 Task: Search one way flight ticket for 3 adults in first from Tupelo: Tupelo Regional Airport (c.d. Lemons Field) to Gillette: Gillette Campbell County Airport on 5-1-2023. Choice of flights is Frontier. Number of bags: 11 checked bags. Price is upto 72000. Outbound departure time preference is 23:45.
Action: Mouse moved to (320, 406)
Screenshot: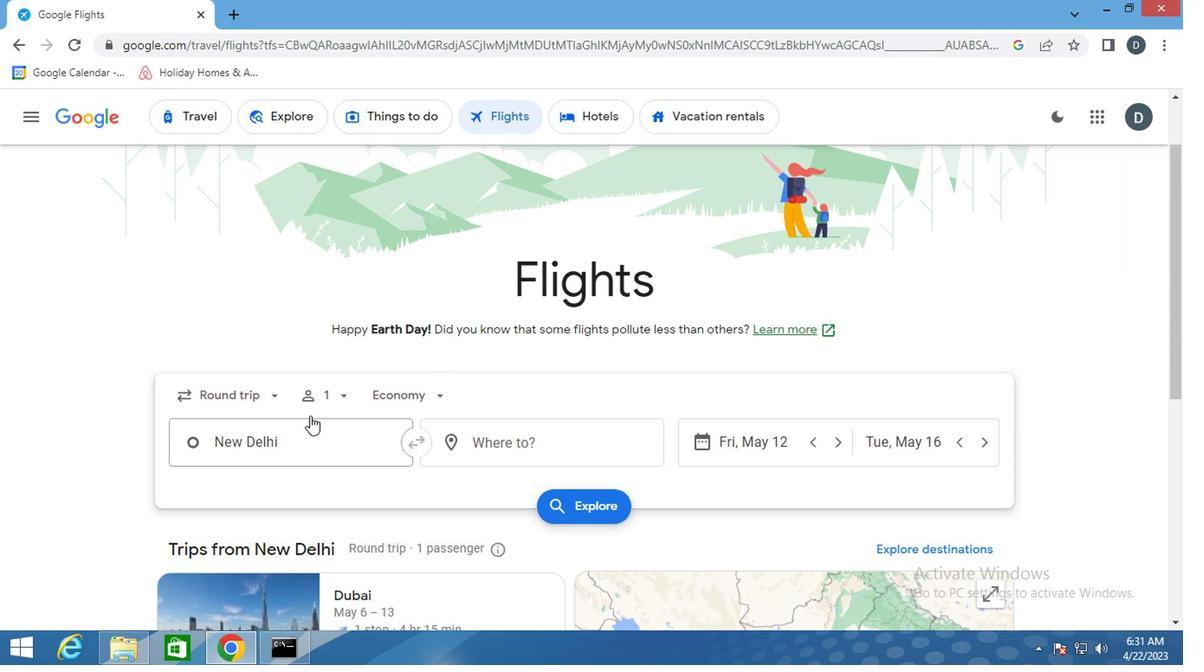 
Action: Mouse pressed left at (320, 406)
Screenshot: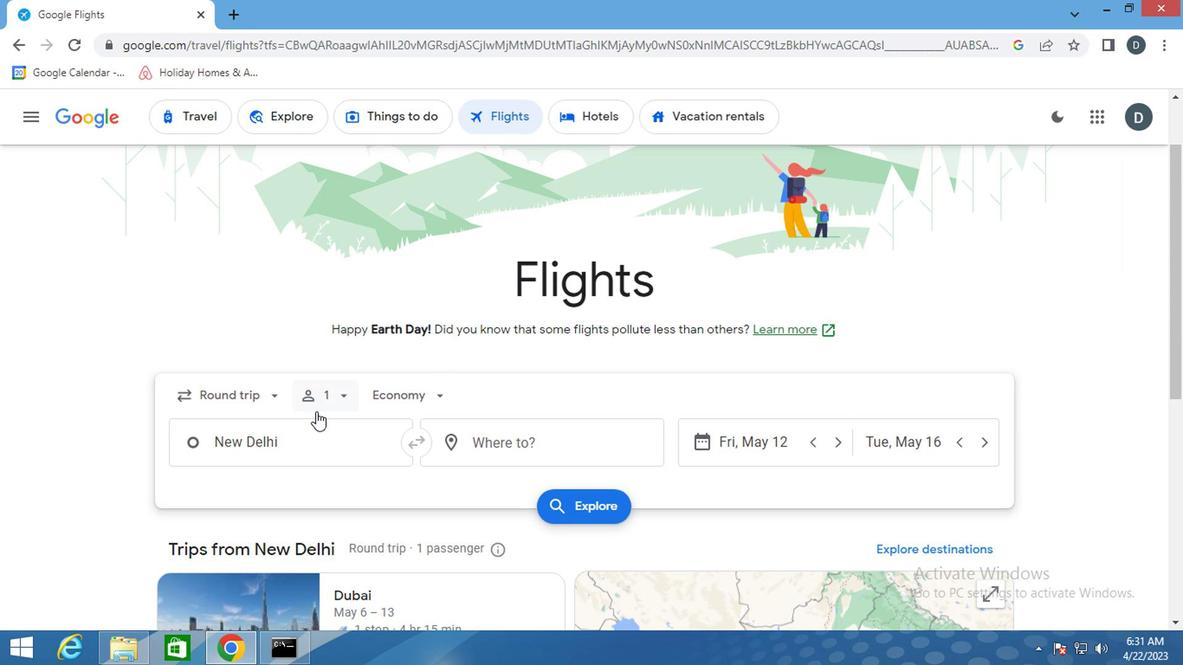 
Action: Mouse moved to (477, 438)
Screenshot: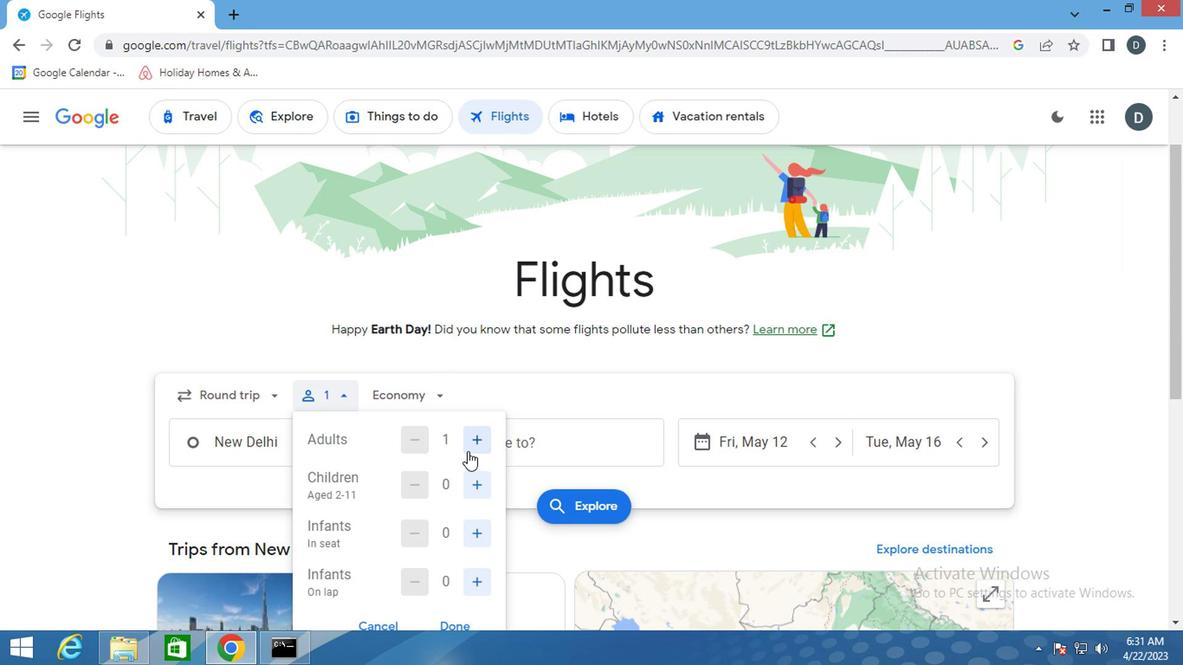
Action: Mouse pressed left at (477, 438)
Screenshot: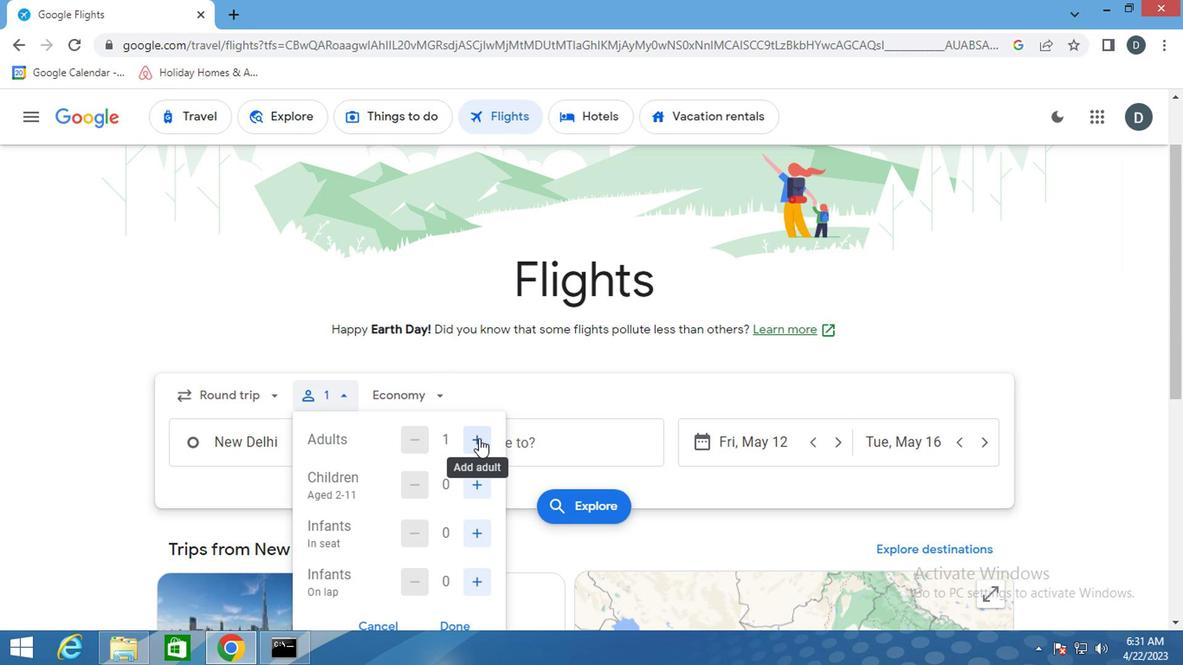 
Action: Mouse pressed left at (477, 438)
Screenshot: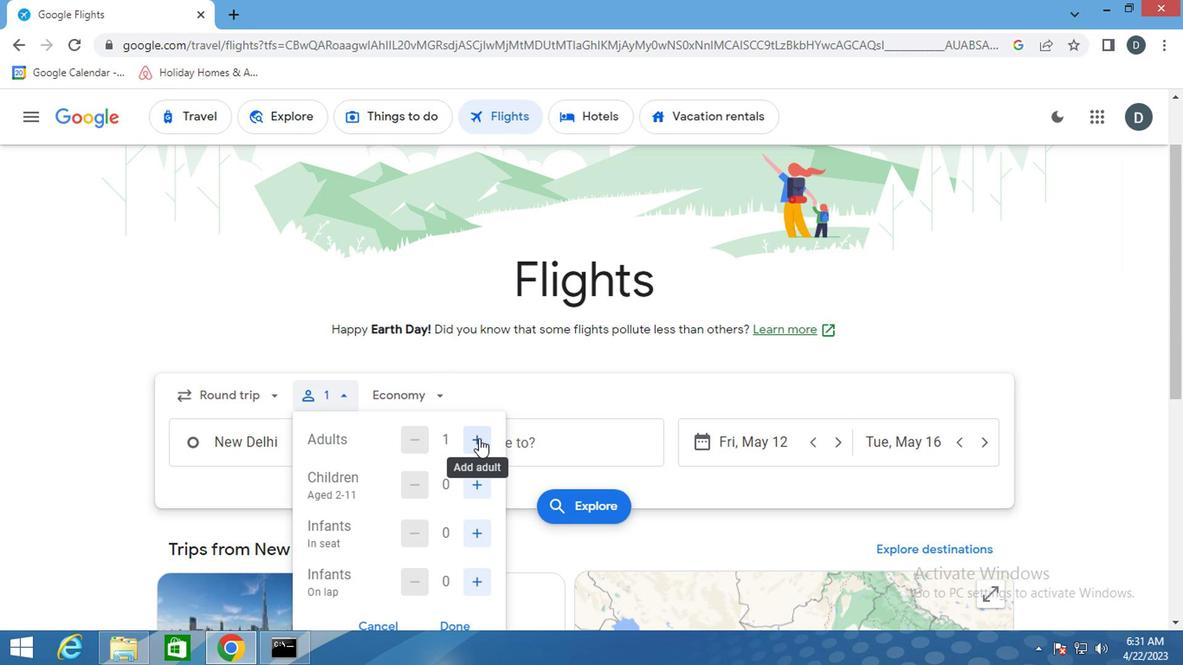 
Action: Mouse pressed left at (477, 438)
Screenshot: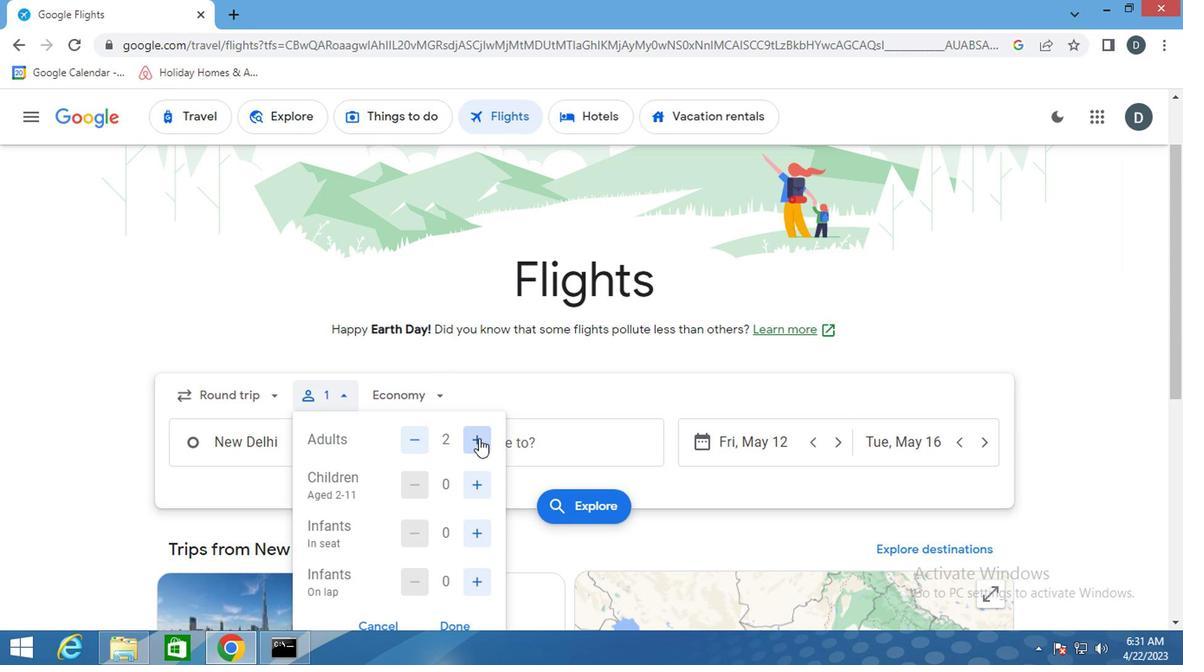
Action: Mouse moved to (408, 438)
Screenshot: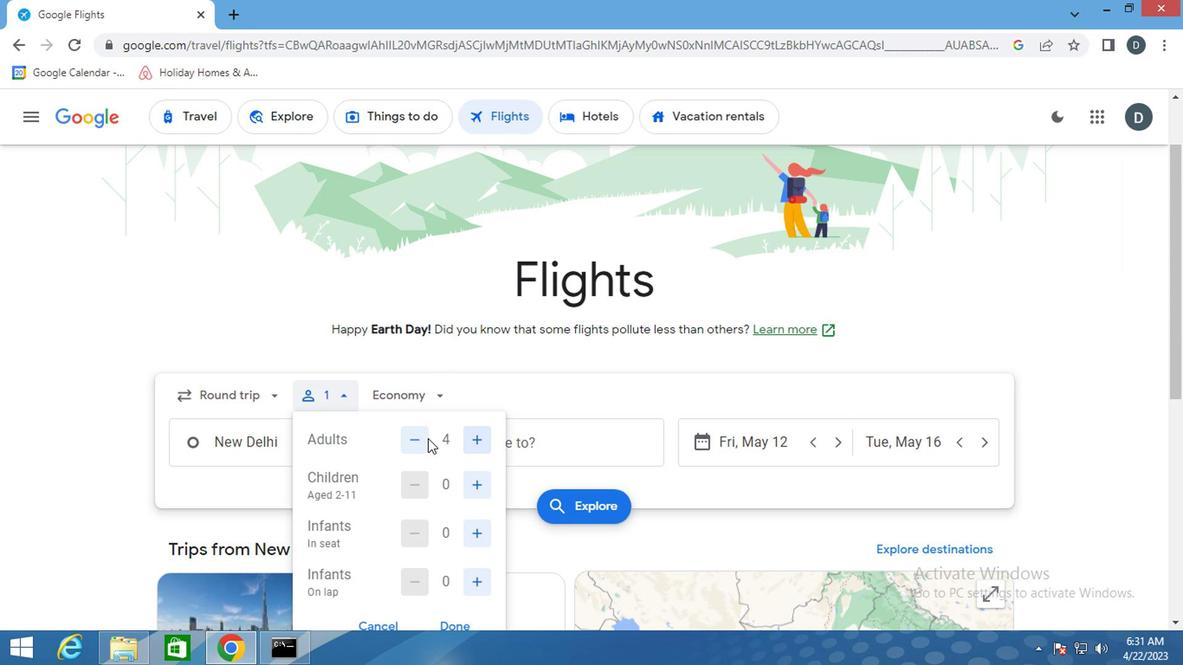 
Action: Mouse pressed left at (408, 438)
Screenshot: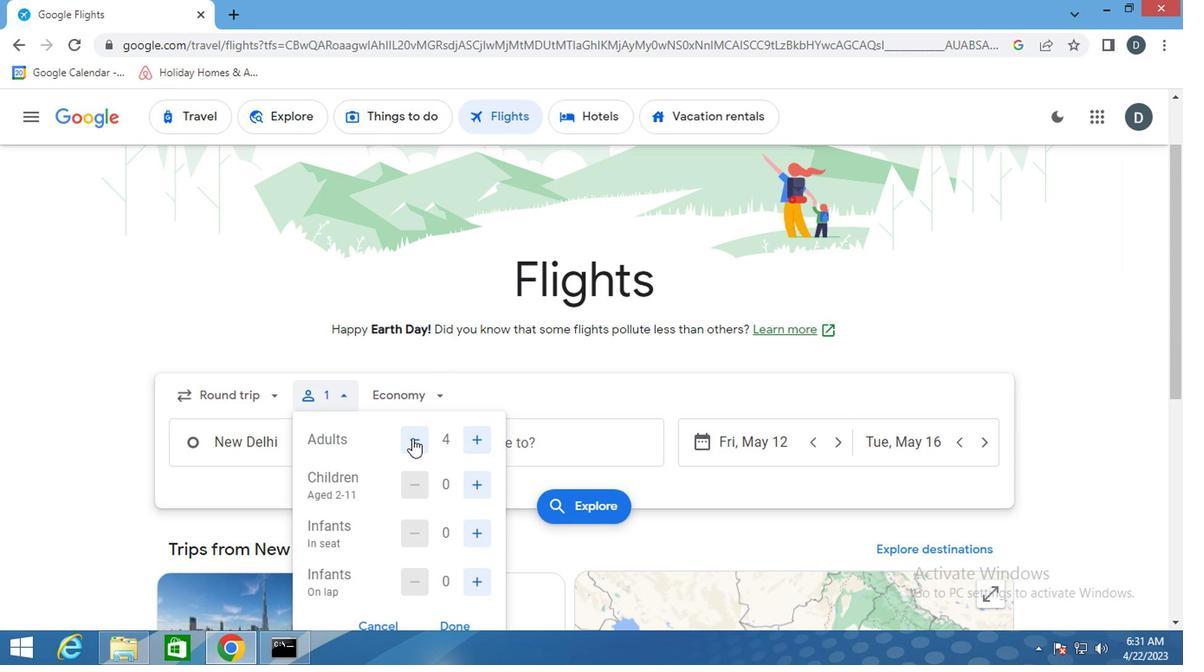 
Action: Mouse moved to (407, 401)
Screenshot: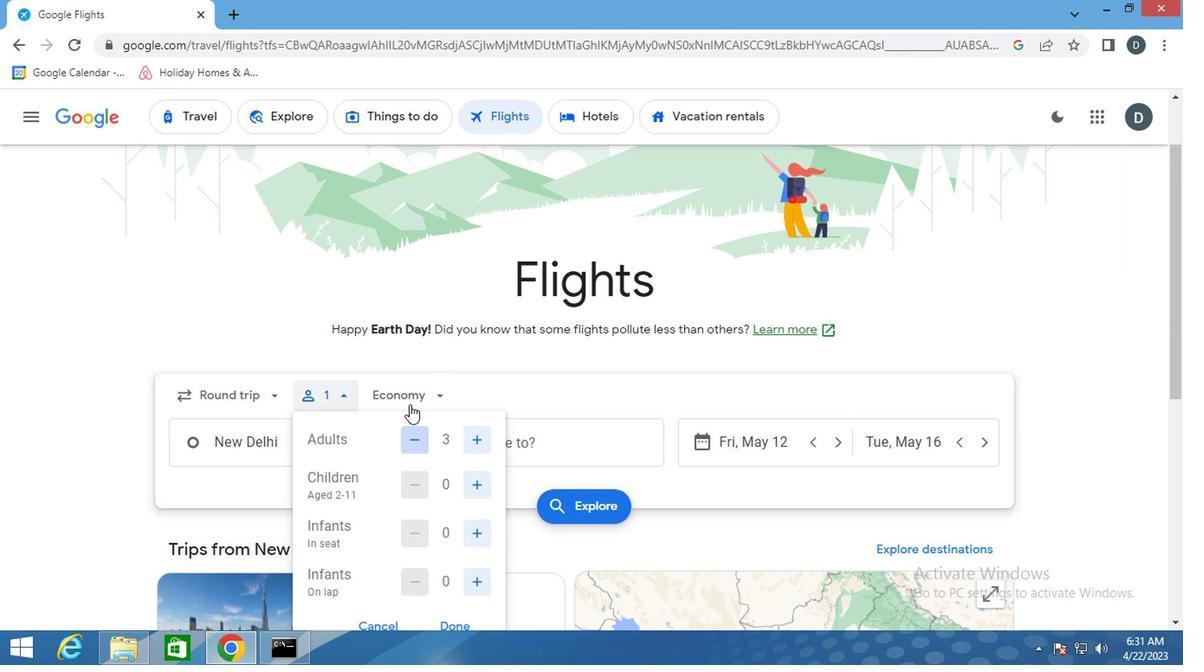 
Action: Mouse pressed left at (407, 401)
Screenshot: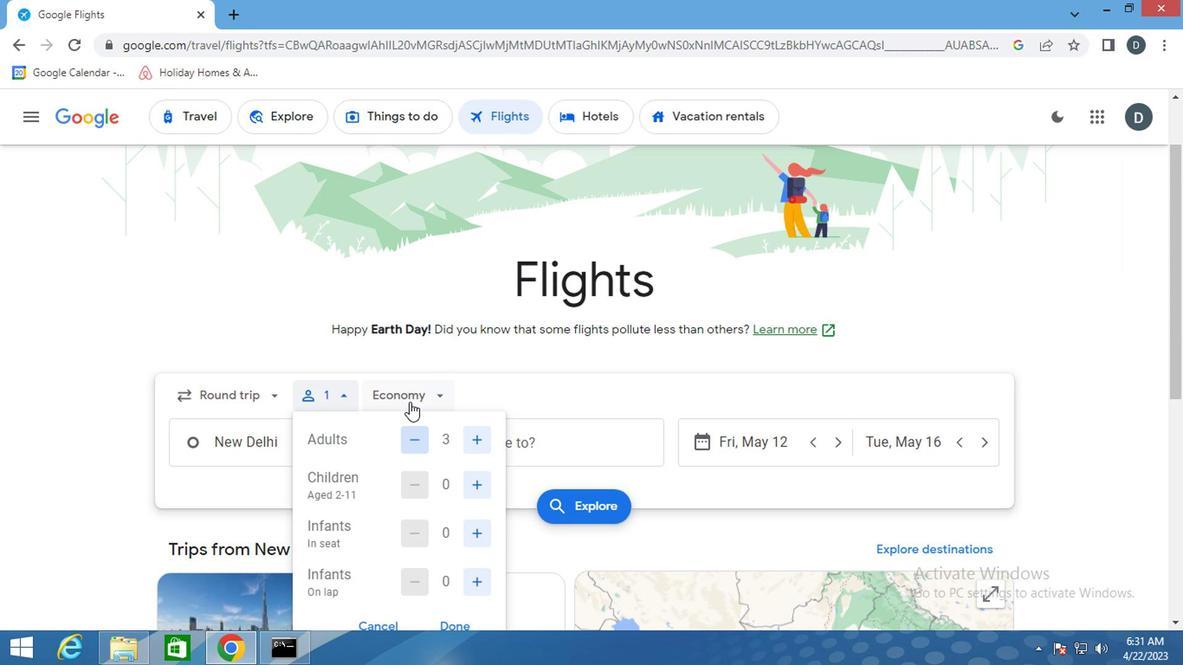 
Action: Mouse moved to (452, 546)
Screenshot: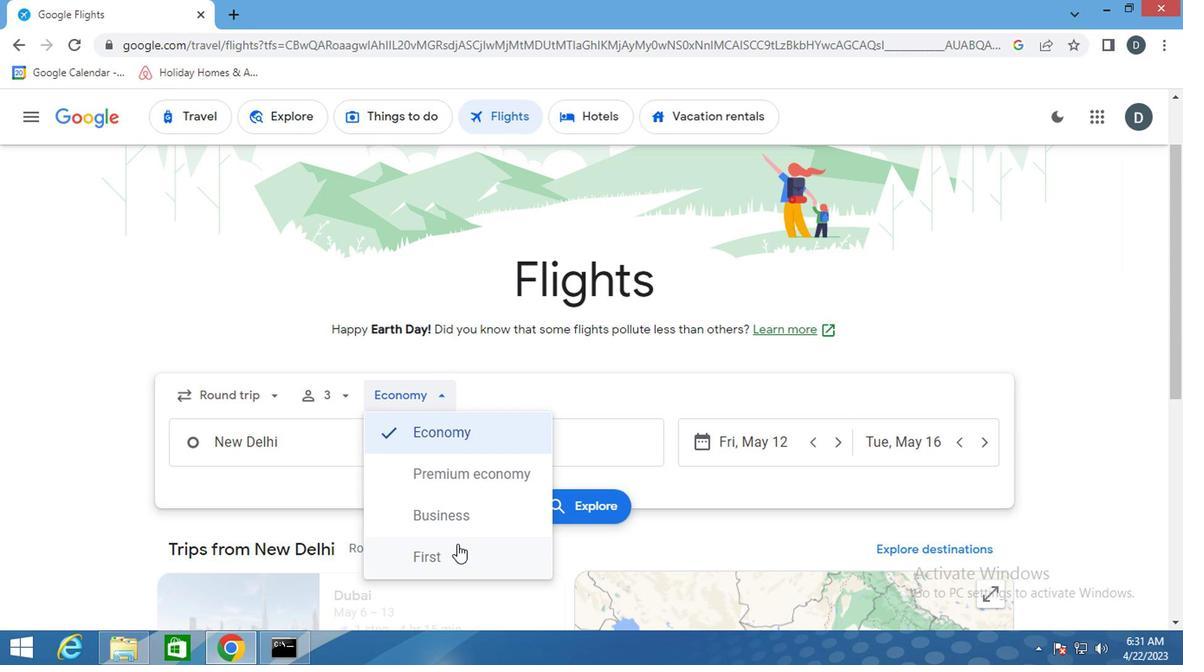 
Action: Mouse pressed left at (452, 546)
Screenshot: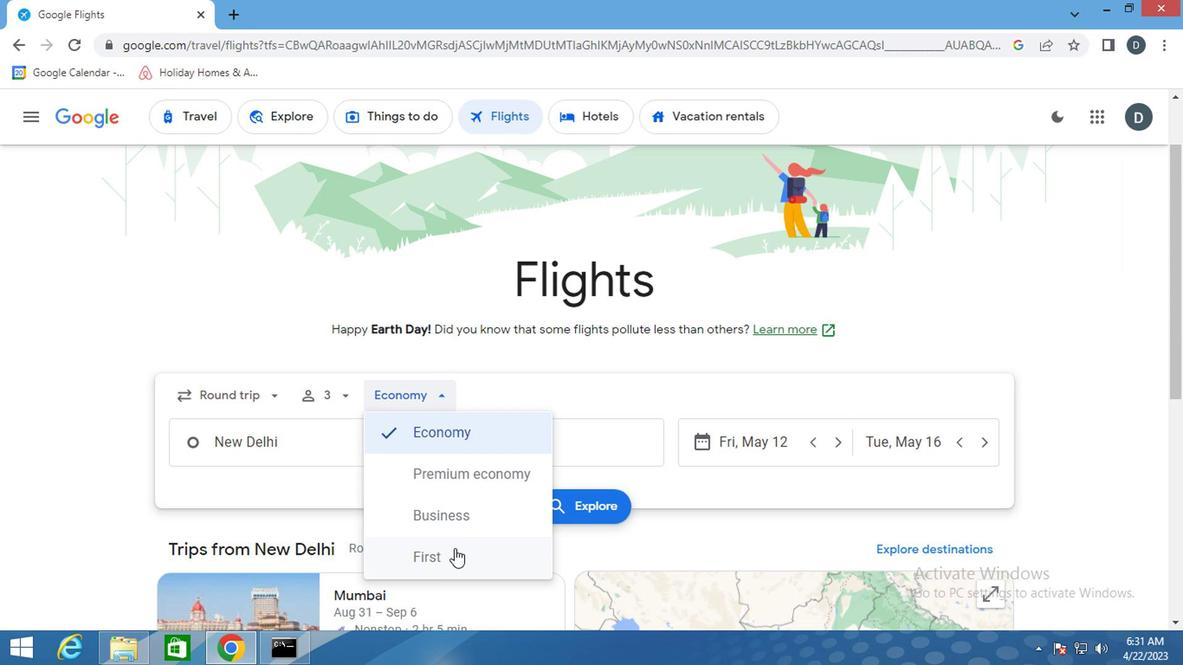 
Action: Mouse moved to (295, 457)
Screenshot: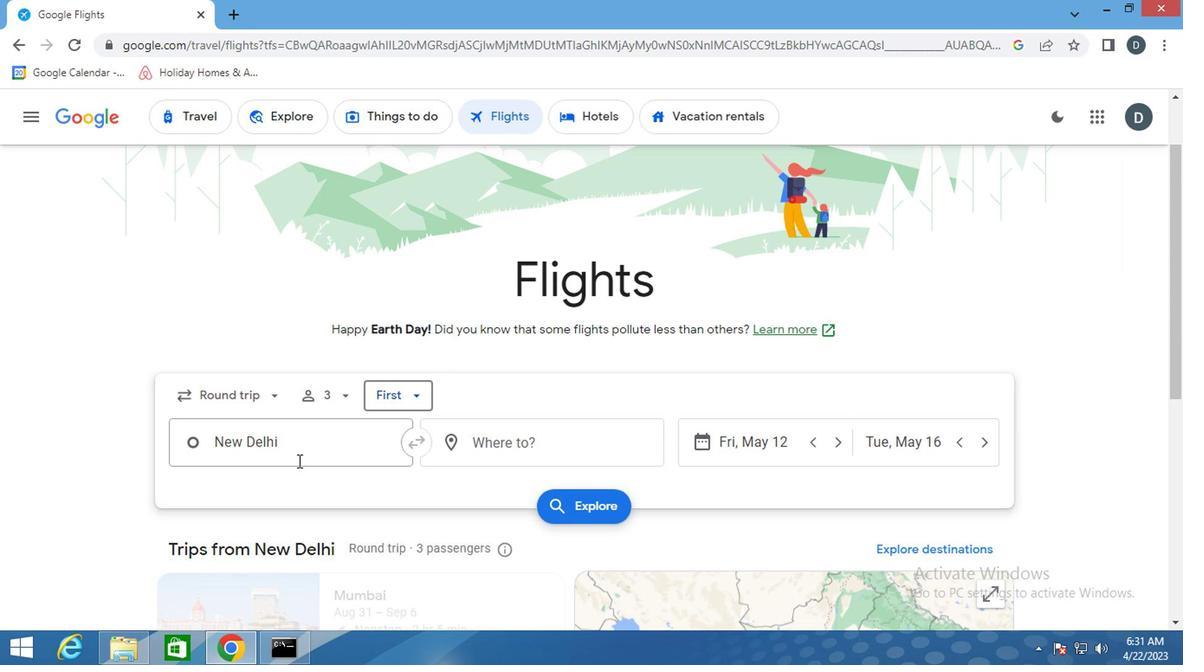 
Action: Mouse pressed left at (295, 457)
Screenshot: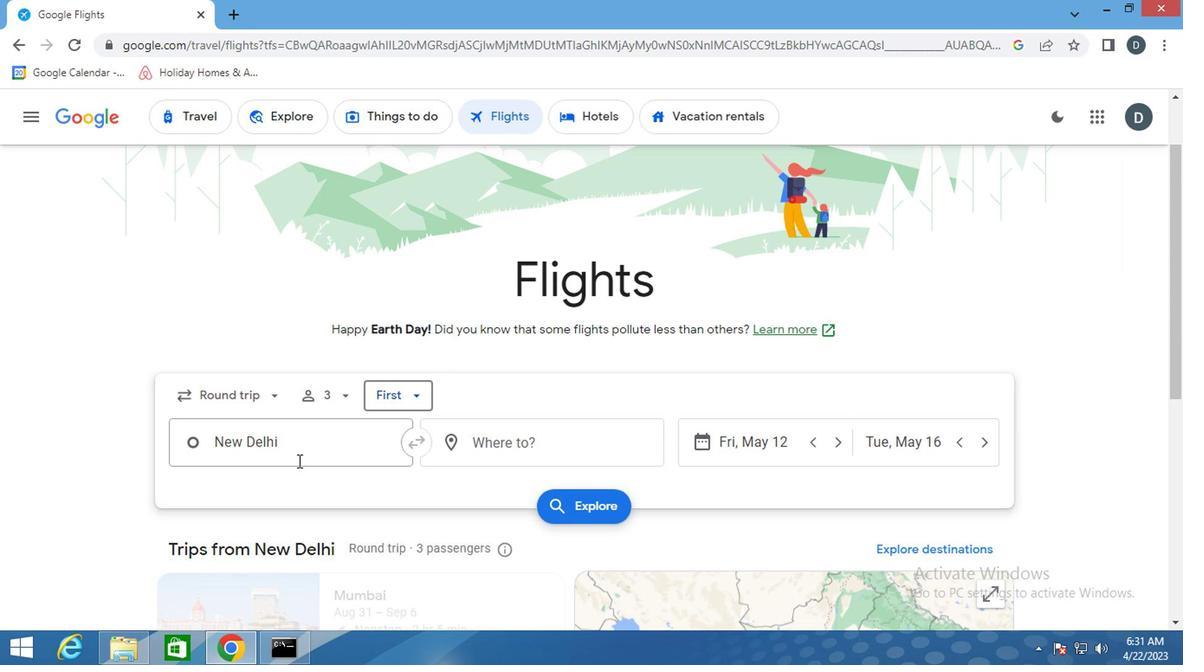 
Action: Mouse moved to (300, 456)
Screenshot: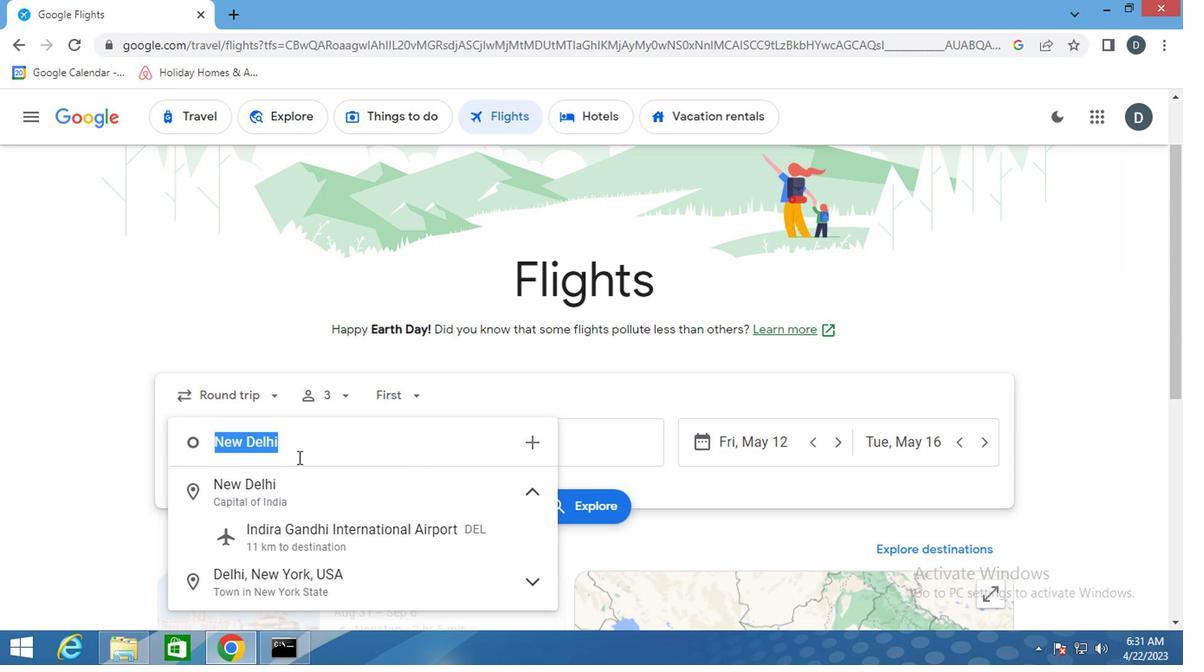 
Action: Key pressed <Key.shift_r>Pierre<Key.space><Key.shift>RE
Screenshot: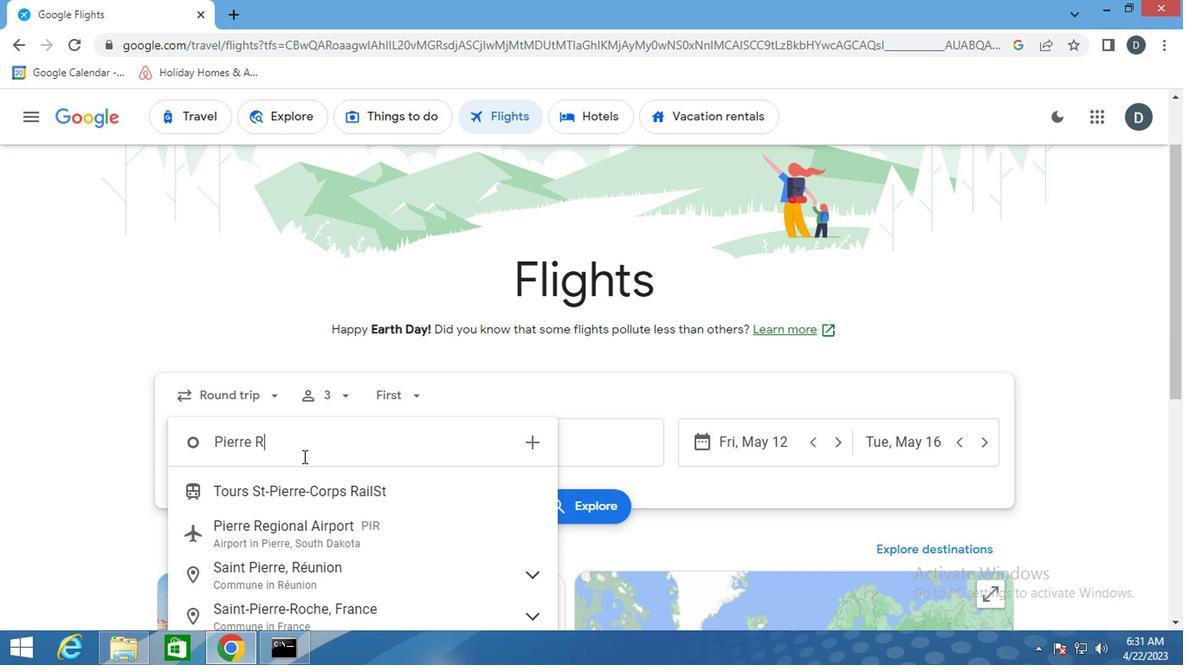 
Action: Mouse moved to (297, 506)
Screenshot: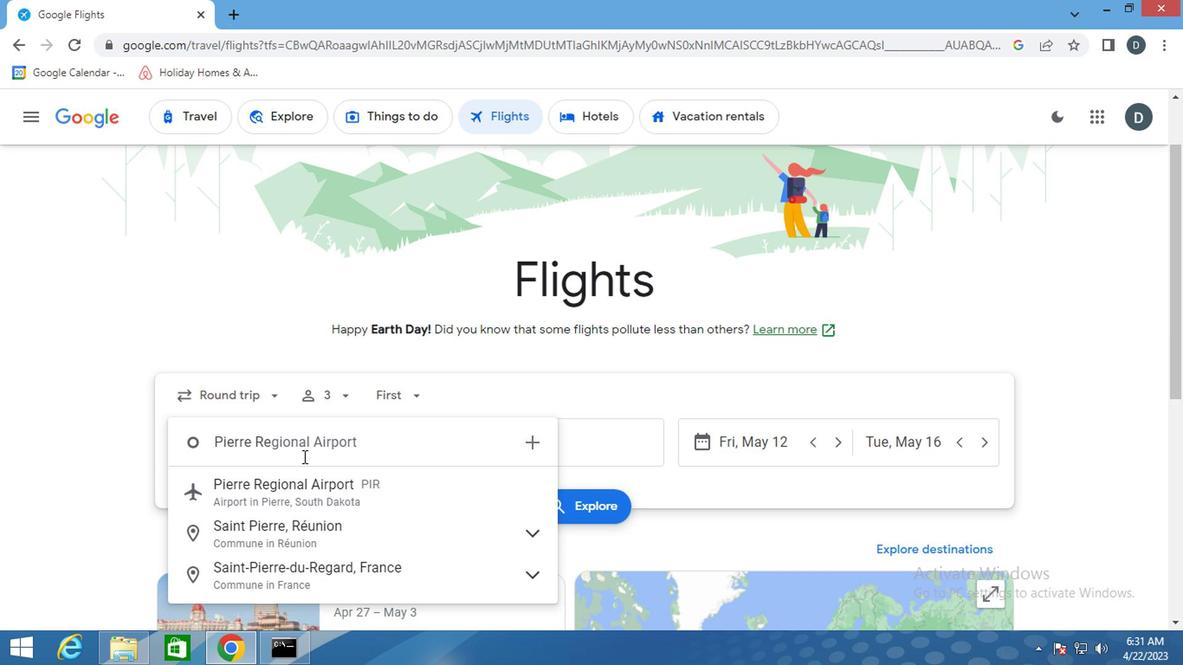 
Action: Mouse pressed left at (297, 506)
Screenshot: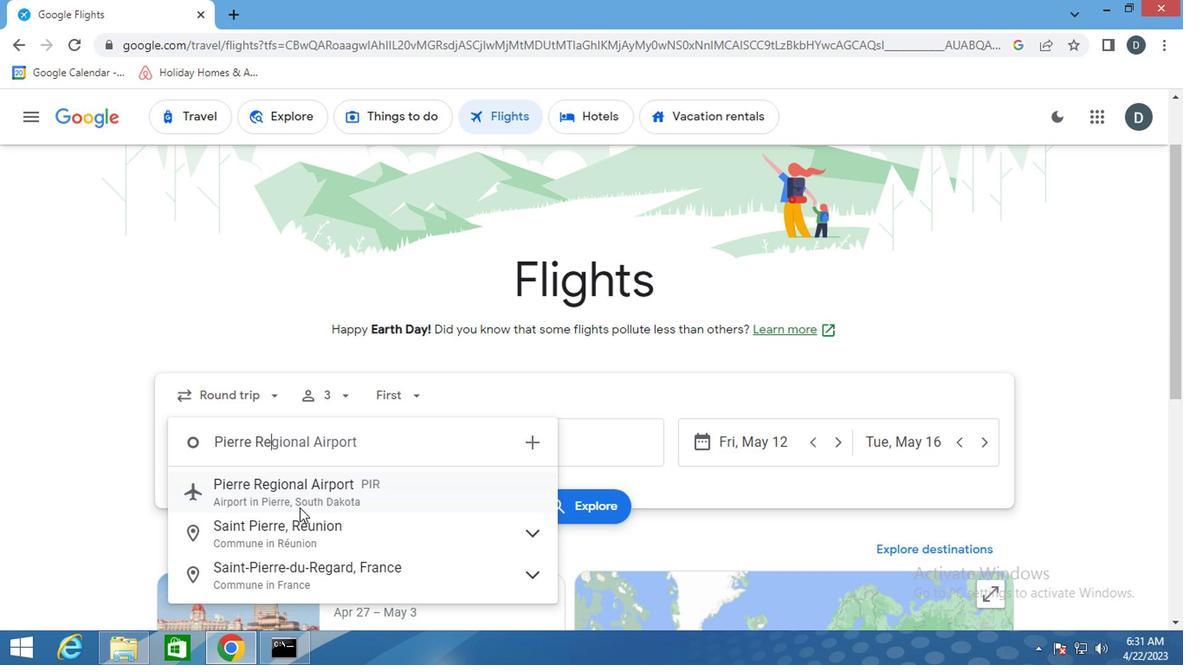 
Action: Mouse moved to (475, 446)
Screenshot: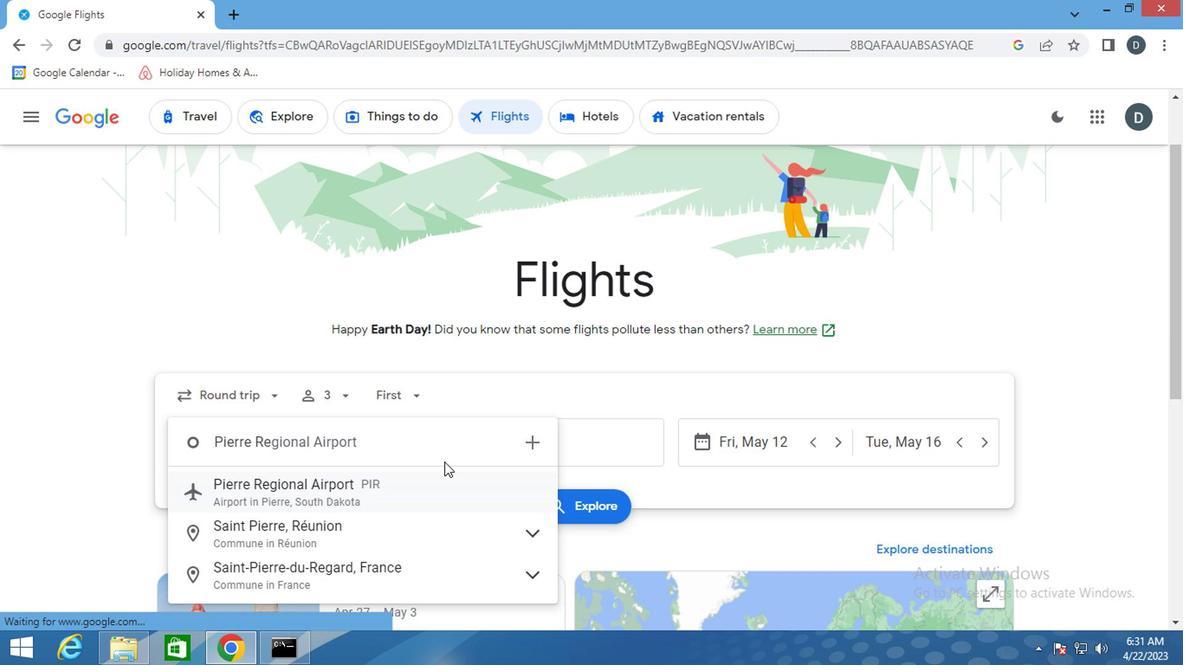
Action: Mouse pressed left at (475, 446)
Screenshot: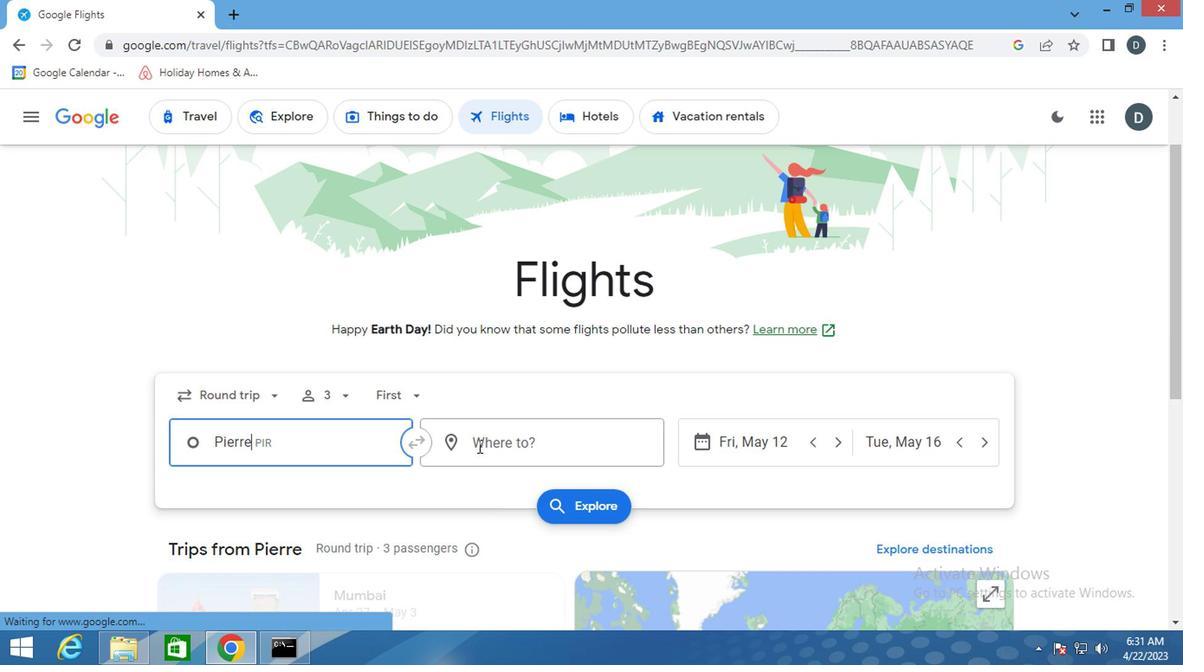 
Action: Mouse moved to (477, 446)
Screenshot: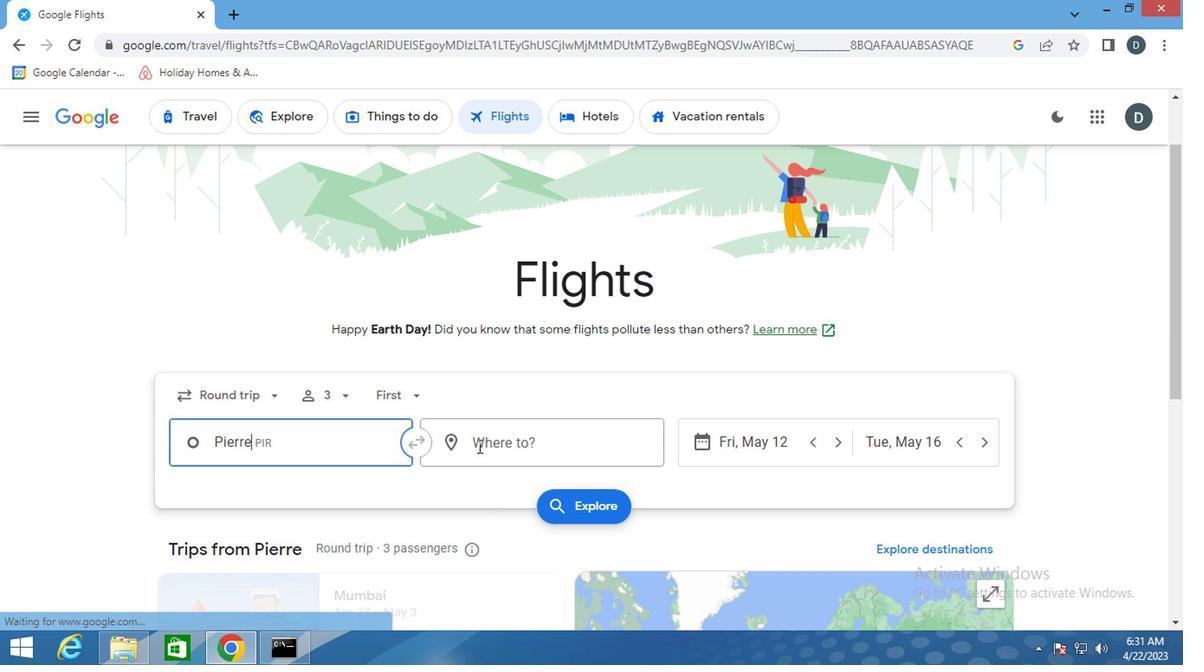 
Action: Key pressed <Key.shift>ROCKFORD
Screenshot: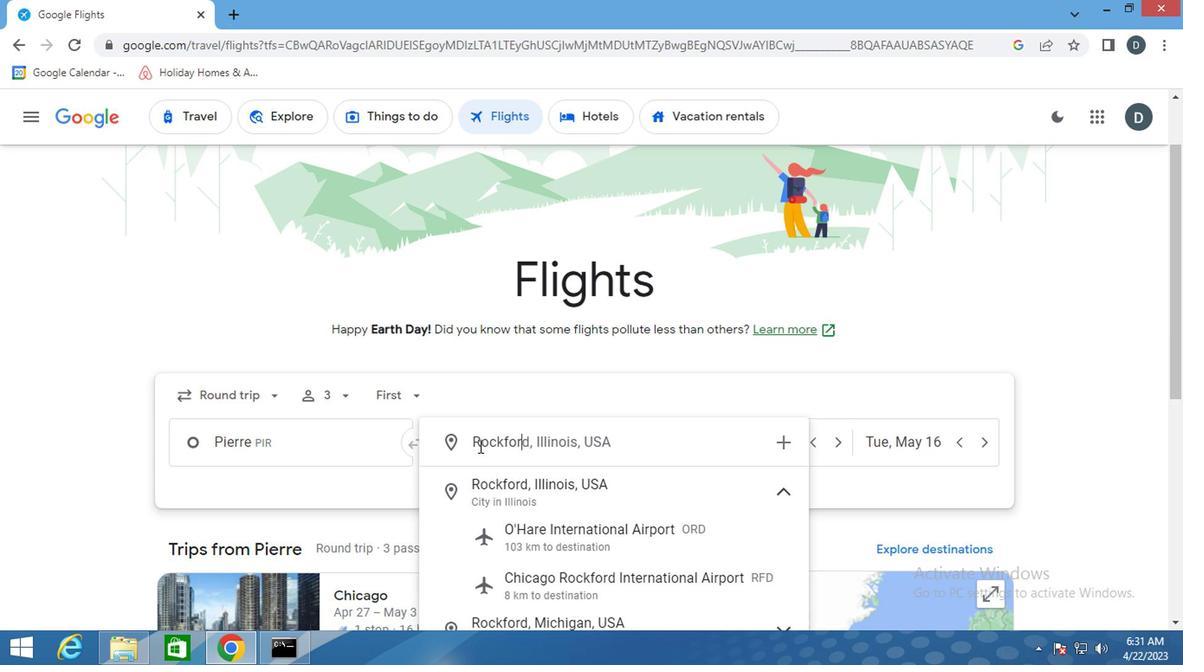 
Action: Mouse moved to (589, 587)
Screenshot: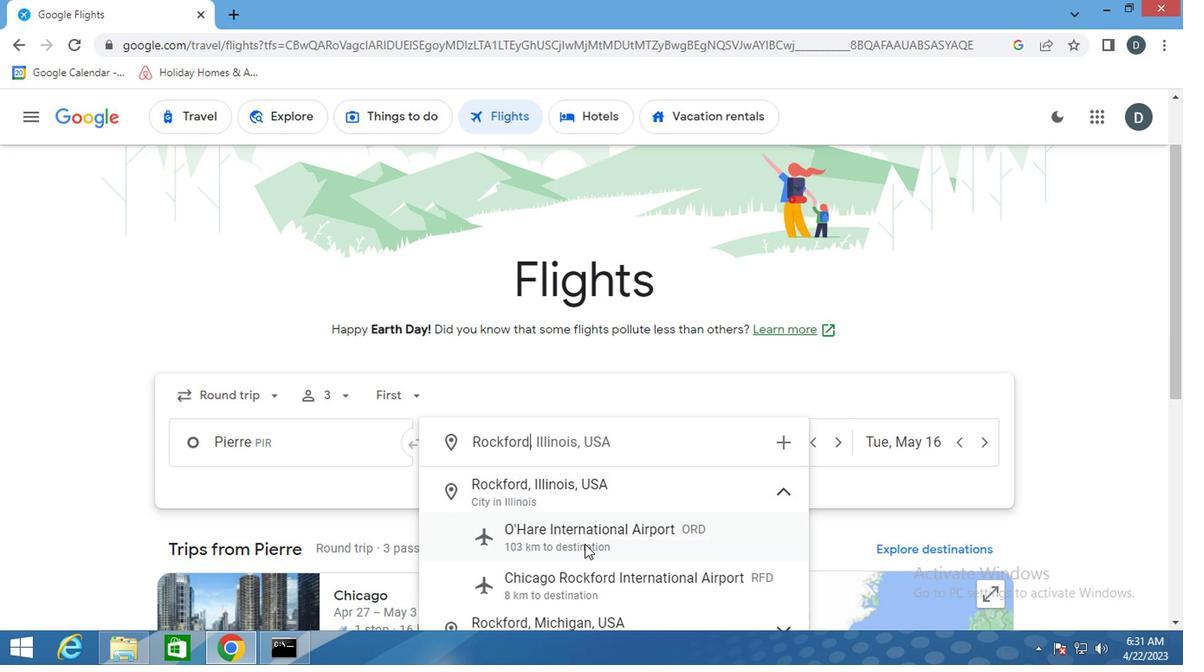
Action: Mouse pressed left at (589, 587)
Screenshot: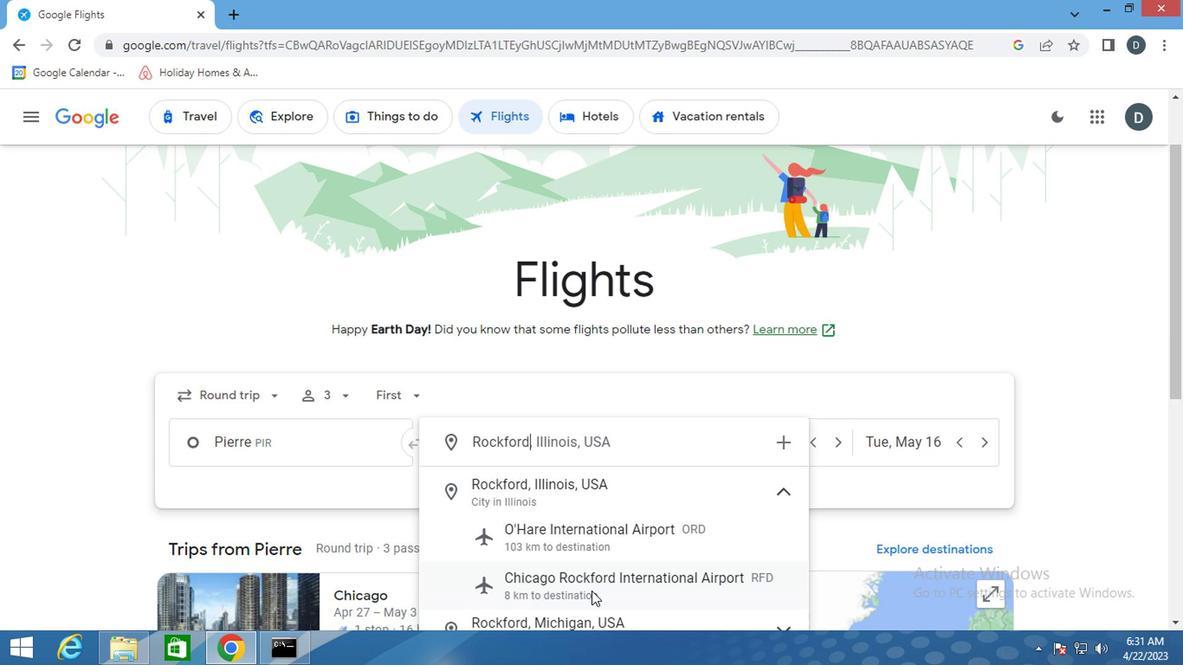 
Action: Mouse moved to (771, 444)
Screenshot: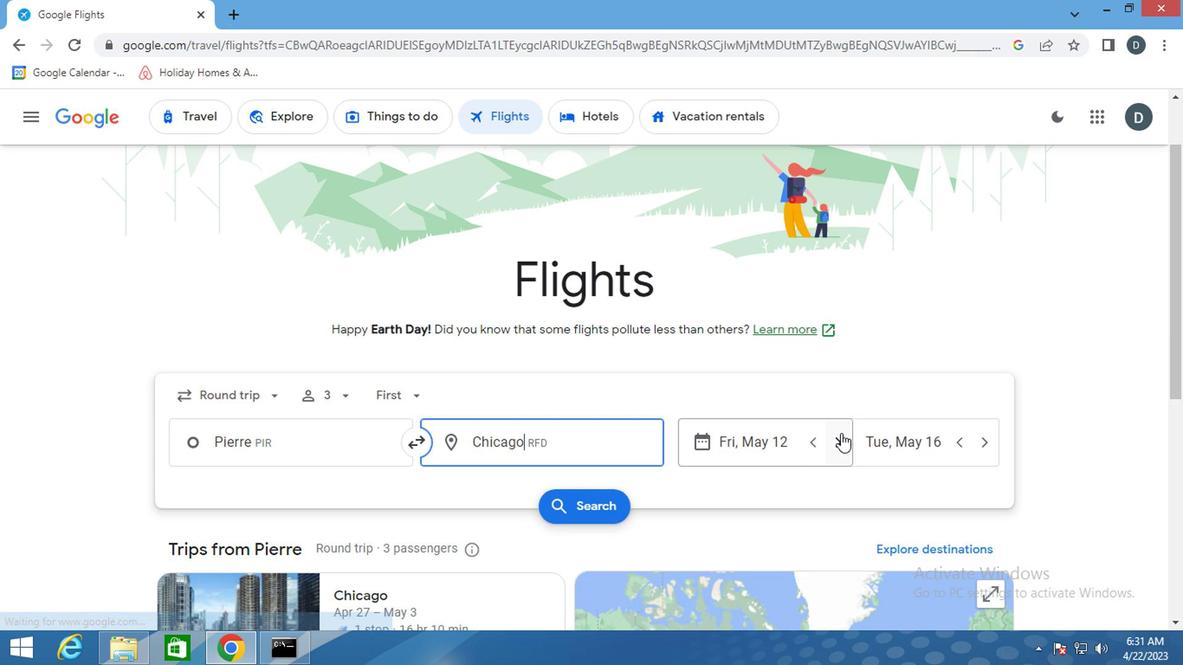 
Action: Mouse pressed left at (771, 444)
Screenshot: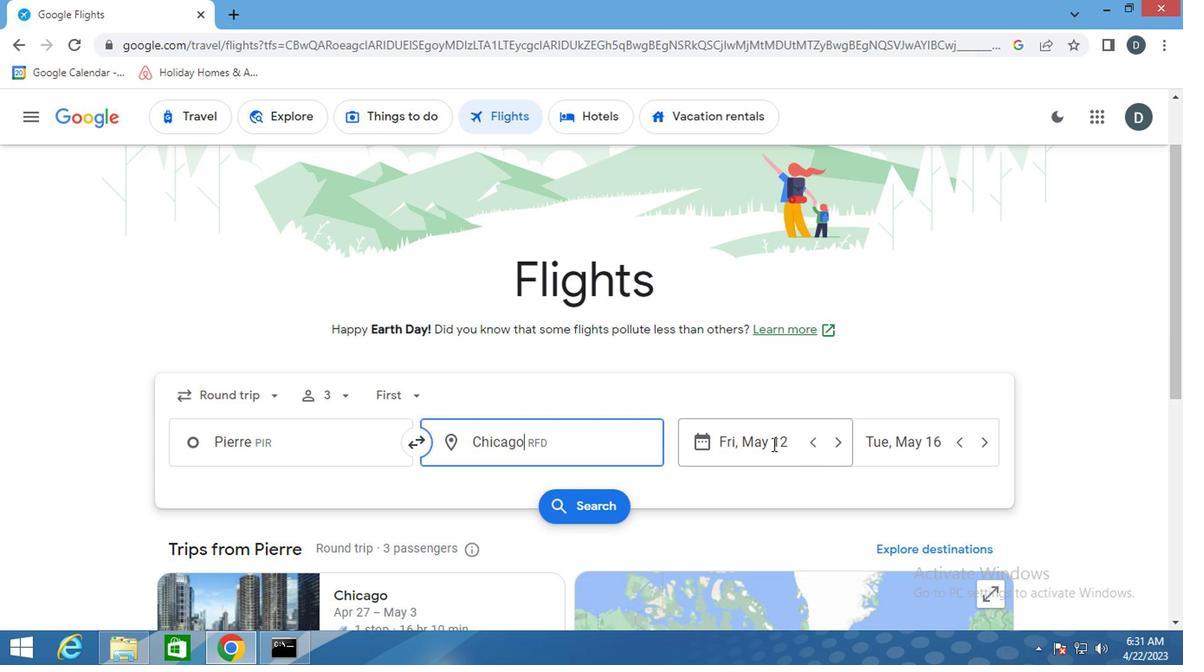 
Action: Mouse moved to (756, 327)
Screenshot: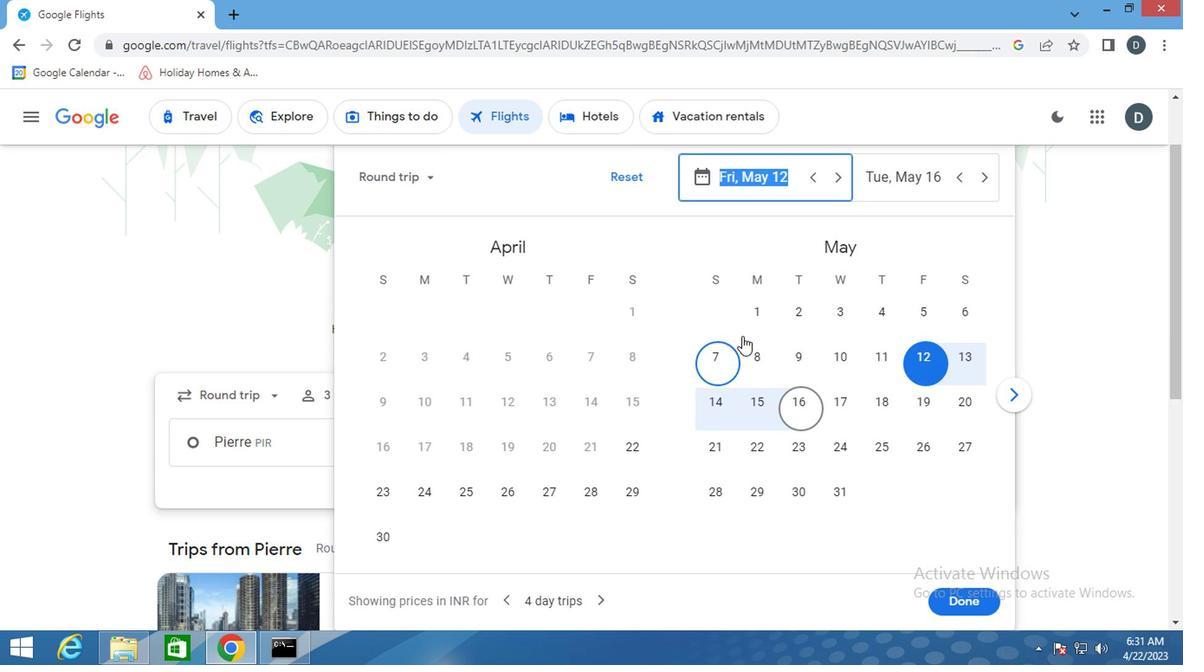 
Action: Mouse pressed left at (756, 327)
Screenshot: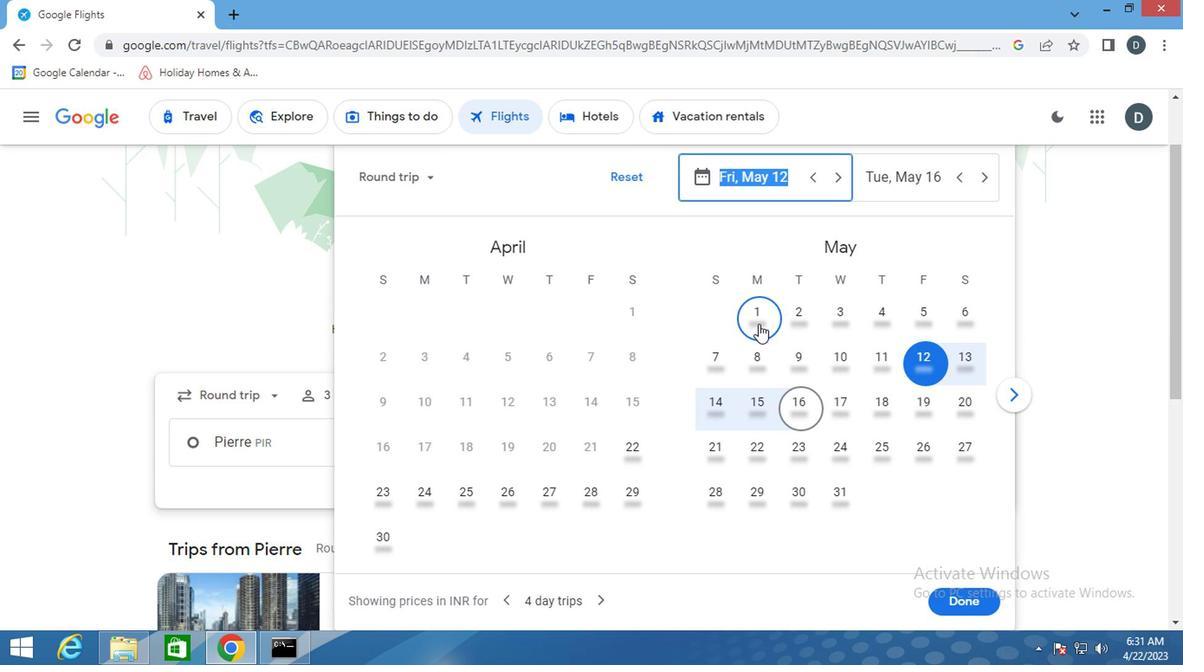 
Action: Mouse moved to (788, 311)
Screenshot: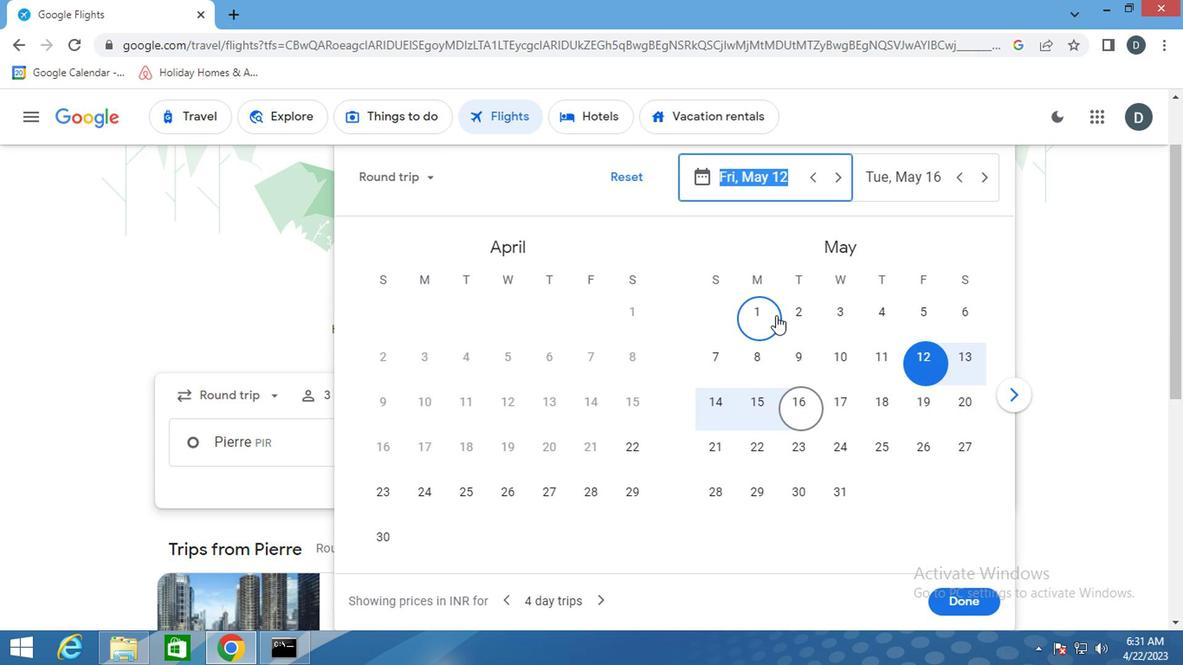 
Action: Mouse pressed left at (788, 311)
Screenshot: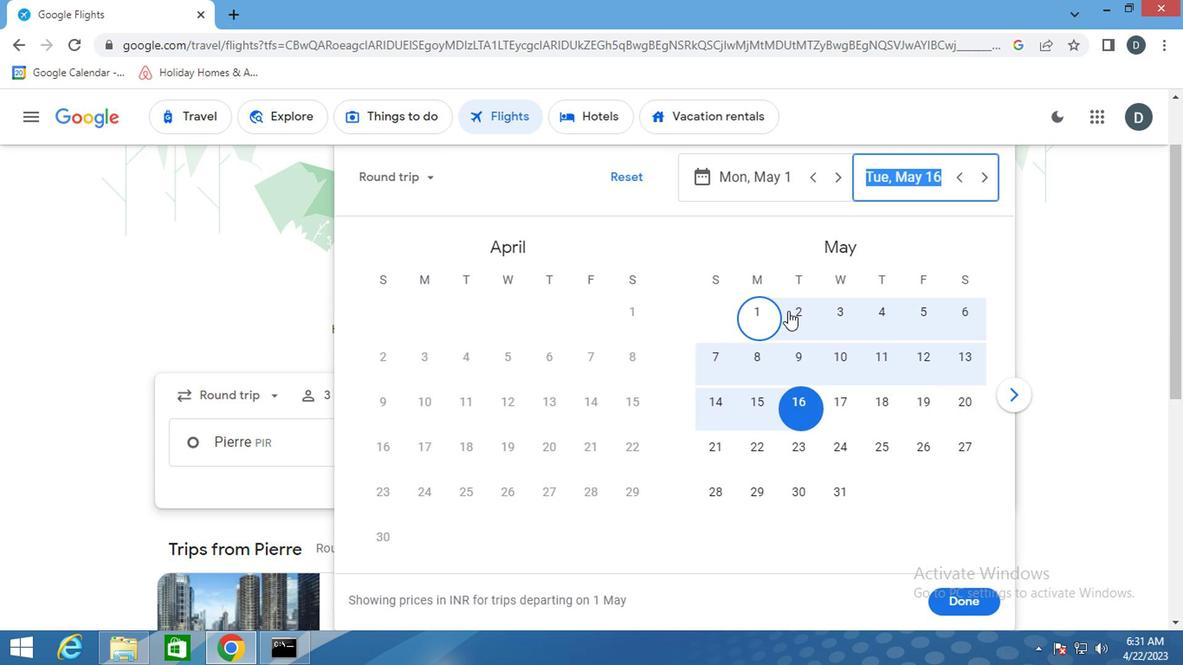 
Action: Mouse moved to (959, 597)
Screenshot: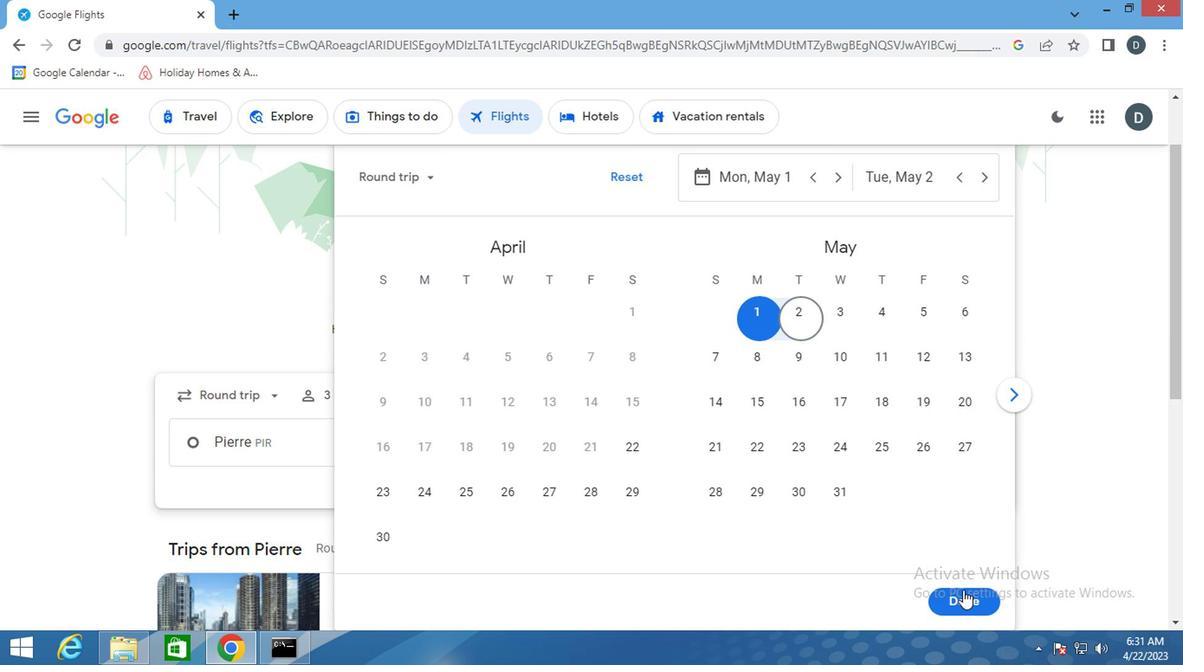 
Action: Mouse pressed left at (959, 597)
Screenshot: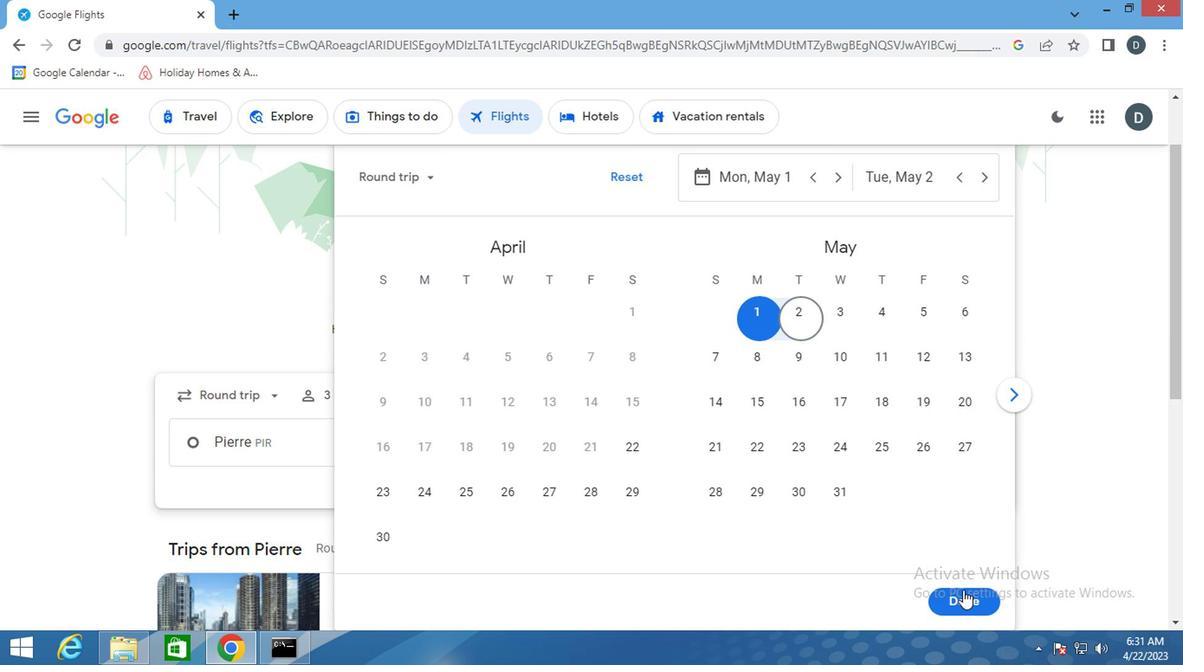 
Action: Mouse moved to (614, 515)
Screenshot: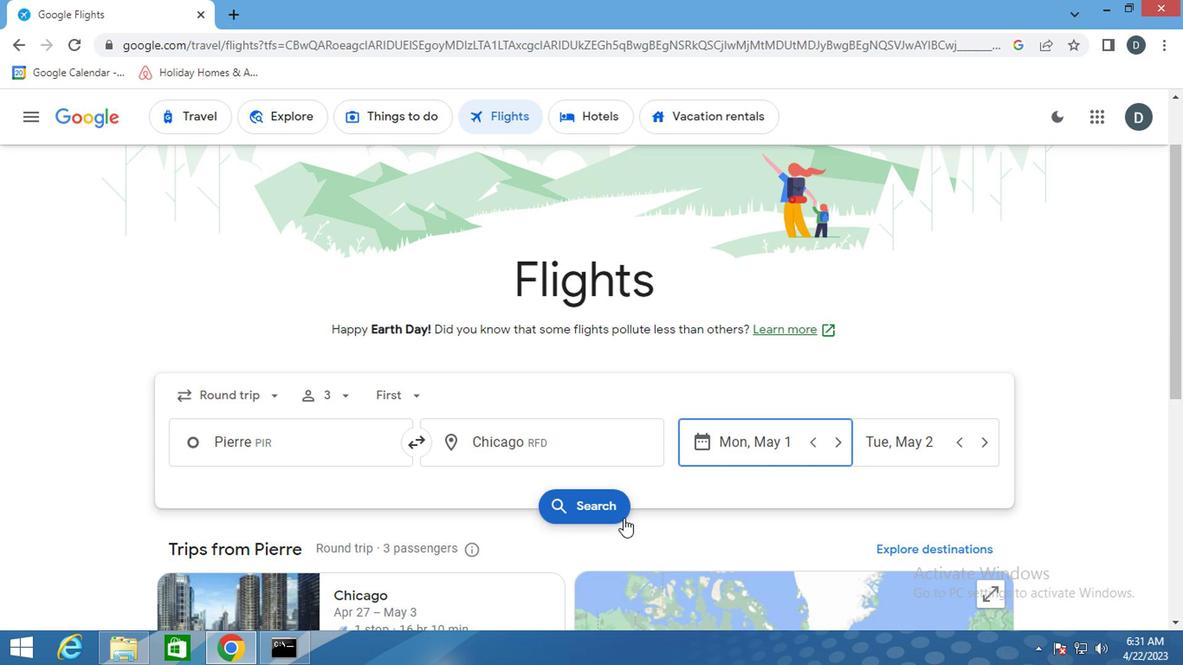 
Action: Mouse pressed left at (614, 515)
Screenshot: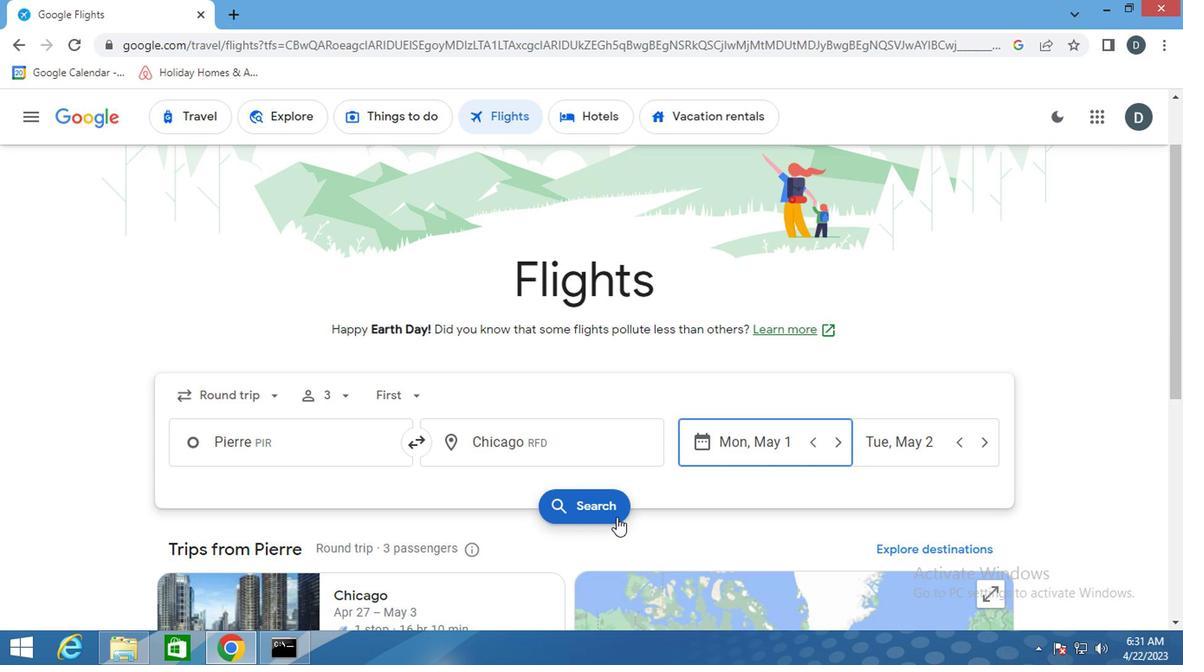 
Action: Mouse moved to (208, 271)
Screenshot: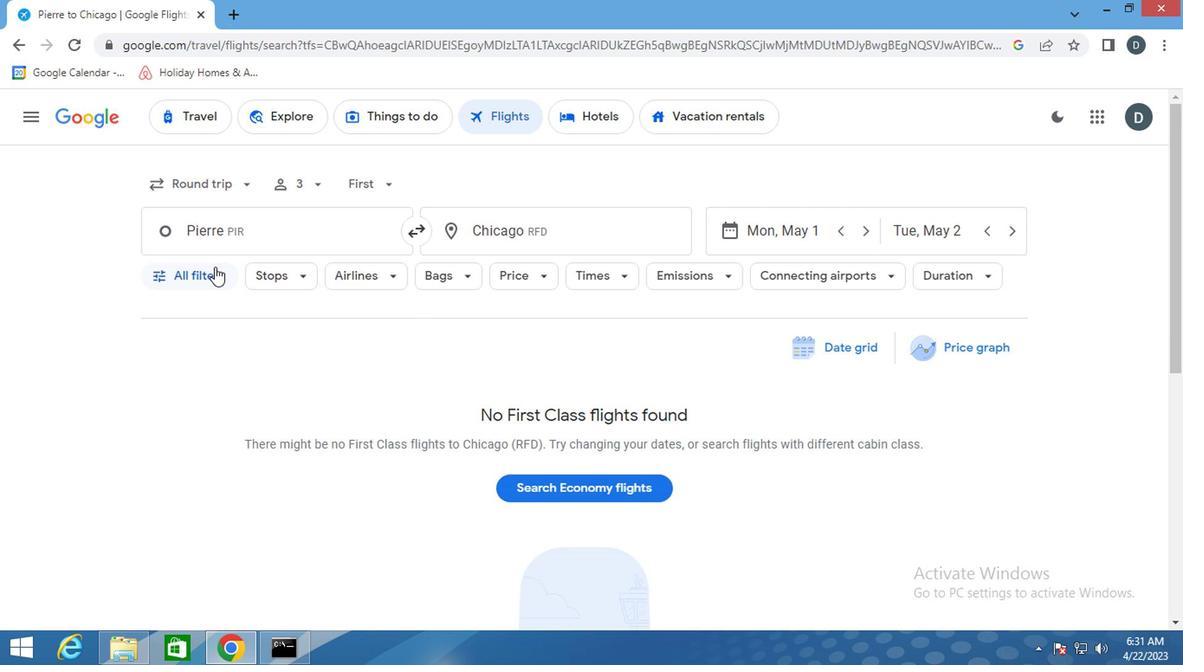
Action: Mouse pressed left at (208, 271)
Screenshot: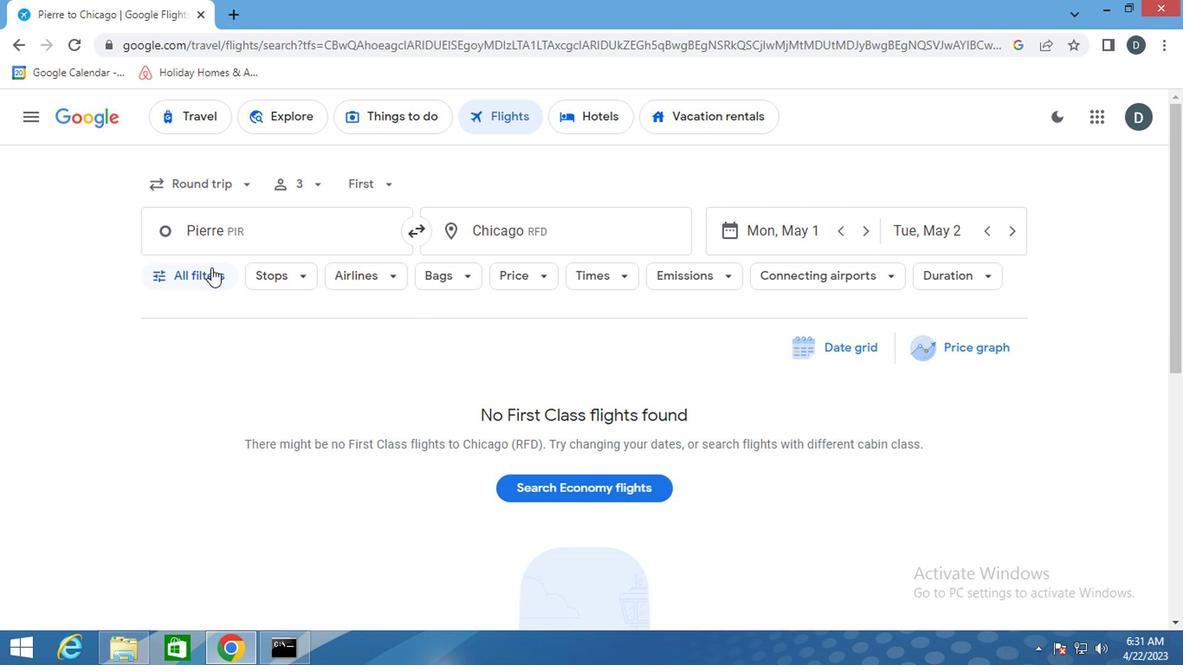
Action: Mouse moved to (319, 454)
Screenshot: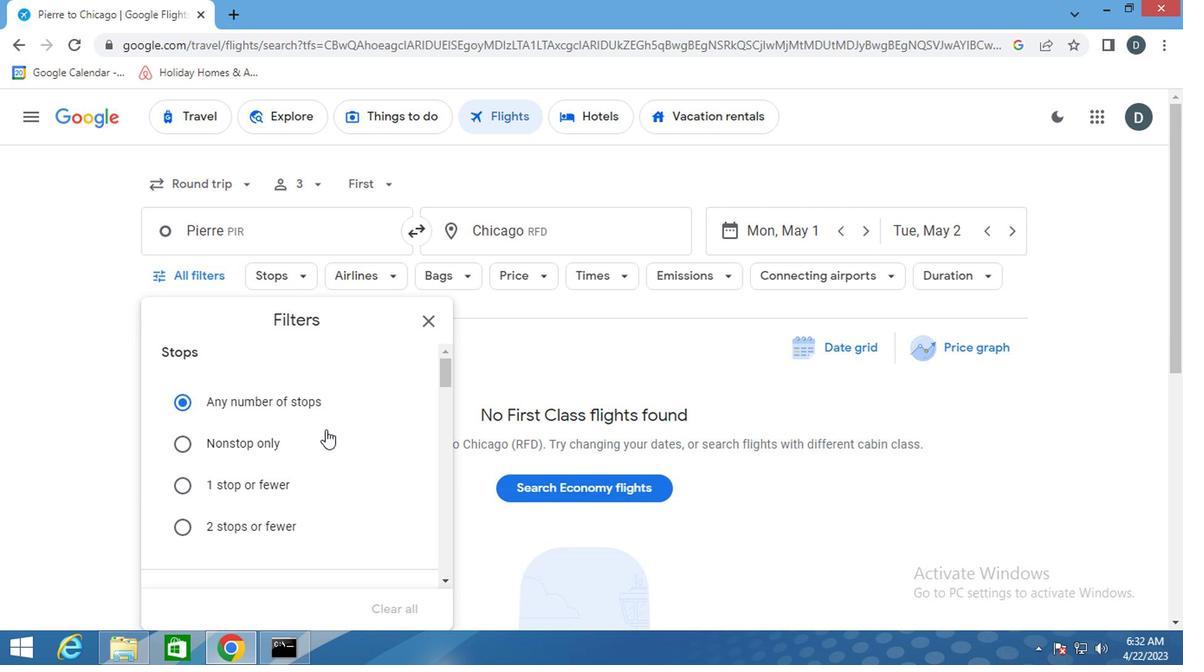 
Action: Mouse scrolled (319, 454) with delta (0, 0)
Screenshot: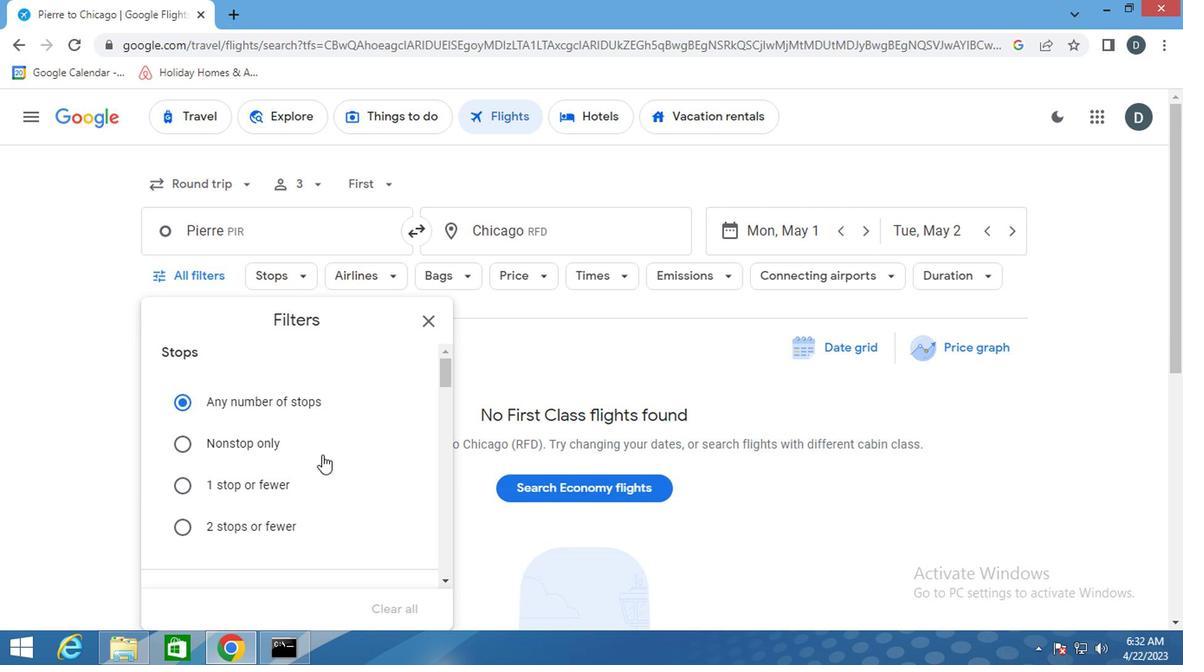 
Action: Mouse scrolled (319, 454) with delta (0, 0)
Screenshot: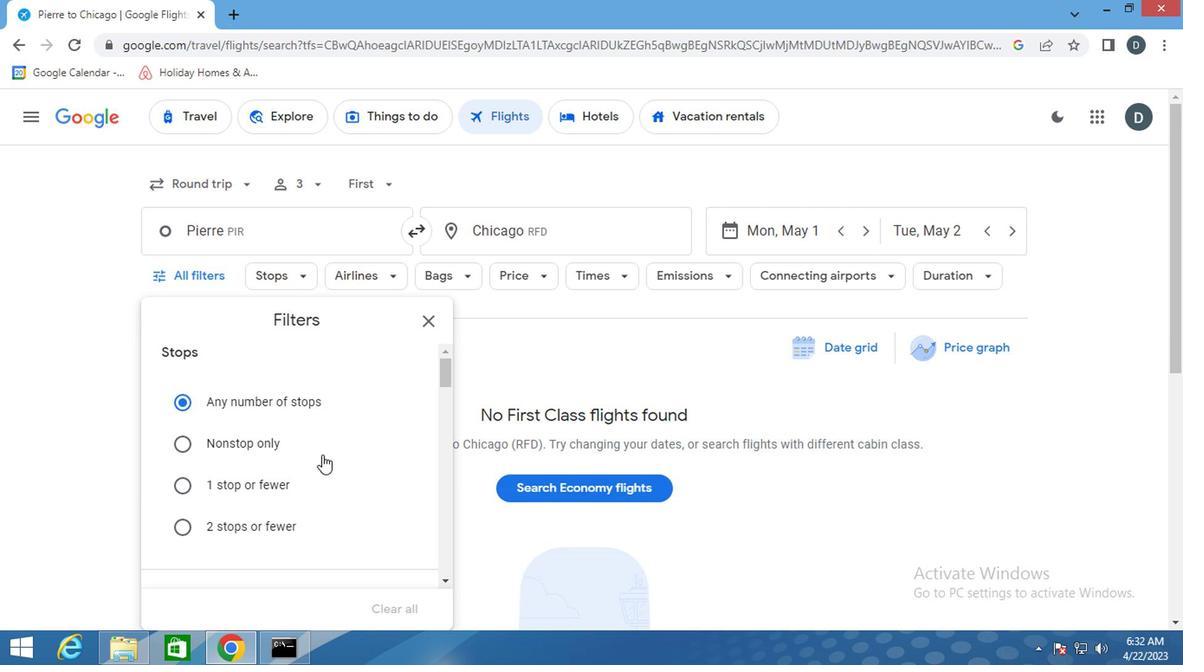 
Action: Mouse scrolled (319, 454) with delta (0, 0)
Screenshot: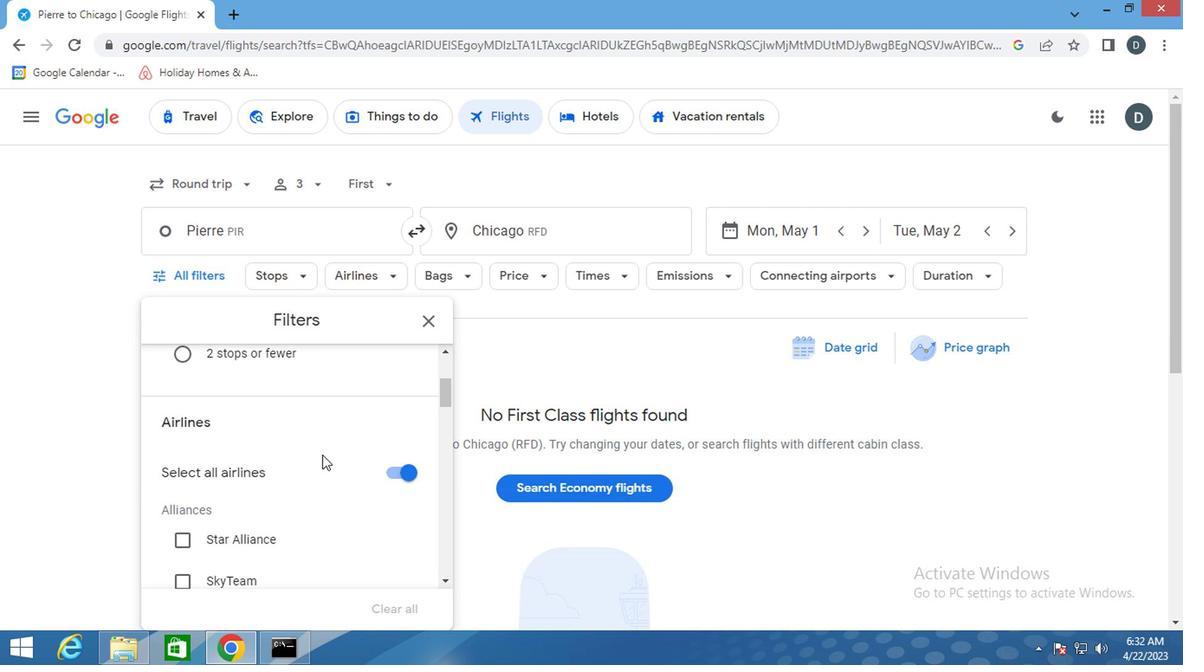 
Action: Mouse scrolled (319, 454) with delta (0, 0)
Screenshot: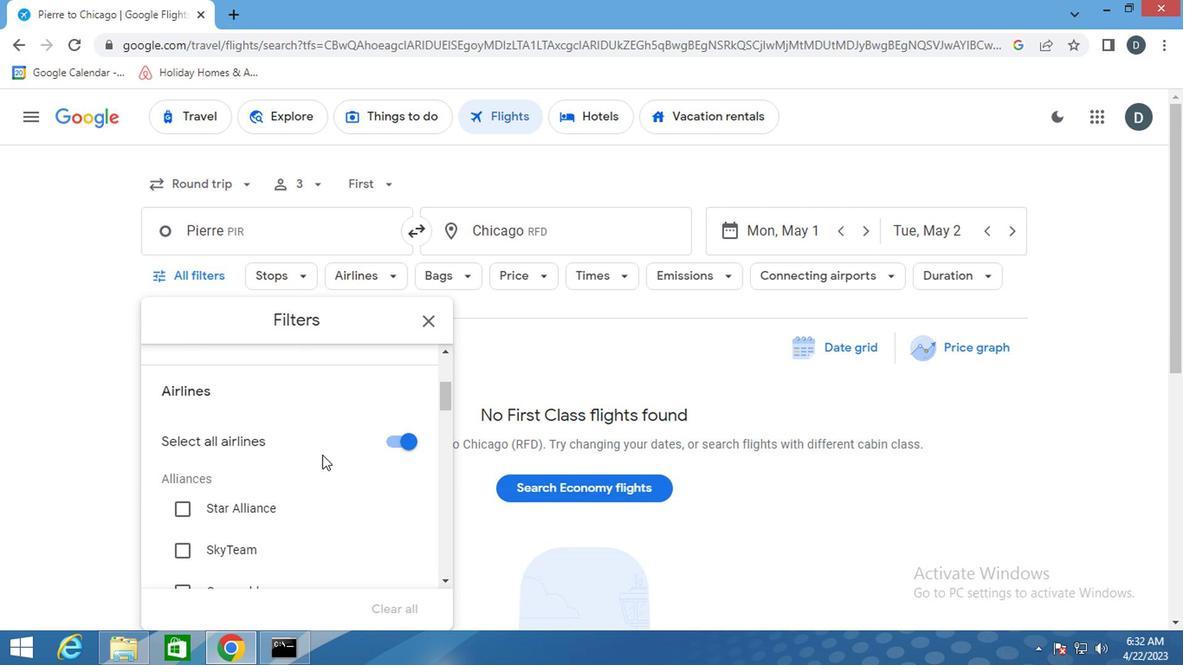 
Action: Mouse scrolled (319, 454) with delta (0, 0)
Screenshot: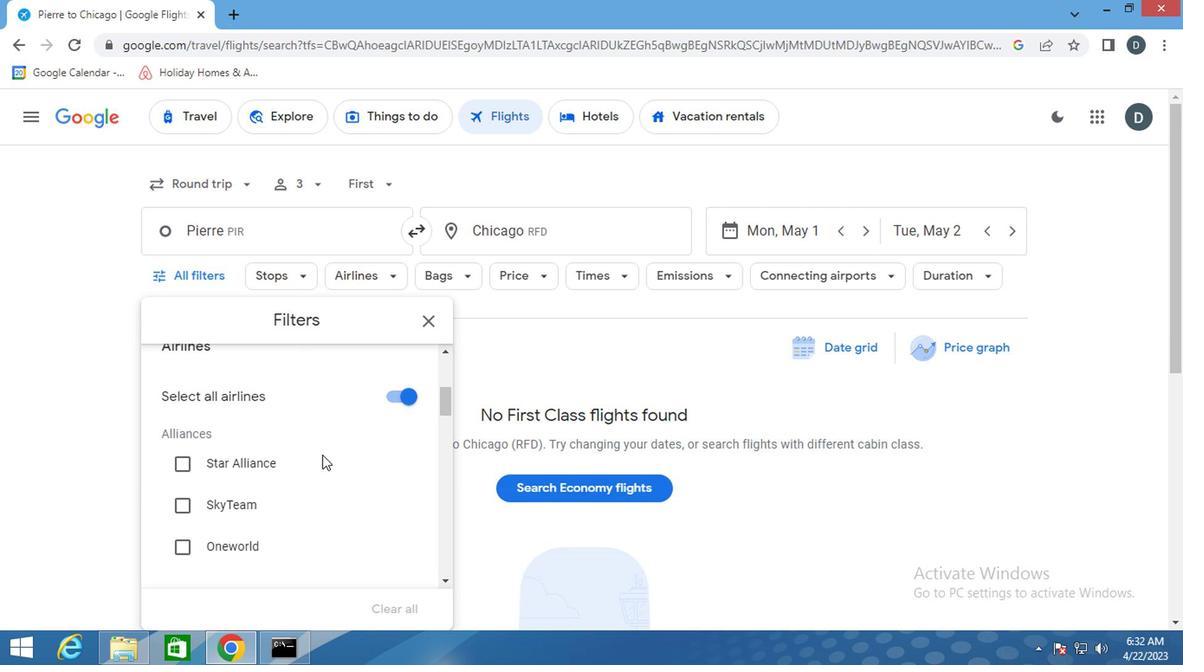 
Action: Mouse scrolled (319, 454) with delta (0, 0)
Screenshot: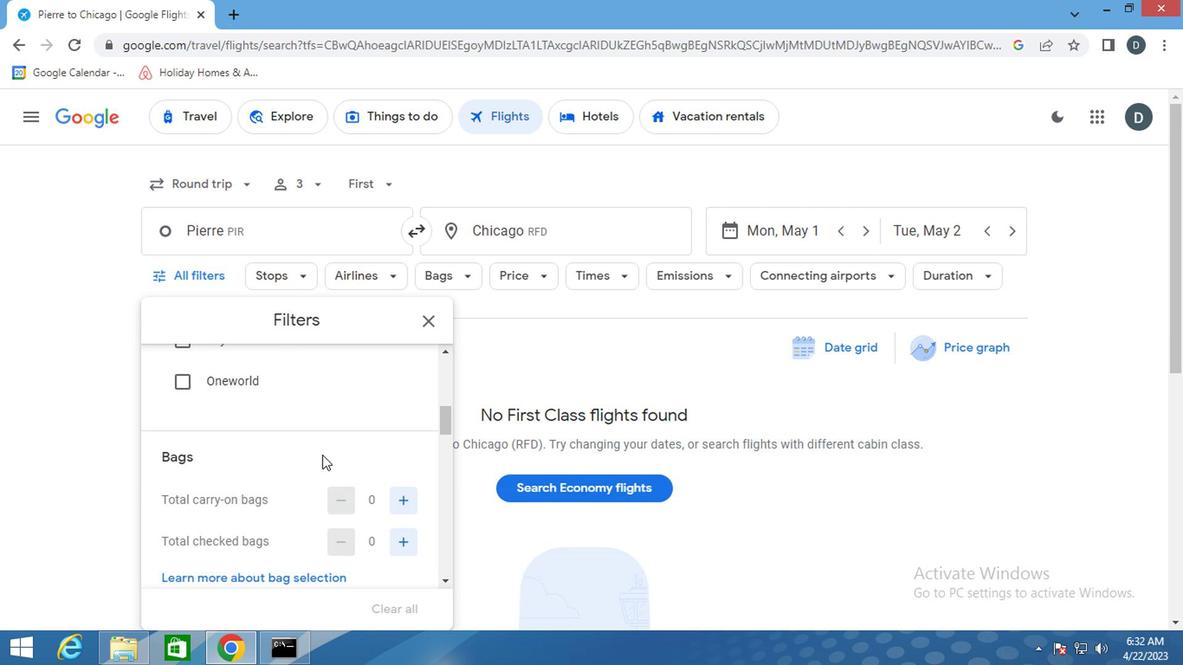 
Action: Mouse moved to (391, 435)
Screenshot: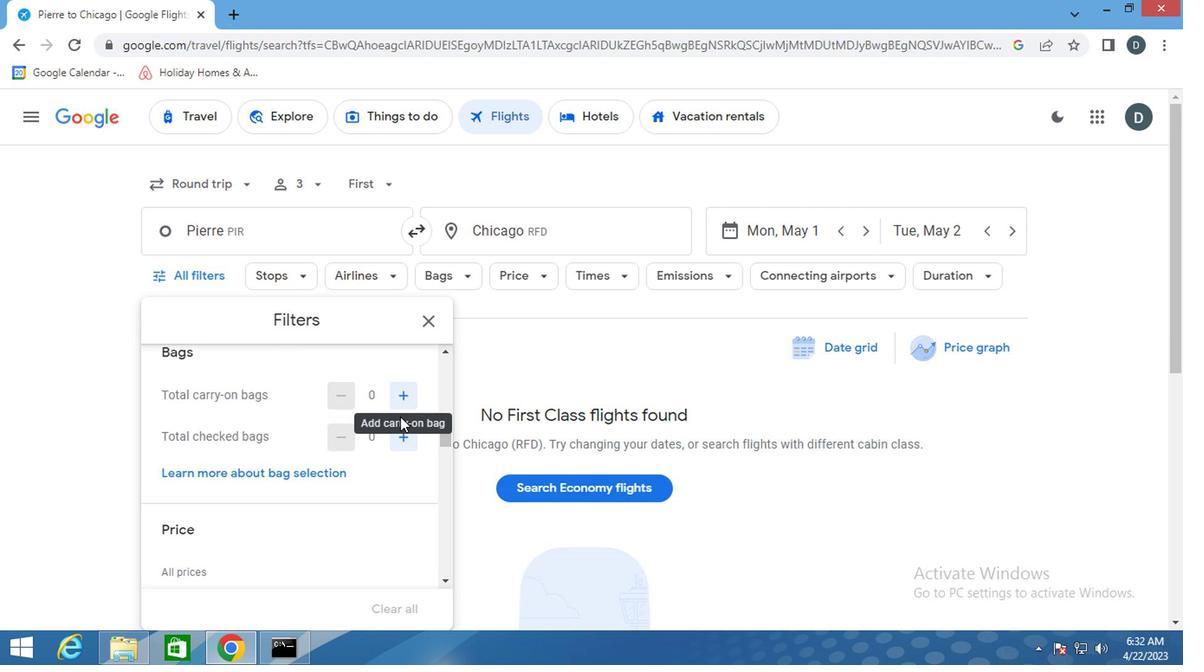 
Action: Mouse pressed left at (391, 435)
Screenshot: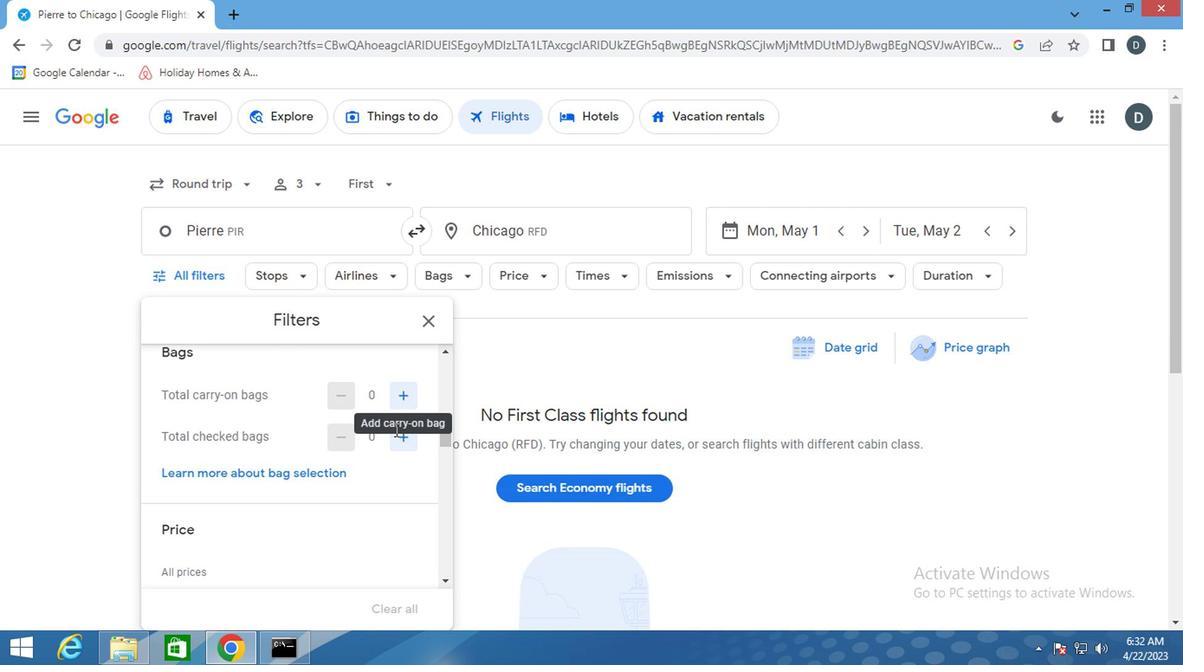 
Action: Mouse pressed left at (391, 435)
Screenshot: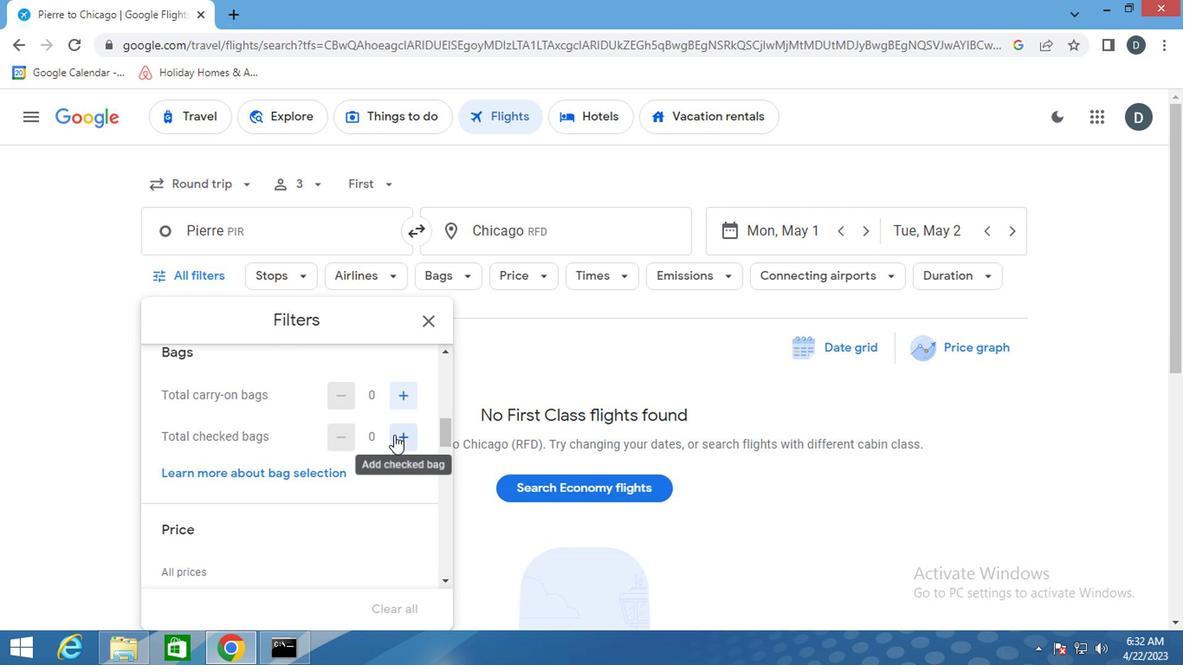 
Action: Mouse pressed left at (391, 435)
Screenshot: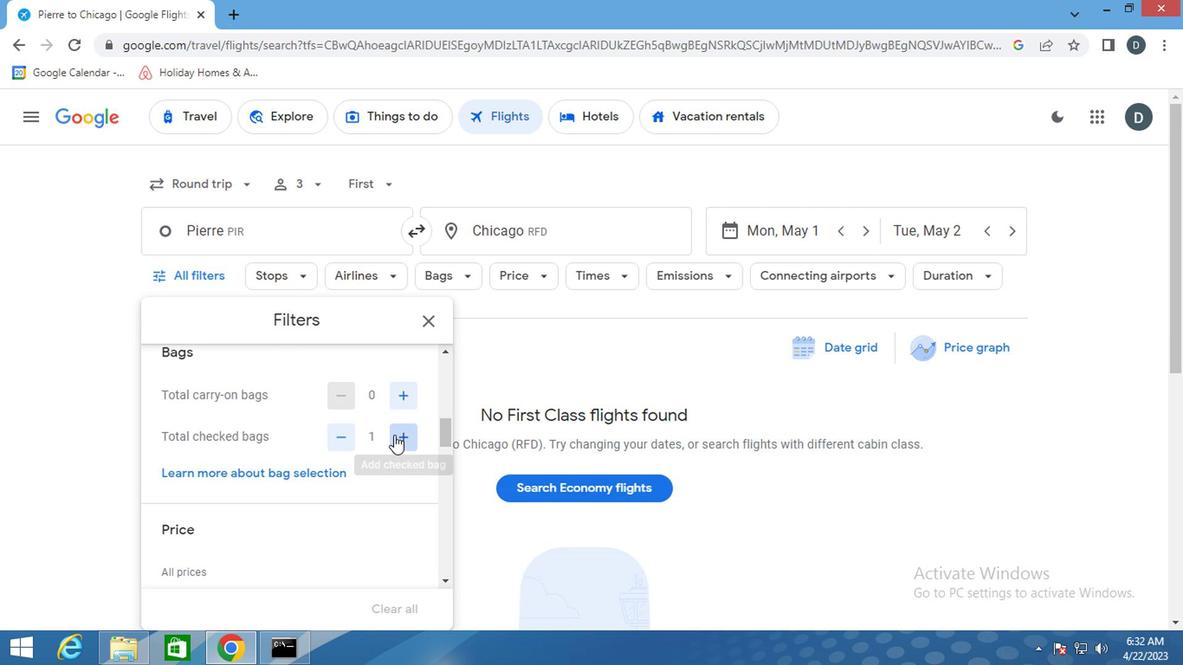 
Action: Mouse pressed left at (391, 435)
Screenshot: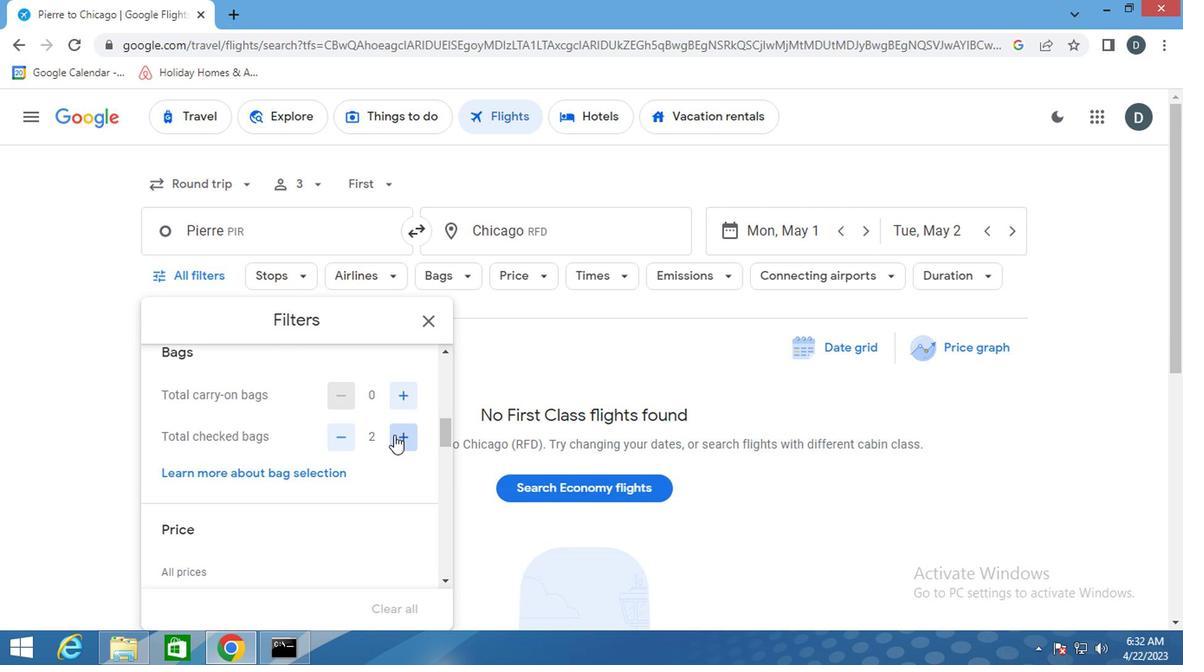 
Action: Mouse pressed left at (391, 435)
Screenshot: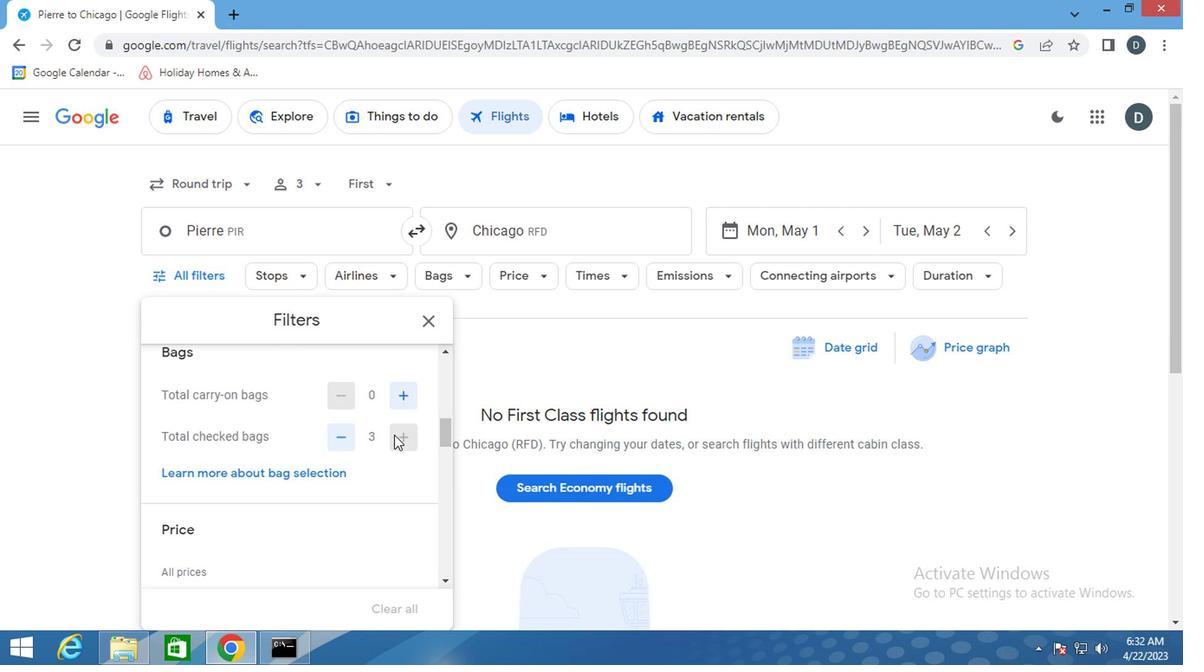 
Action: Mouse moved to (389, 470)
Screenshot: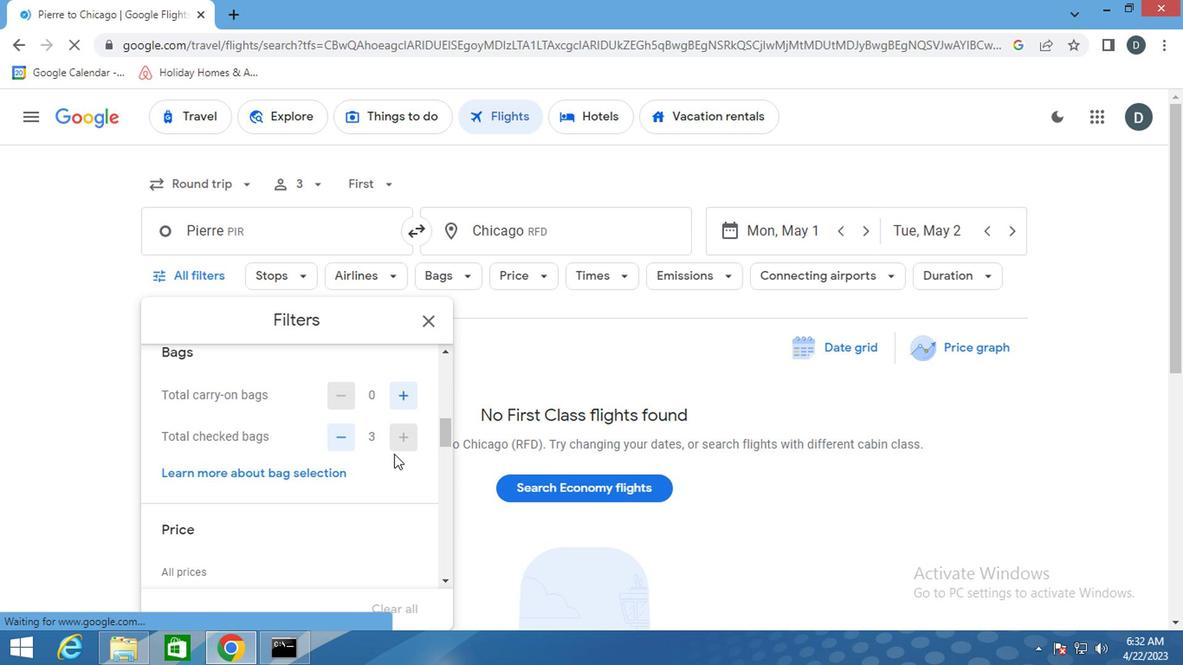 
Action: Mouse scrolled (389, 469) with delta (0, 0)
Screenshot: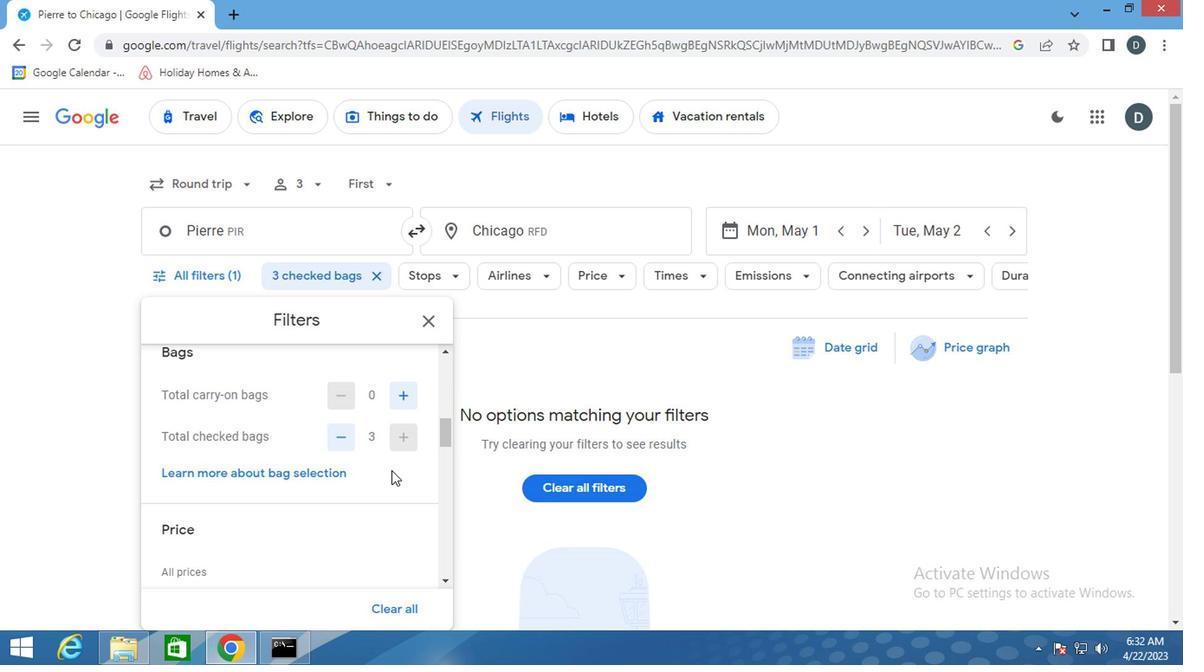 
Action: Mouse scrolled (389, 469) with delta (0, 0)
Screenshot: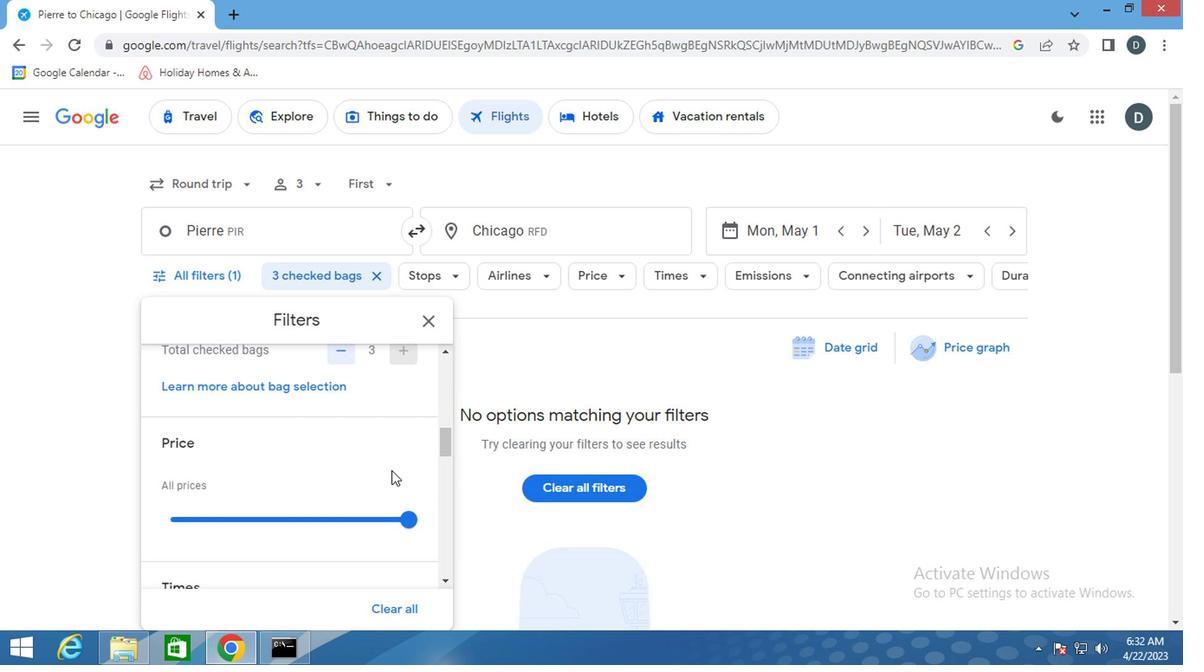 
Action: Mouse moved to (415, 424)
Screenshot: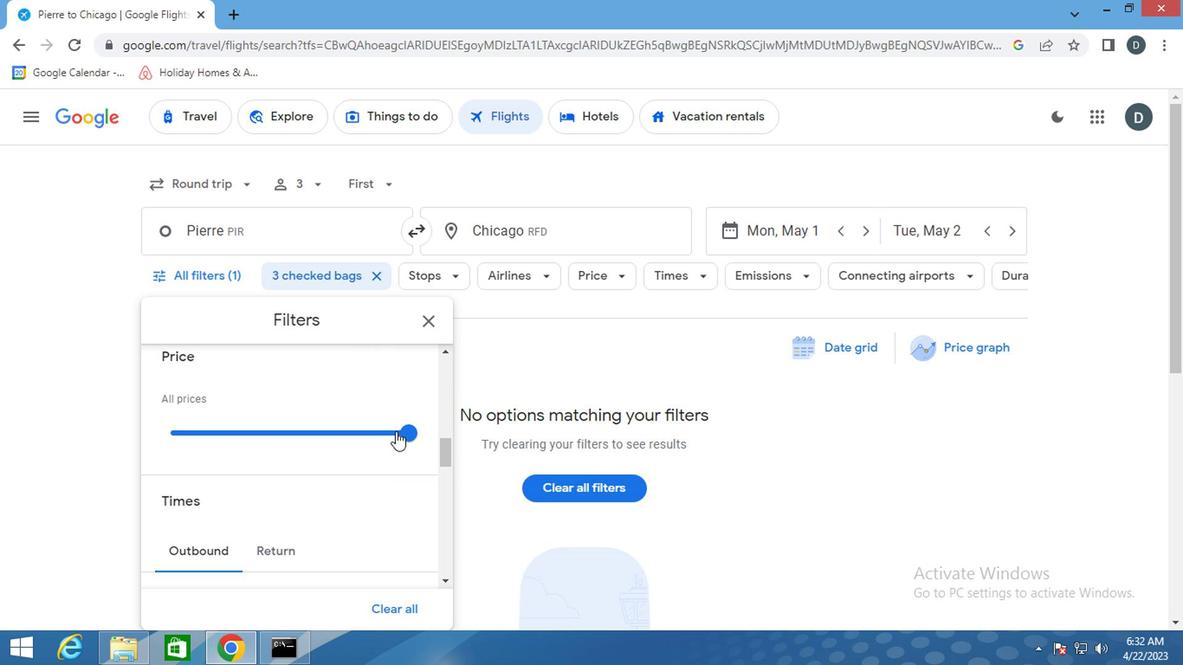 
Action: Mouse pressed left at (415, 424)
Screenshot: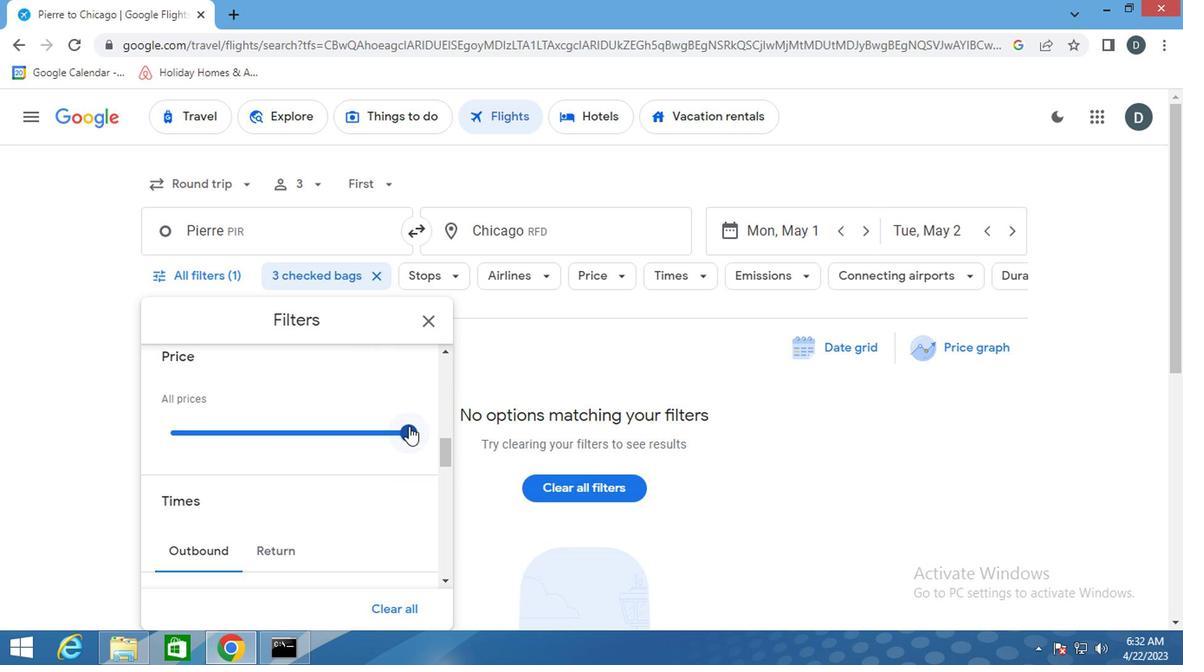 
Action: Mouse moved to (329, 486)
Screenshot: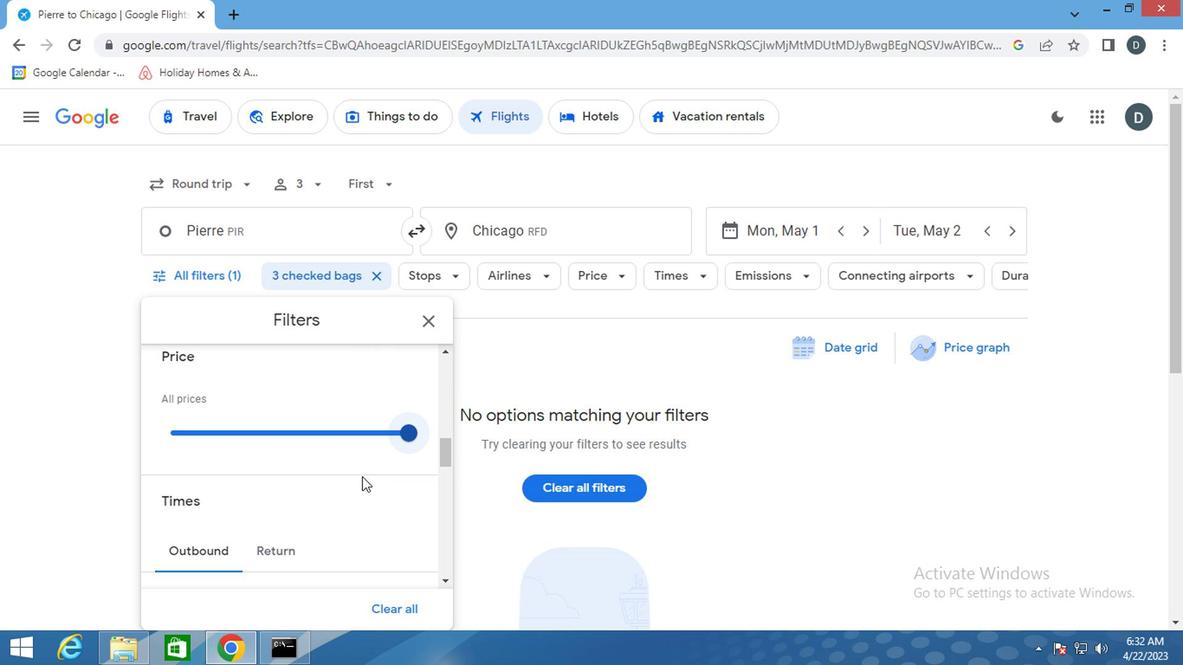 
Action: Mouse scrolled (329, 486) with delta (0, 0)
Screenshot: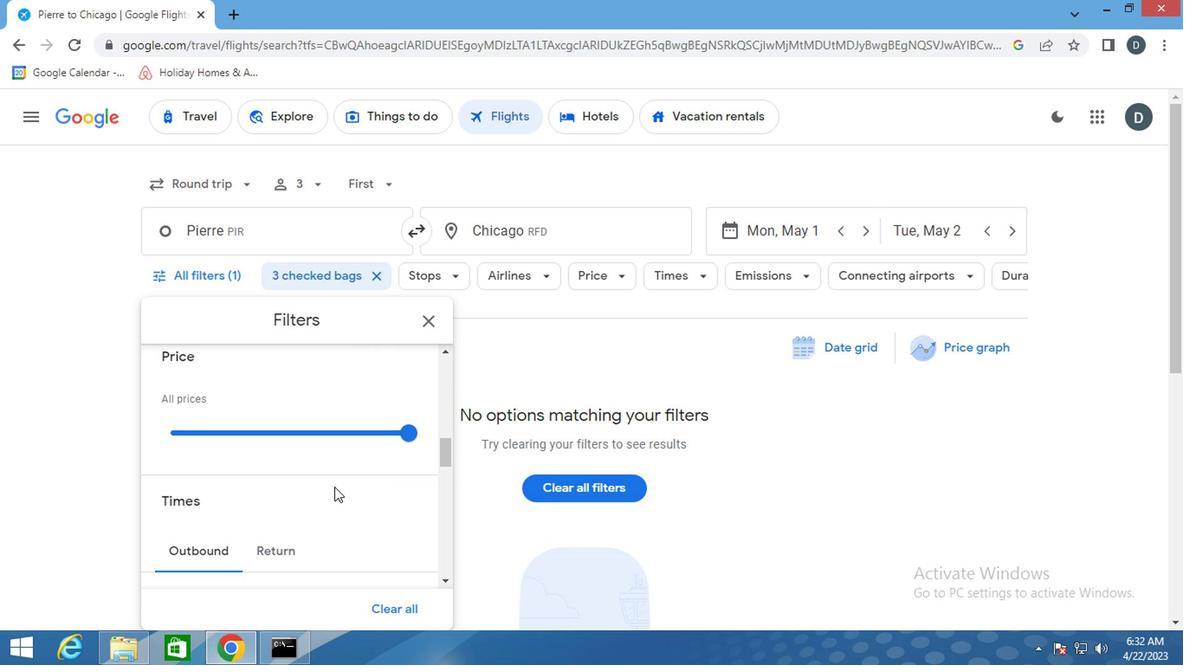 
Action: Mouse scrolled (329, 486) with delta (0, 0)
Screenshot: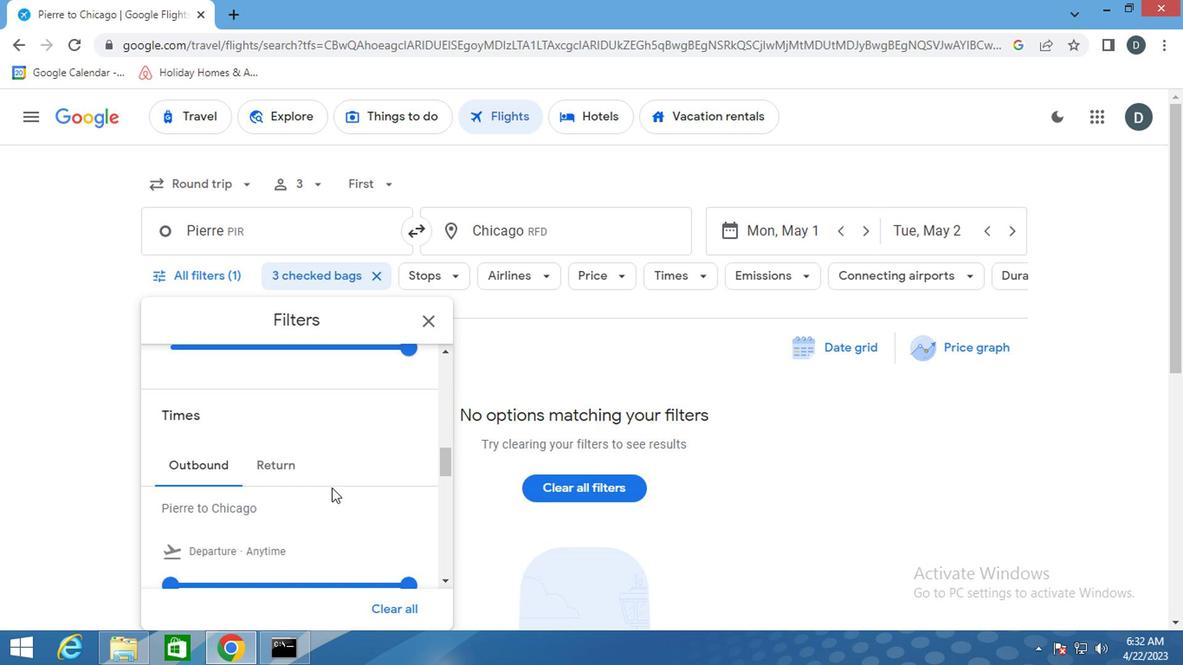 
Action: Mouse moved to (177, 497)
Screenshot: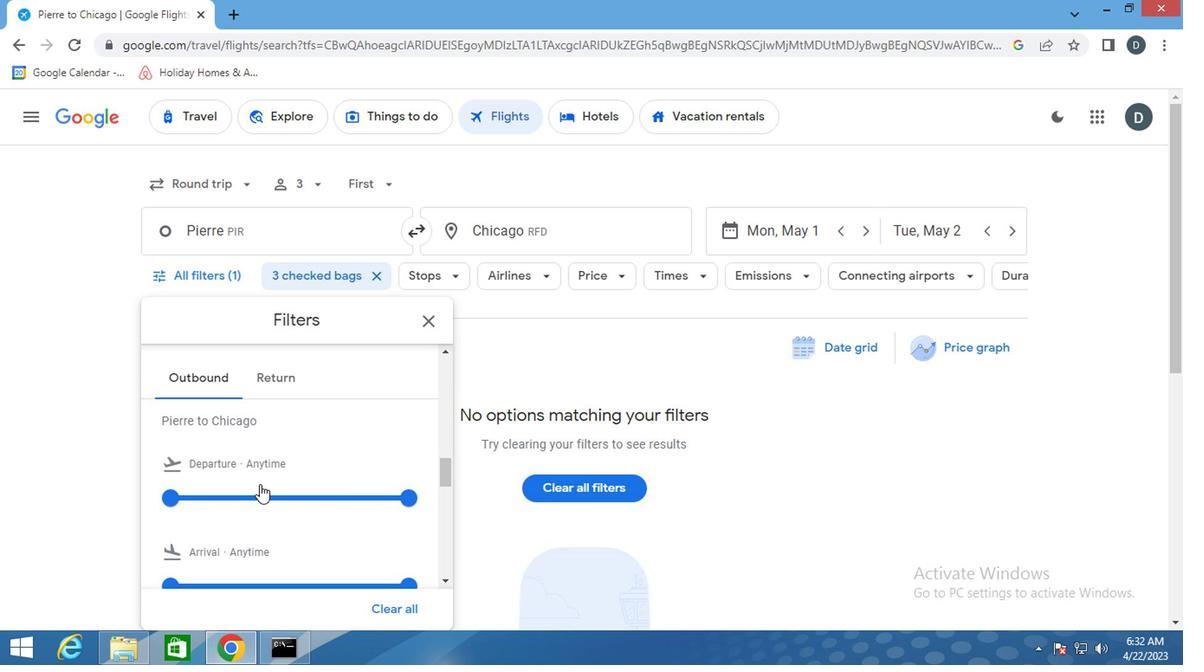 
Action: Mouse pressed left at (177, 497)
Screenshot: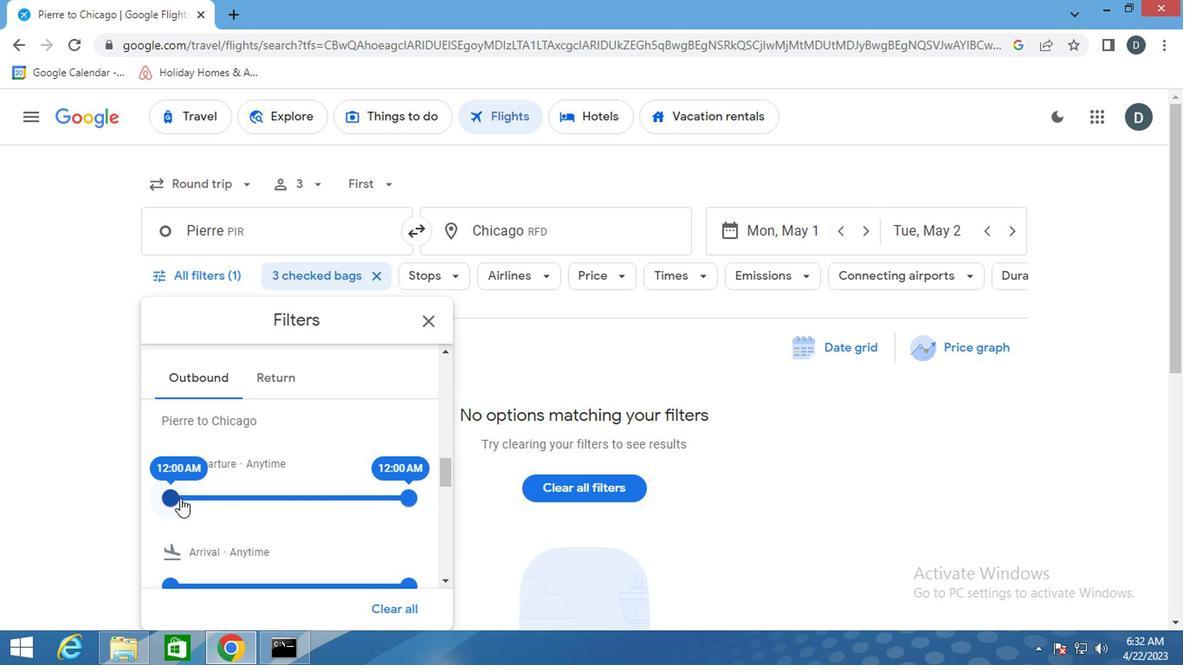 
Action: Mouse moved to (411, 488)
Screenshot: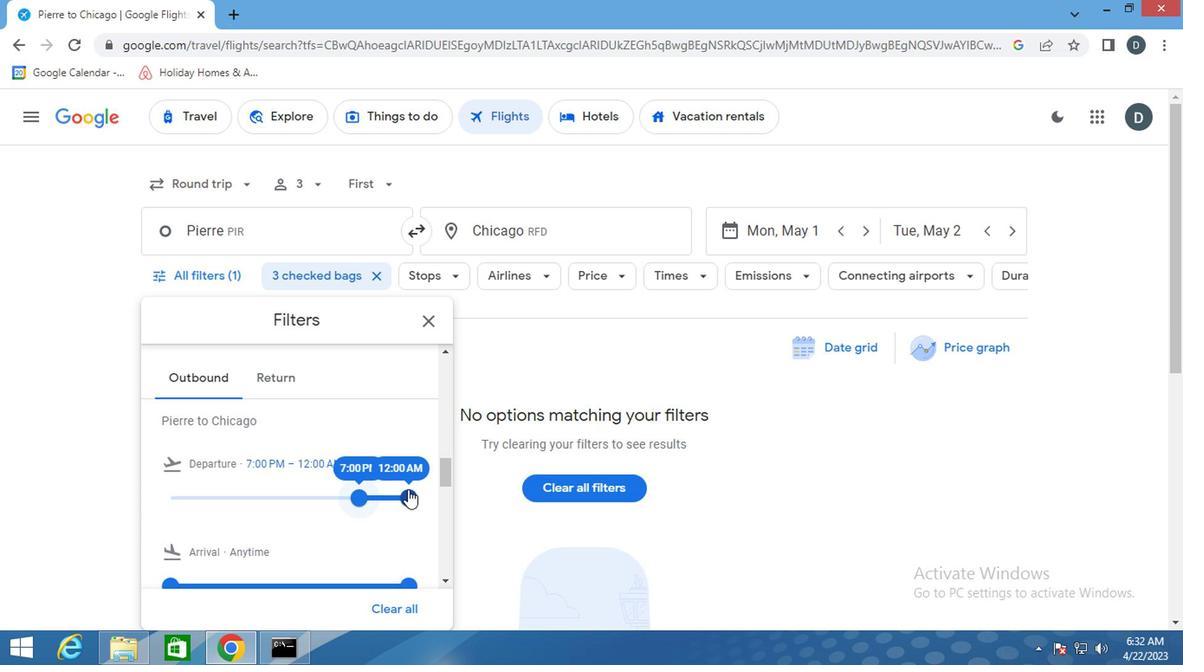 
Action: Mouse pressed left at (411, 488)
Screenshot: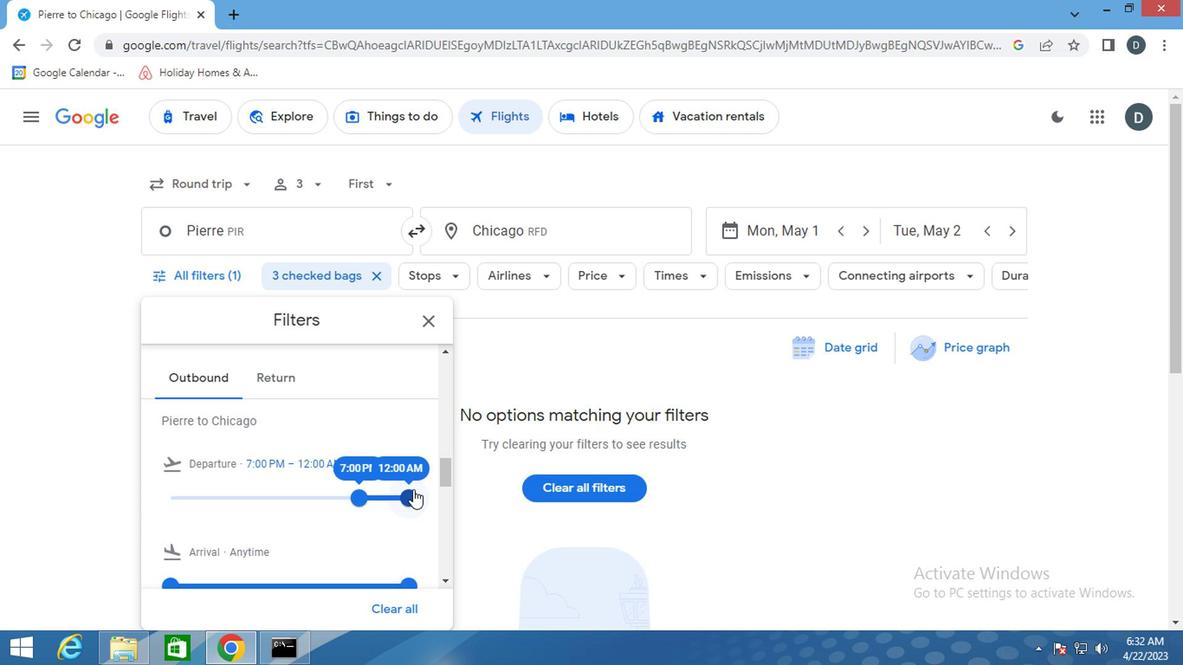 
Action: Mouse moved to (285, 384)
Screenshot: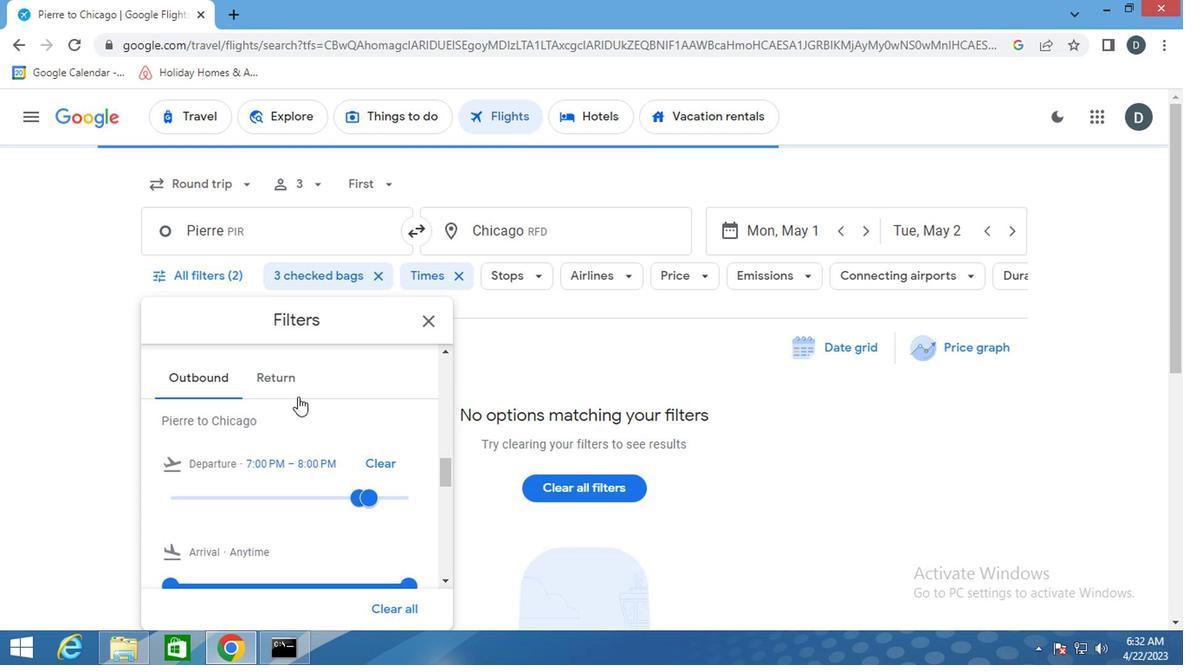 
Action: Mouse pressed left at (285, 384)
Screenshot: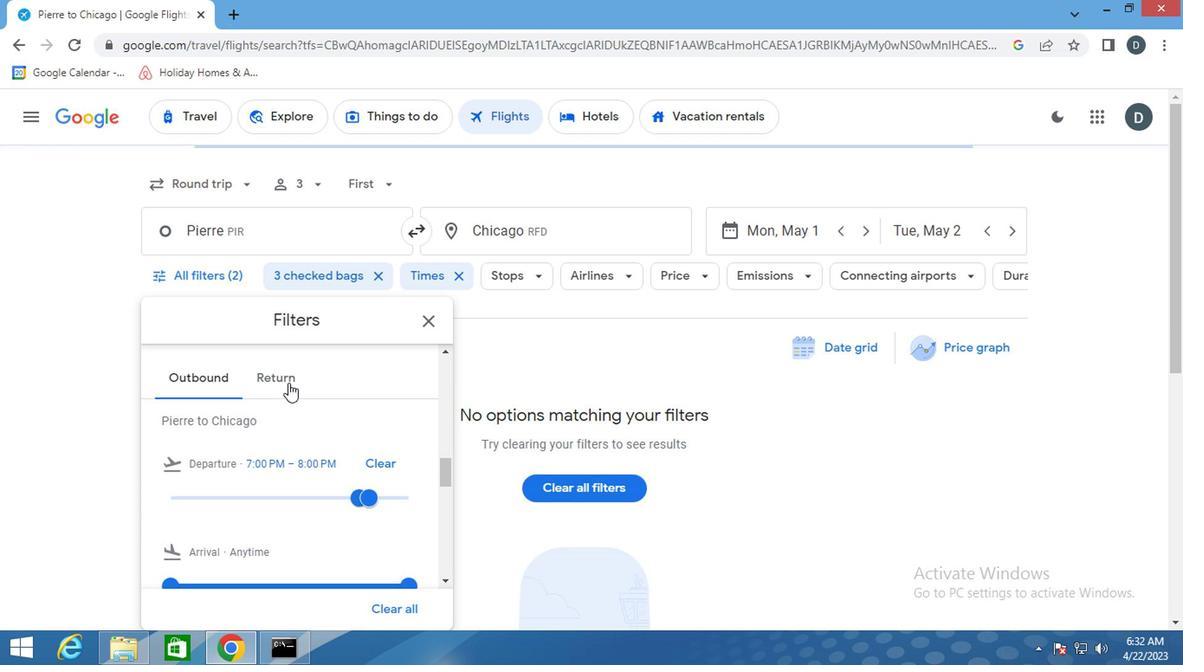 
Action: Mouse moved to (160, 490)
Screenshot: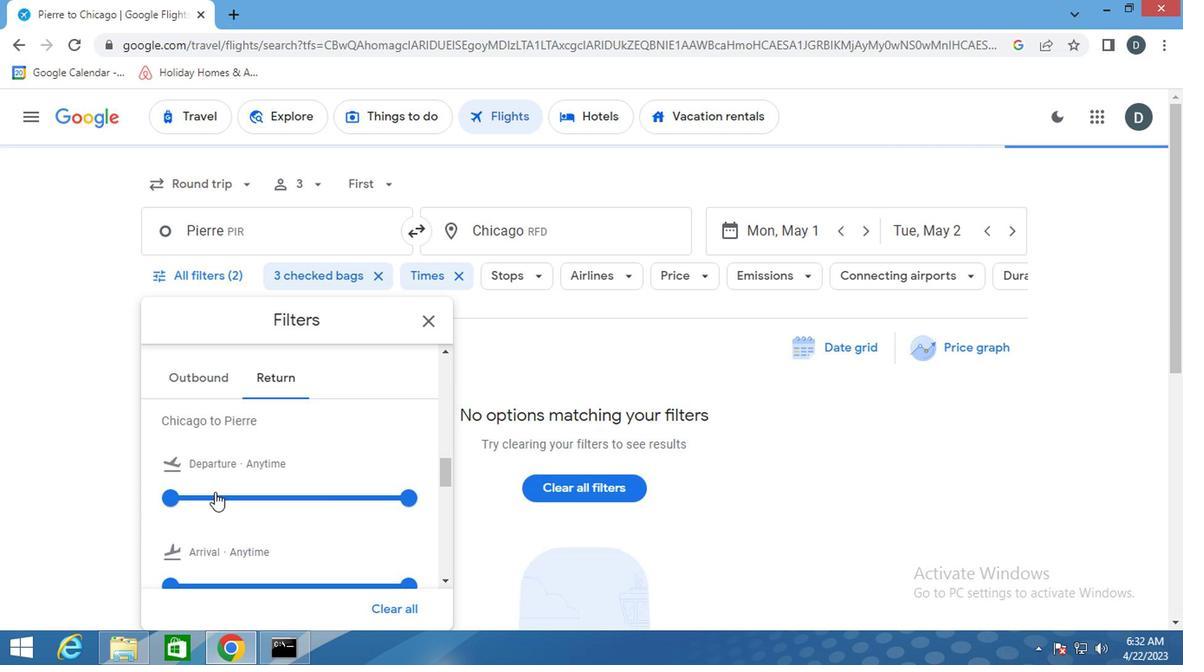 
Action: Mouse pressed left at (160, 490)
Screenshot: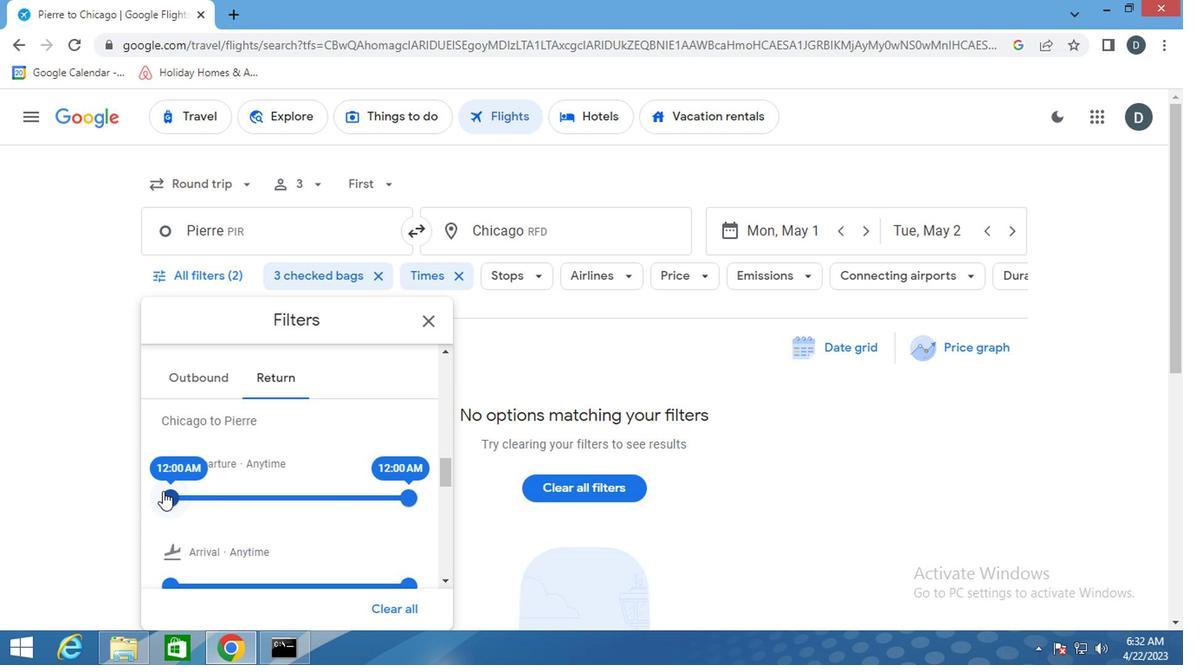 
Action: Mouse moved to (330, 499)
Screenshot: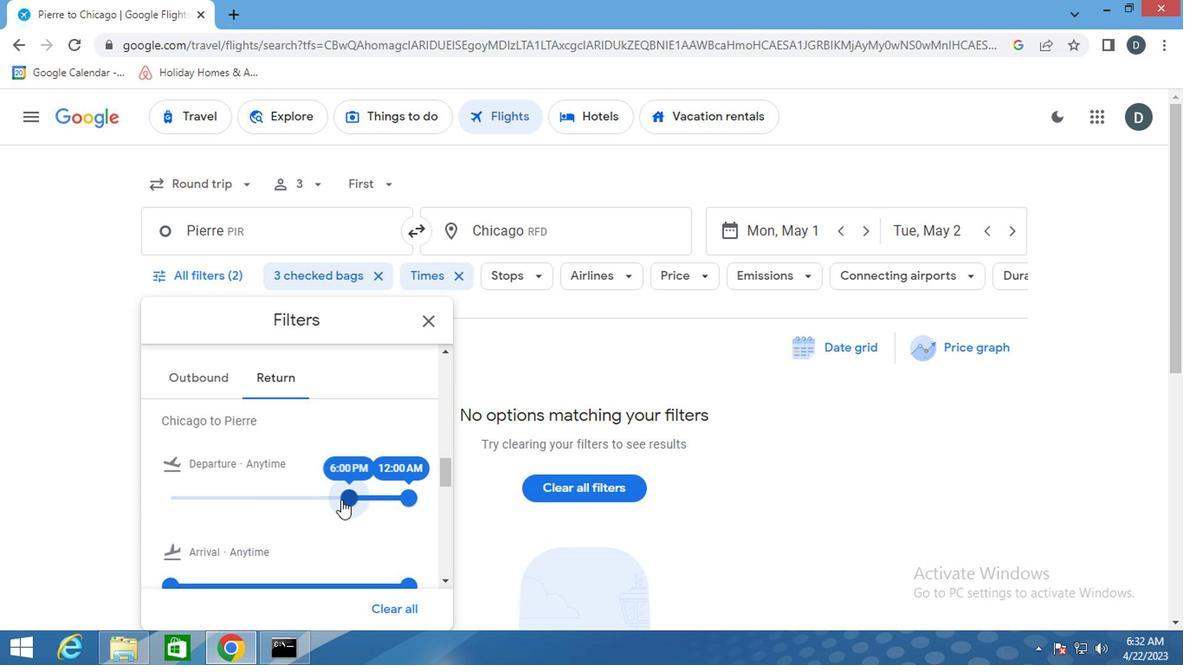 
Action: Mouse pressed left at (330, 499)
Screenshot: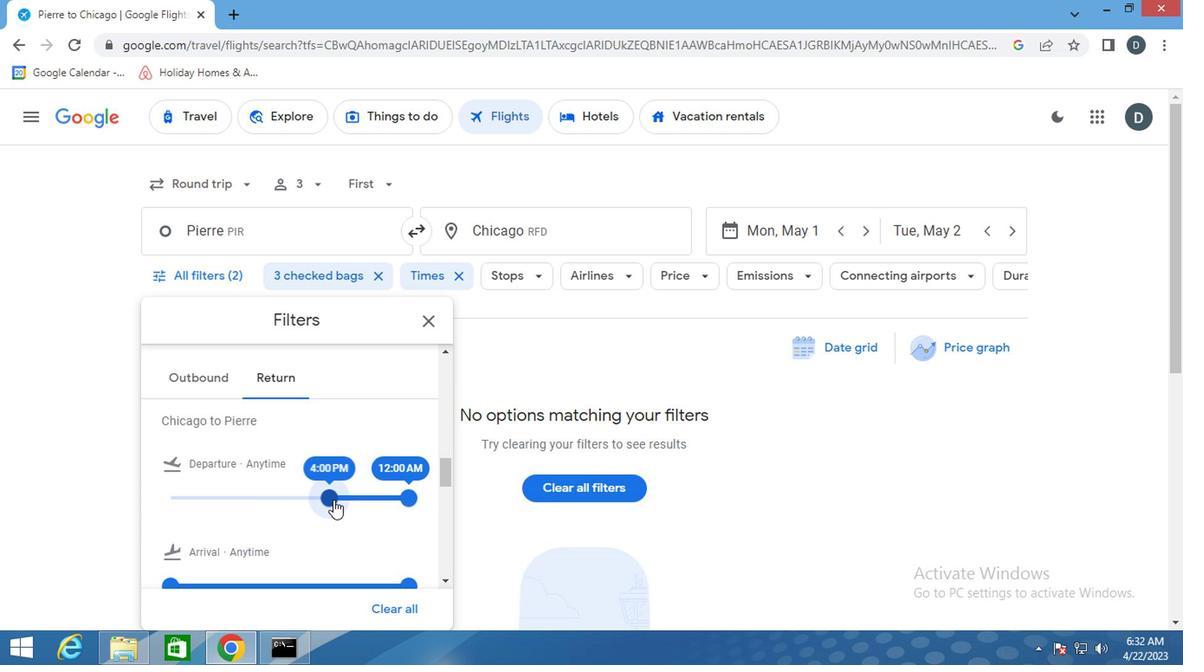 
Action: Mouse moved to (405, 493)
Screenshot: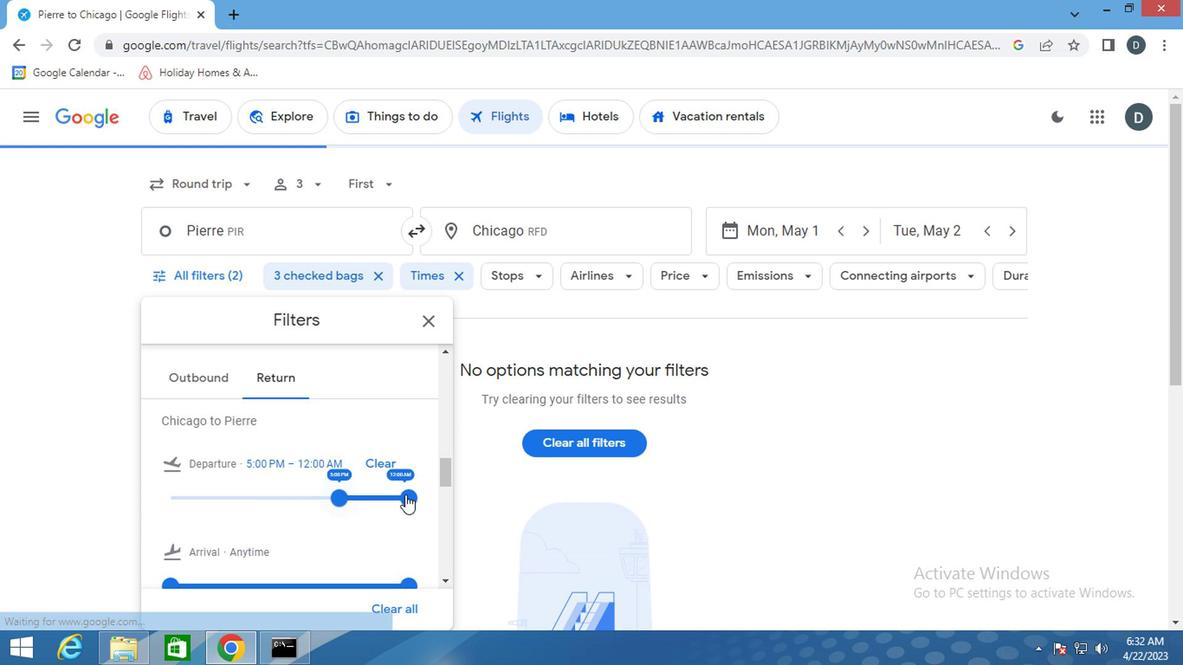 
Action: Mouse pressed left at (405, 493)
Screenshot: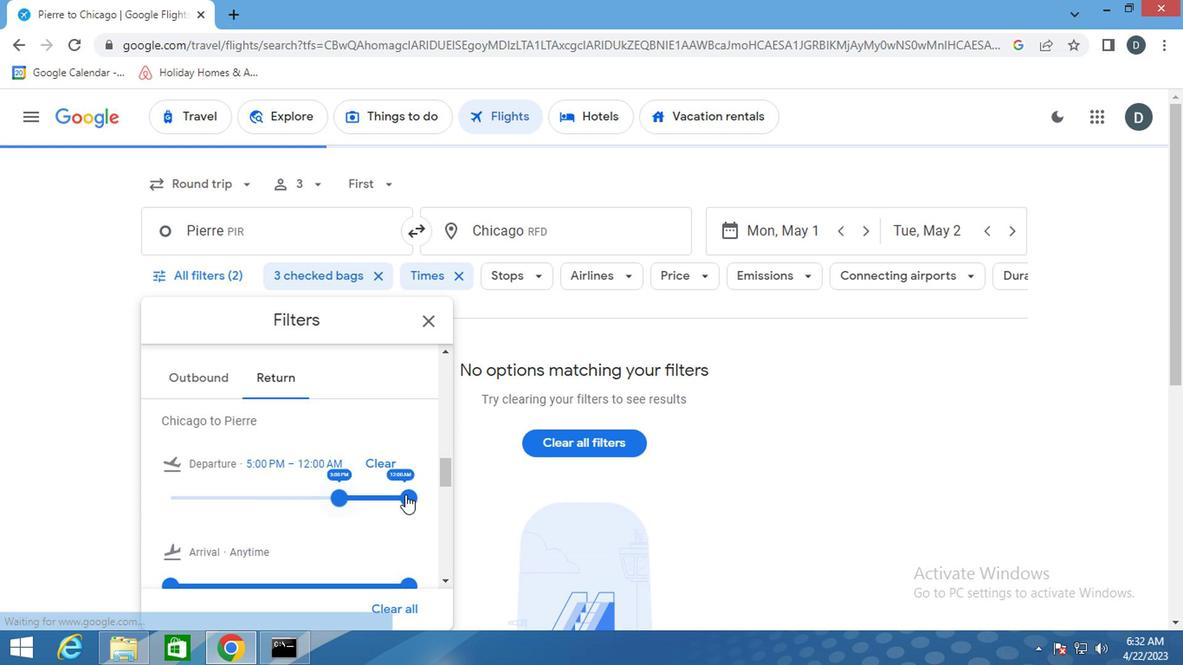 
Action: Mouse moved to (364, 531)
Screenshot: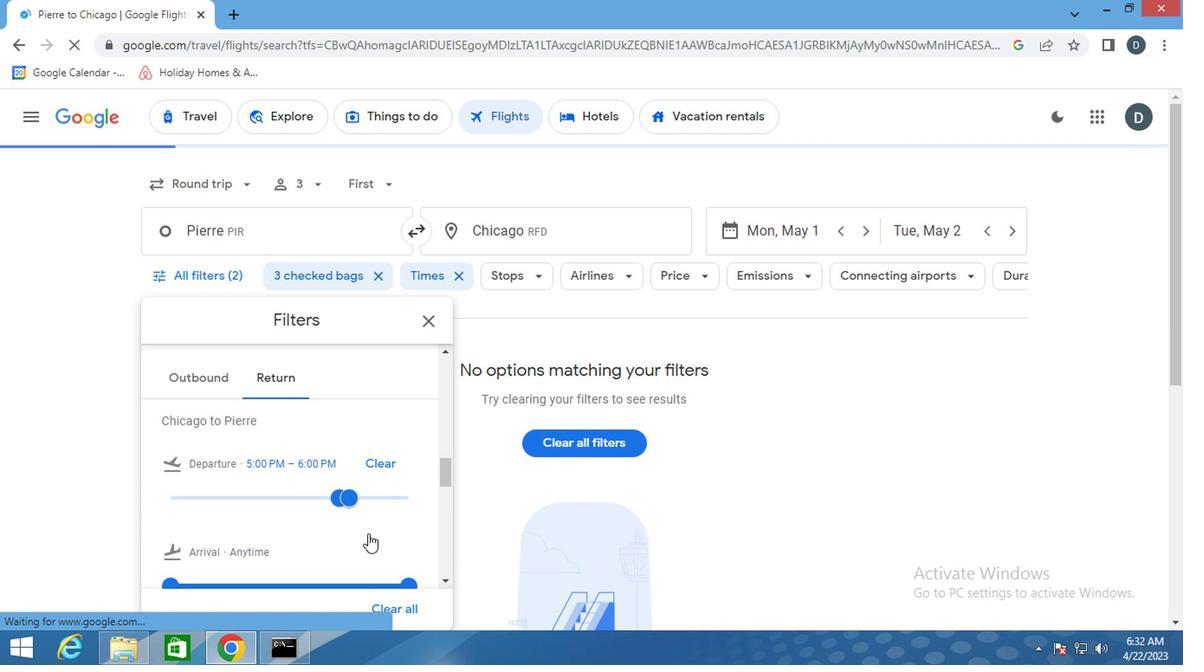 
Action: Mouse scrolled (364, 531) with delta (0, 0)
Screenshot: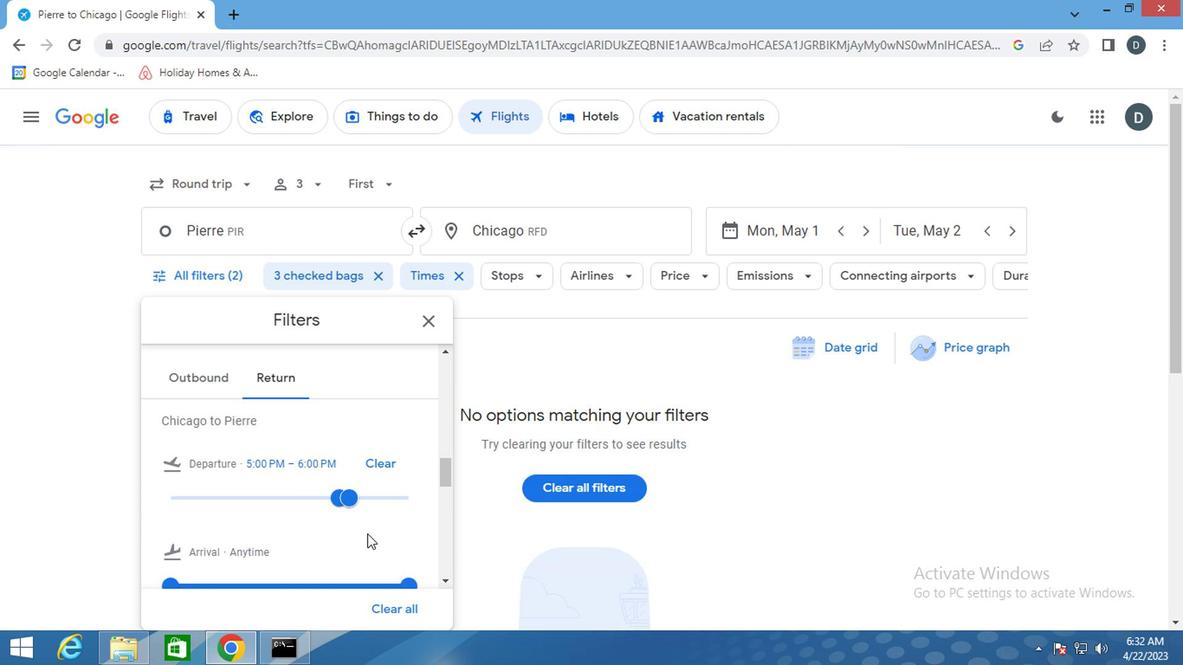 
Action: Mouse scrolled (364, 531) with delta (0, 0)
Screenshot: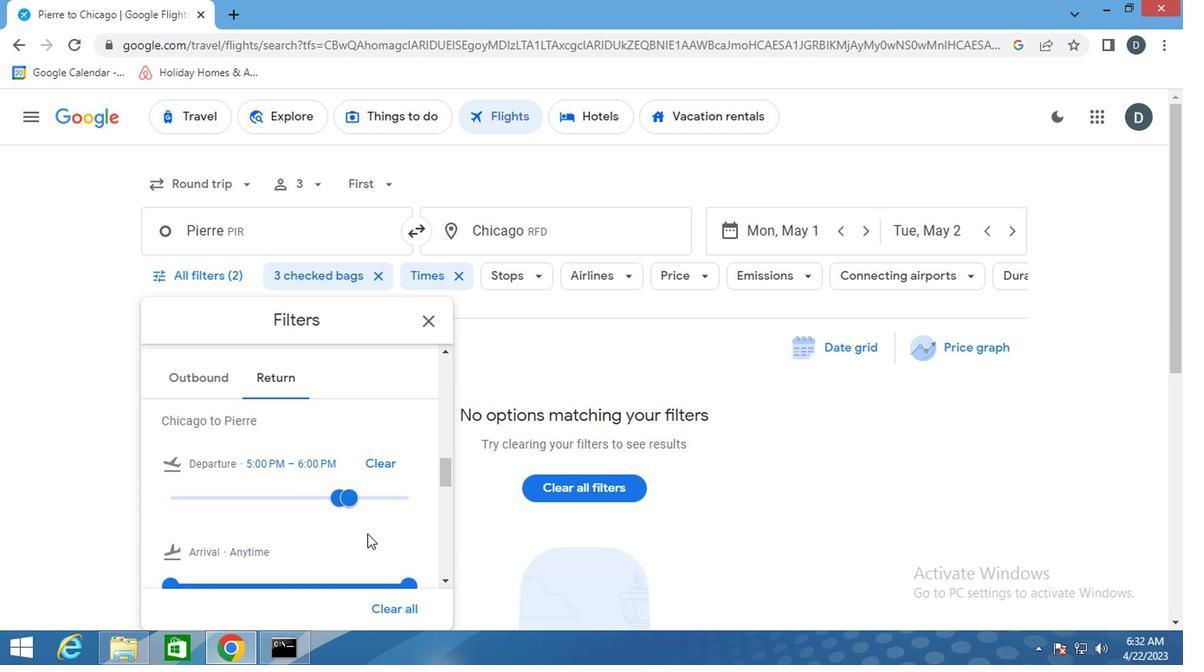 
Action: Mouse scrolled (364, 531) with delta (0, 0)
Screenshot: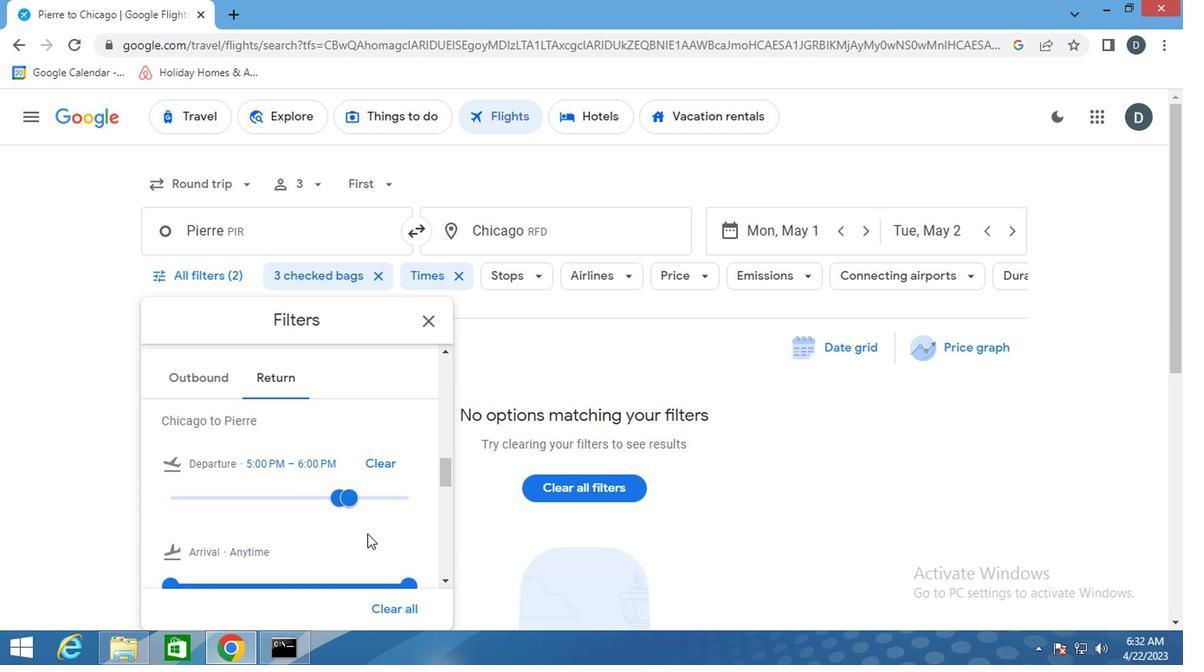 
Action: Mouse scrolled (364, 531) with delta (0, 0)
Screenshot: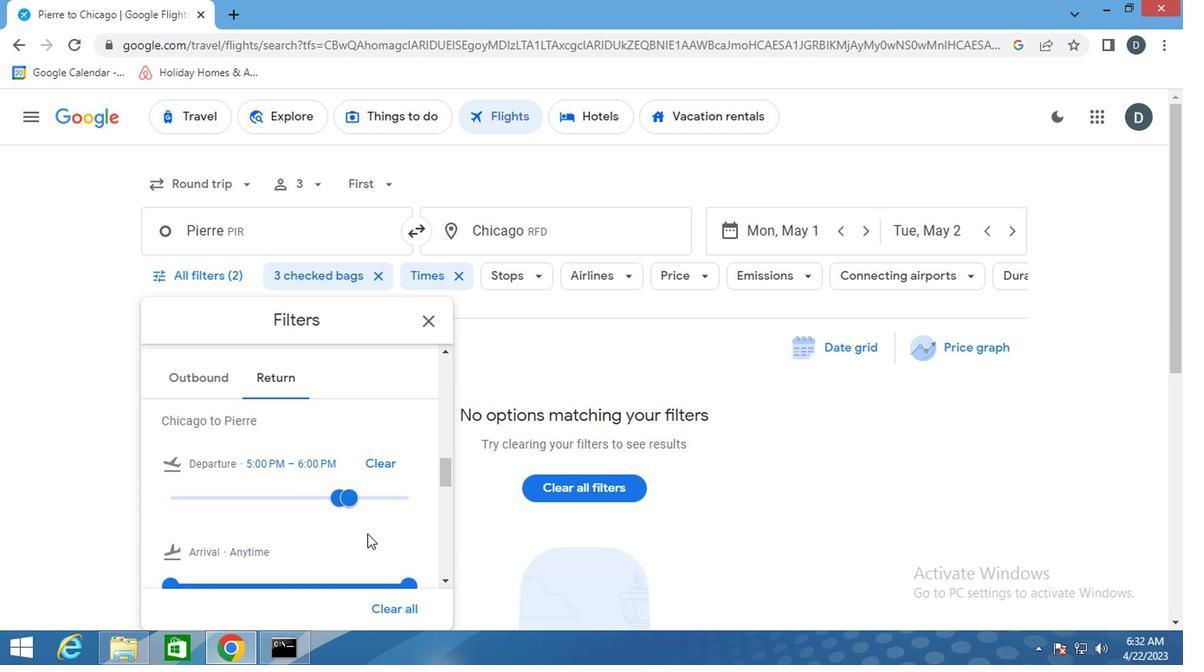 
Action: Mouse scrolled (364, 531) with delta (0, 0)
Screenshot: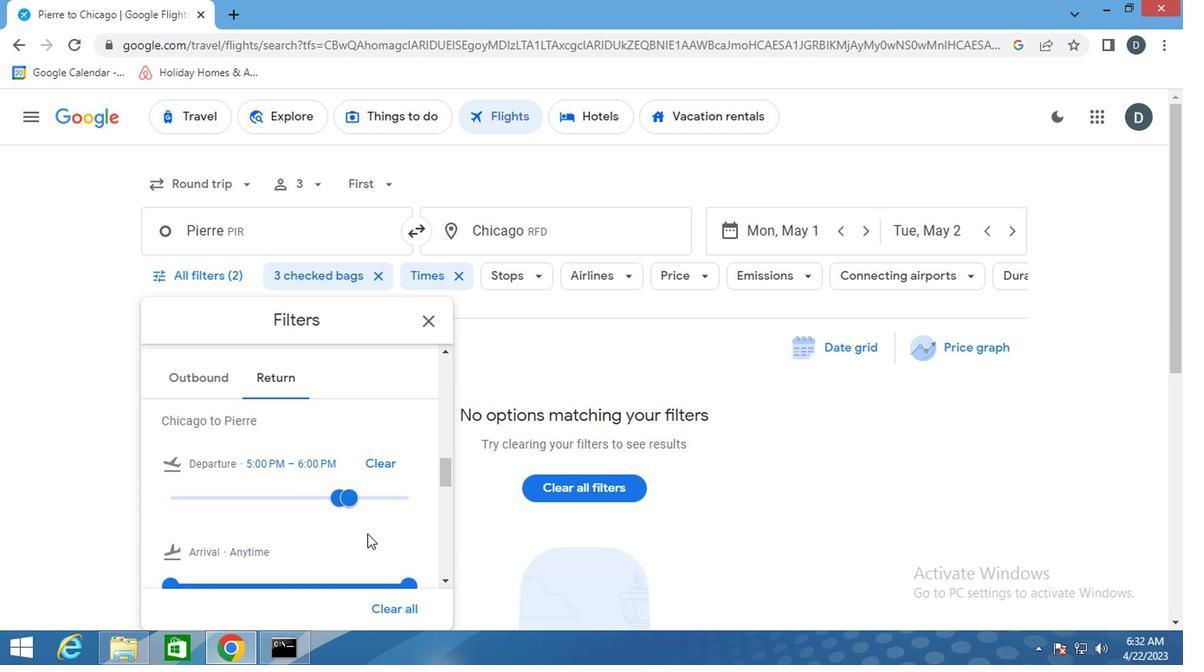 
Action: Mouse scrolled (364, 531) with delta (0, 0)
Screenshot: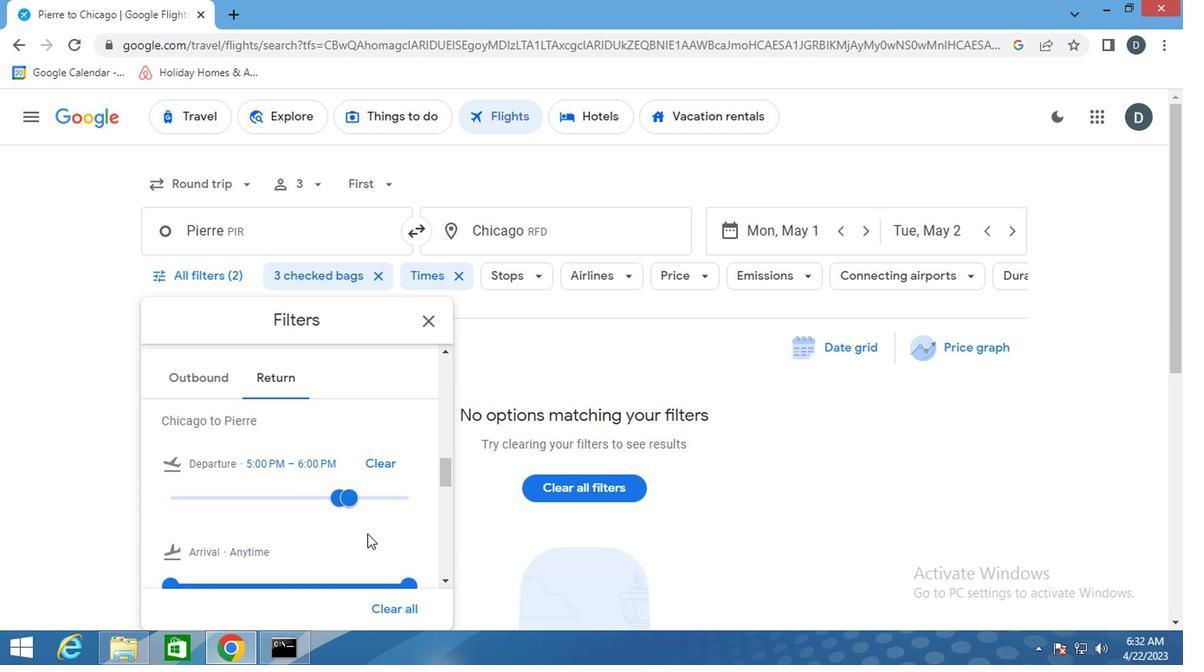 
Action: Mouse scrolled (364, 531) with delta (0, 0)
Screenshot: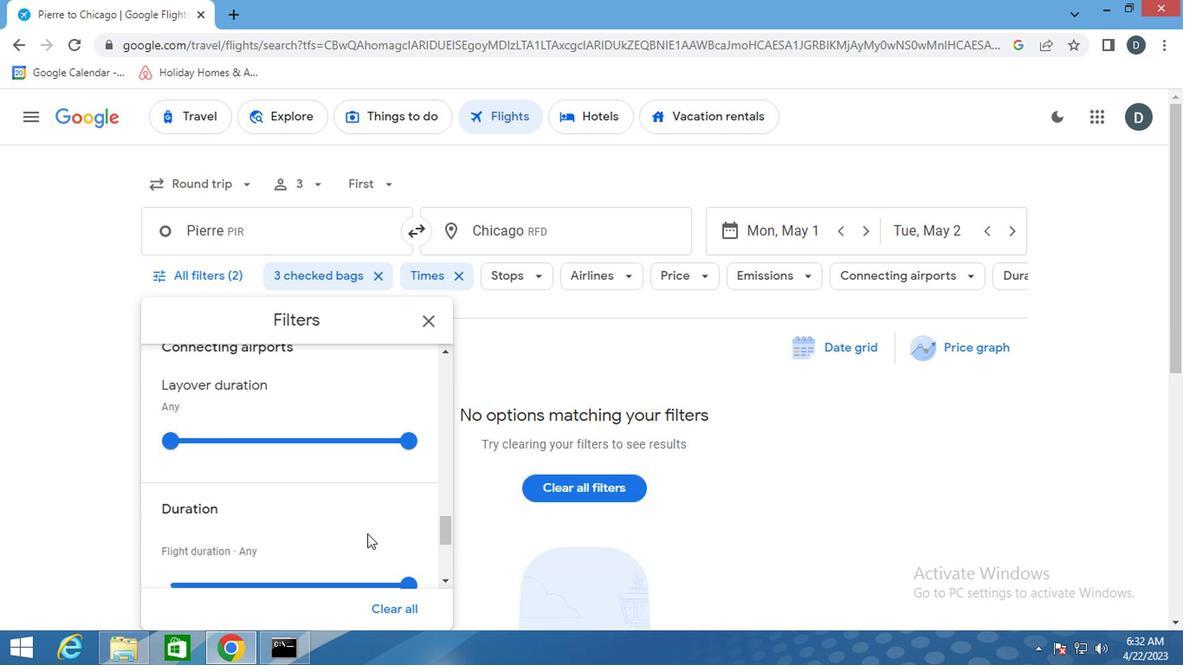 
Action: Mouse scrolled (364, 531) with delta (0, 0)
Screenshot: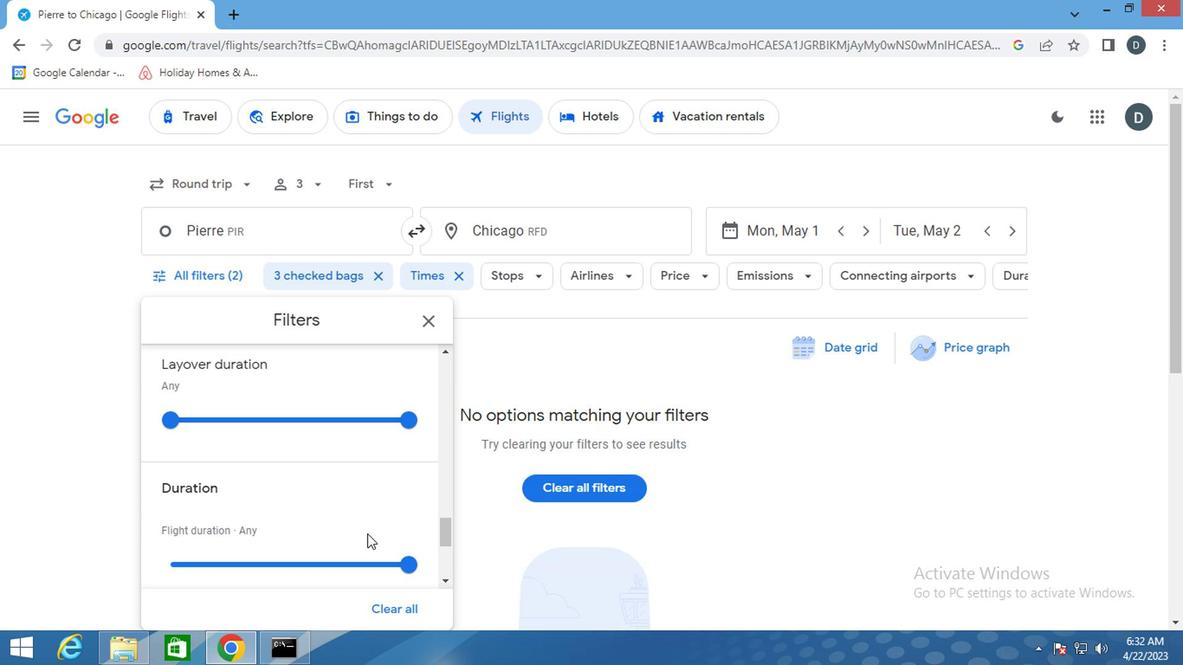 
Action: Mouse scrolled (364, 531) with delta (0, 0)
Screenshot: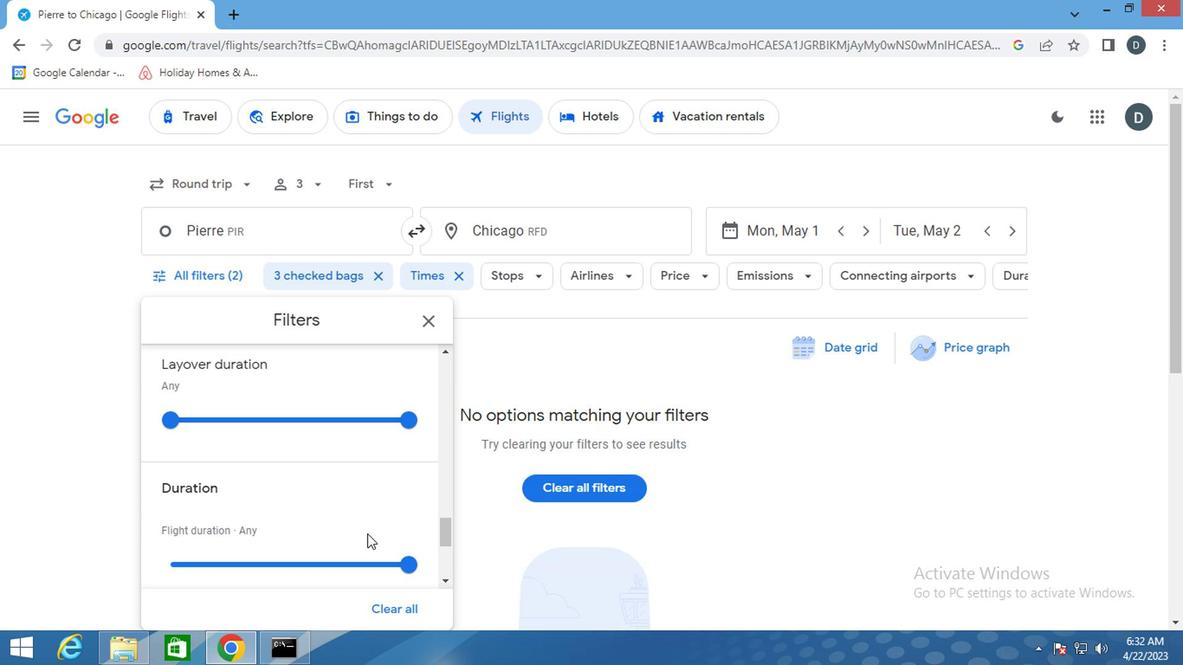
Action: Mouse scrolled (364, 531) with delta (0, 0)
Screenshot: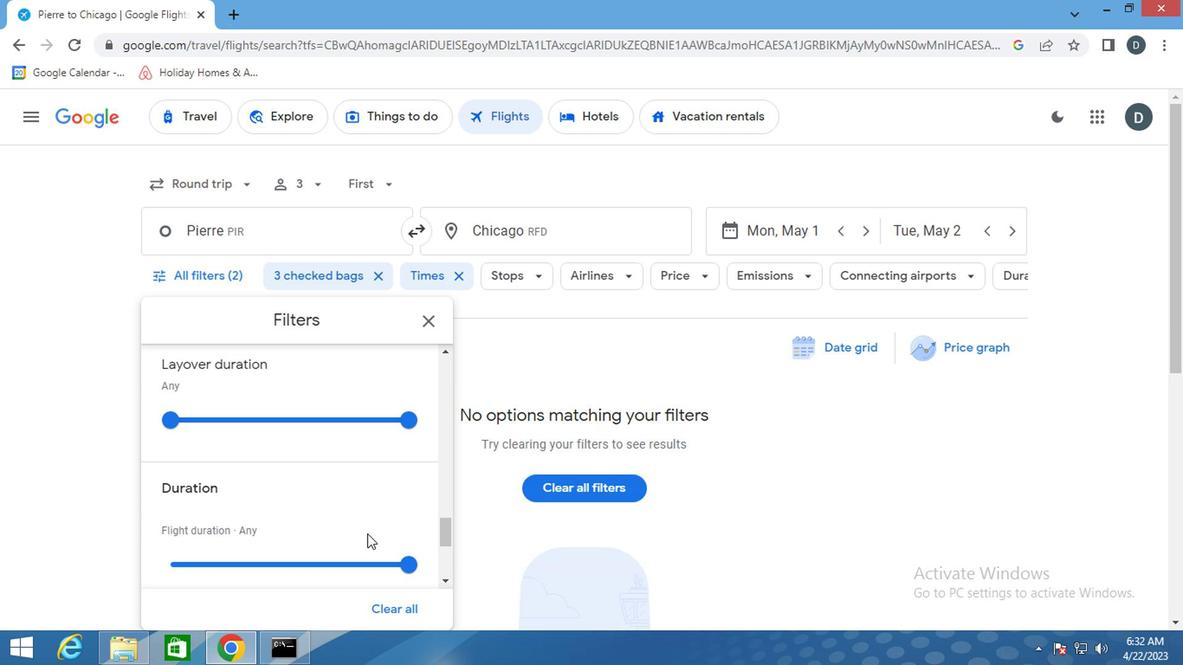 
Action: Mouse scrolled (364, 531) with delta (0, 0)
Screenshot: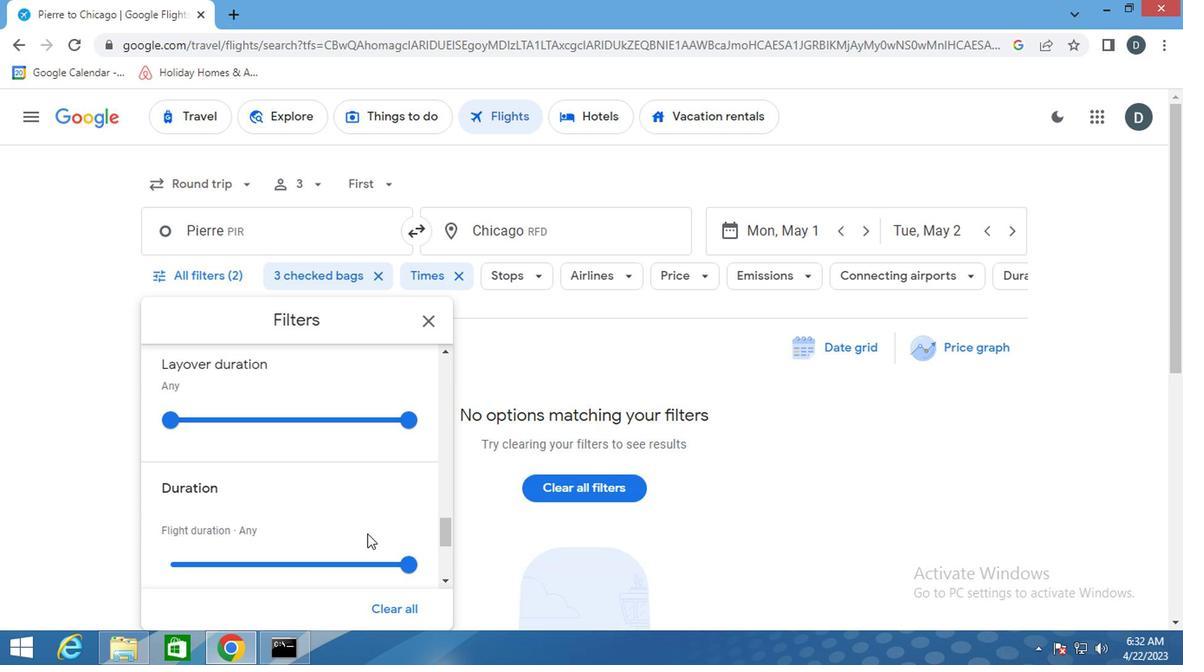 
Action: Mouse scrolled (364, 531) with delta (0, 0)
Screenshot: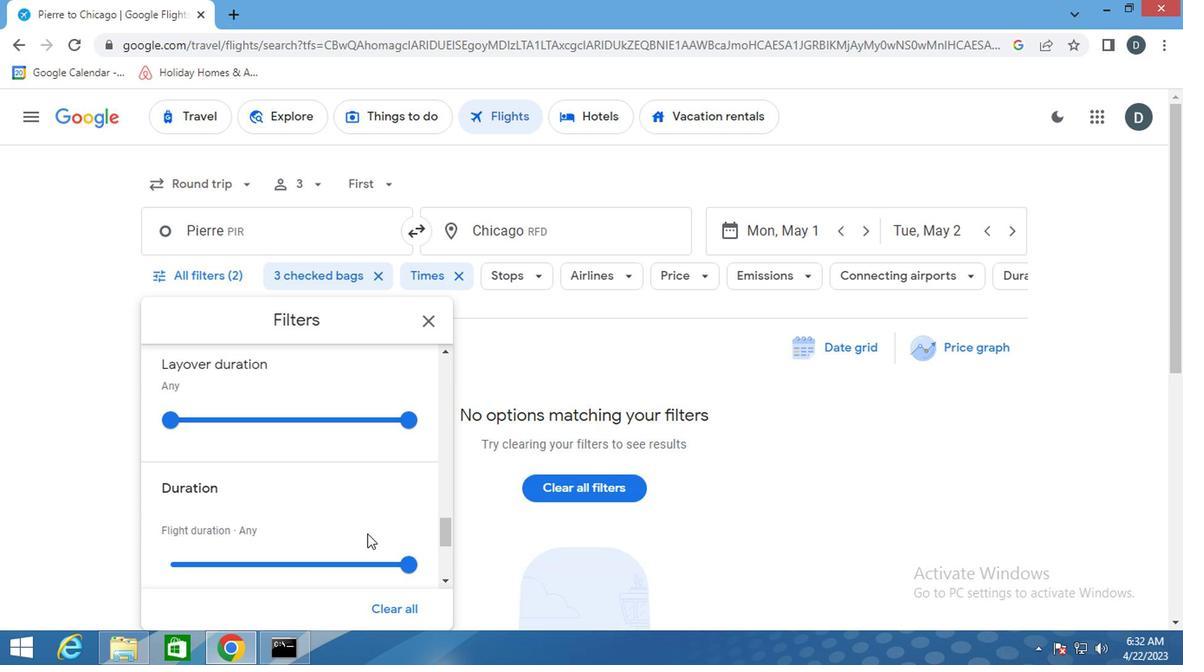 
Action: Mouse scrolled (364, 531) with delta (0, 0)
Screenshot: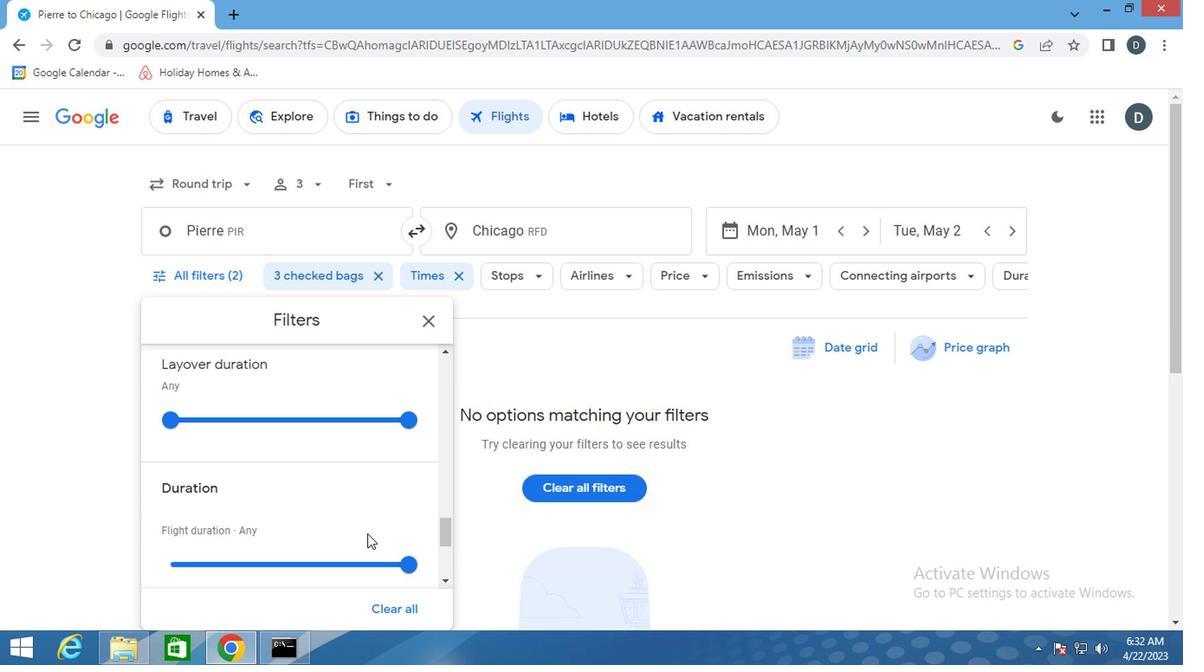 
Action: Mouse scrolled (364, 531) with delta (0, 0)
Screenshot: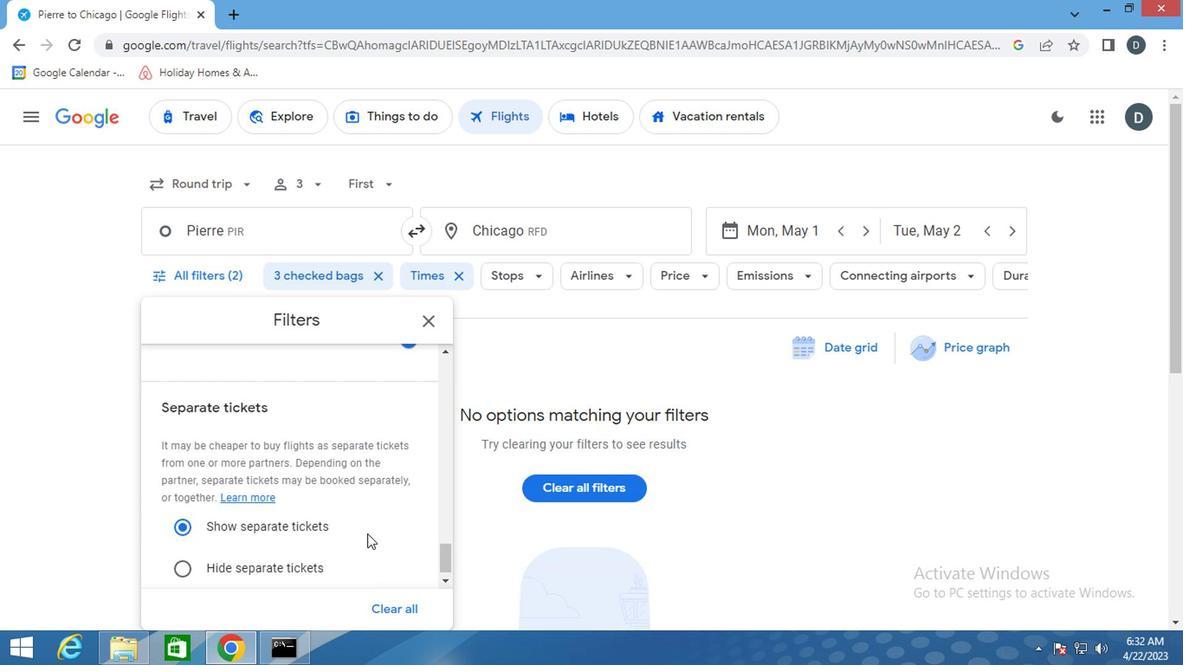 
Action: Mouse scrolled (364, 531) with delta (0, 0)
Screenshot: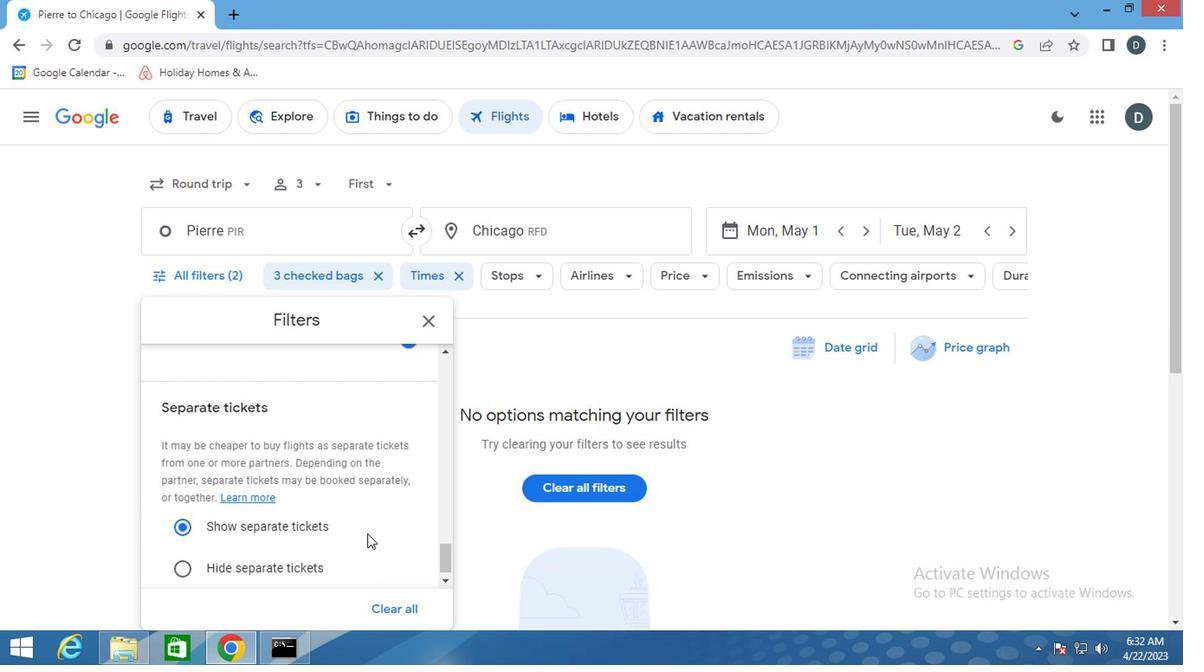 
Action: Mouse scrolled (364, 531) with delta (0, 0)
Screenshot: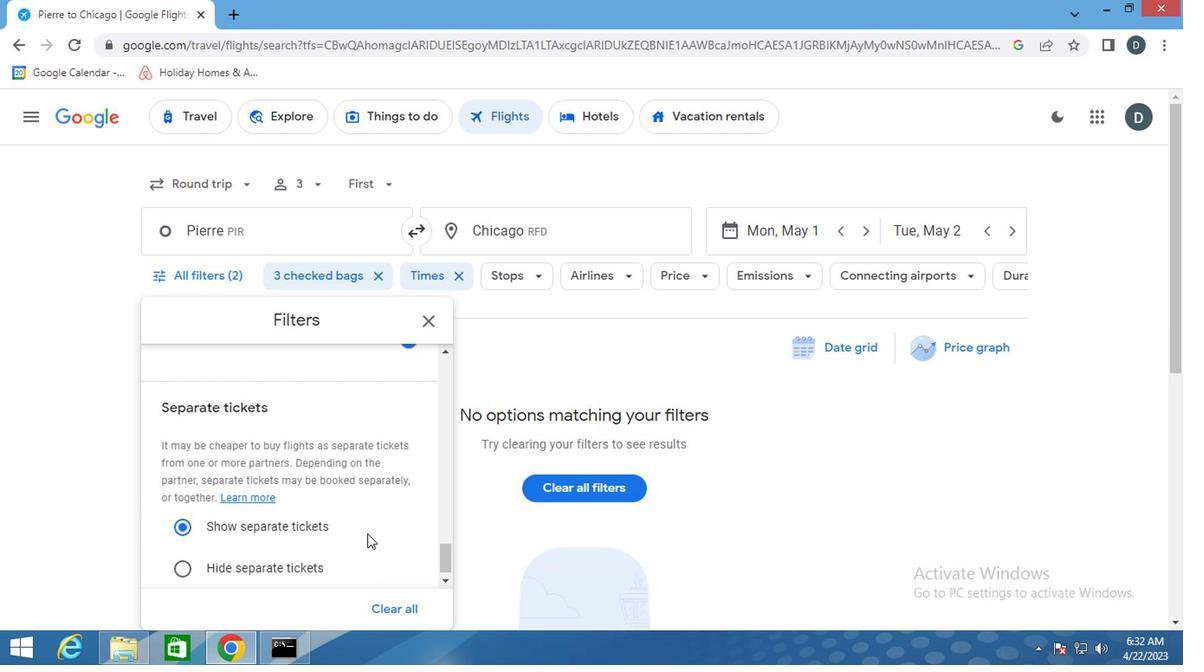 
Action: Mouse scrolled (364, 531) with delta (0, 0)
Screenshot: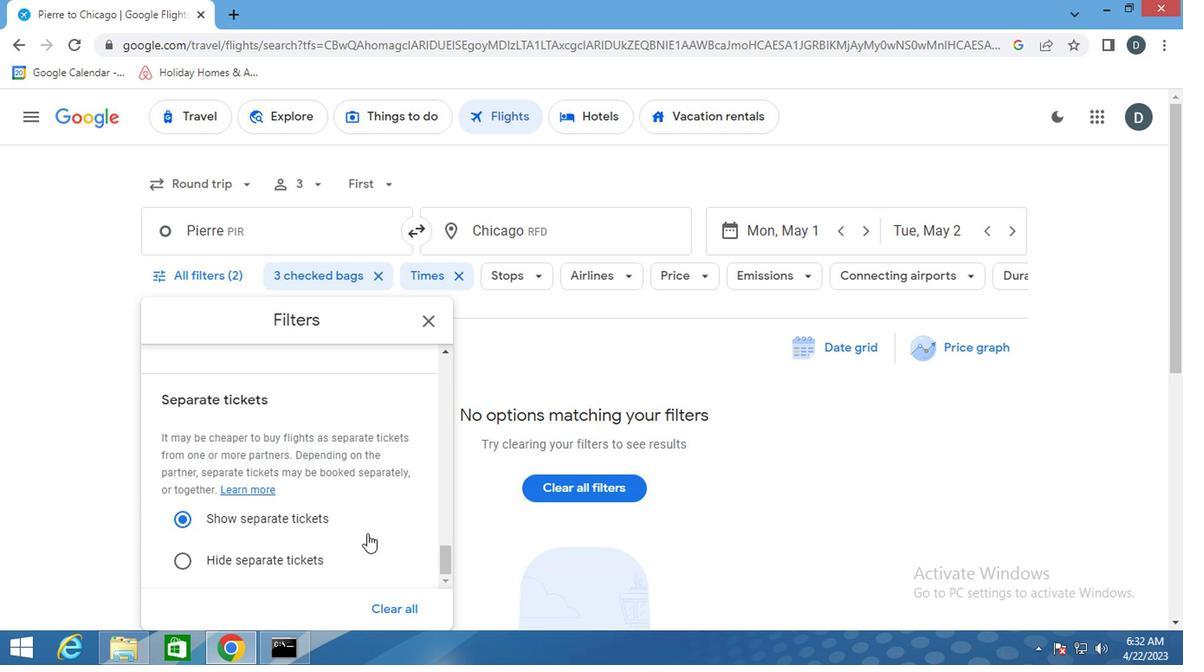 
Action: Mouse scrolled (364, 531) with delta (0, 0)
Screenshot: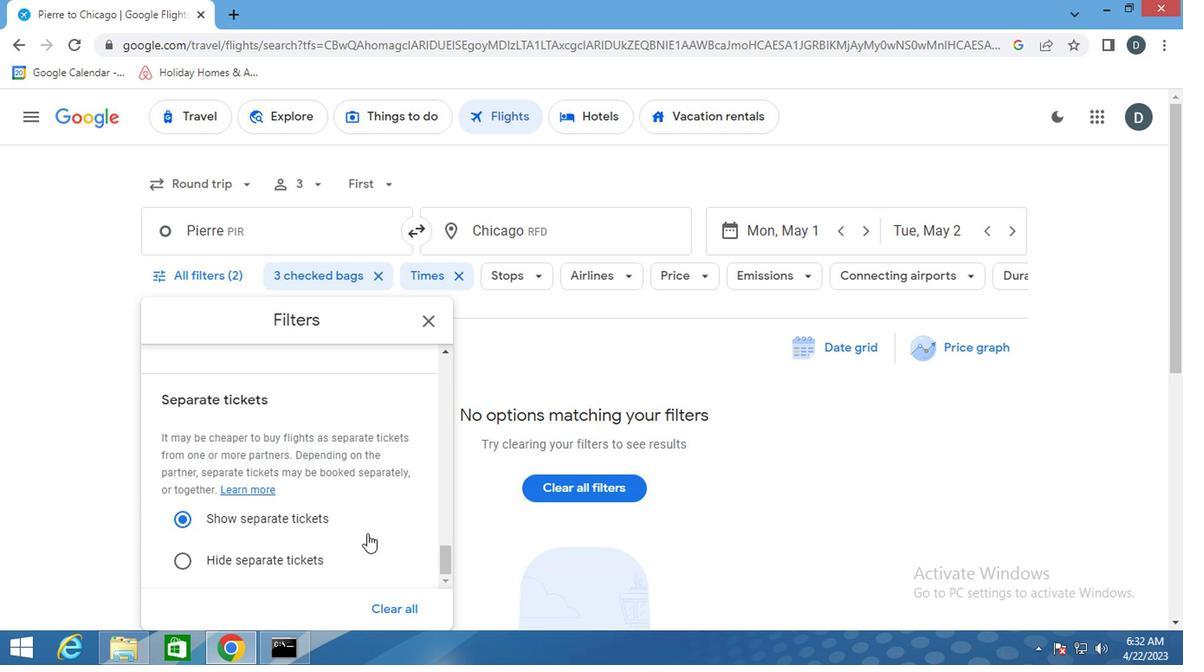 
Action: Mouse scrolled (364, 531) with delta (0, 0)
Screenshot: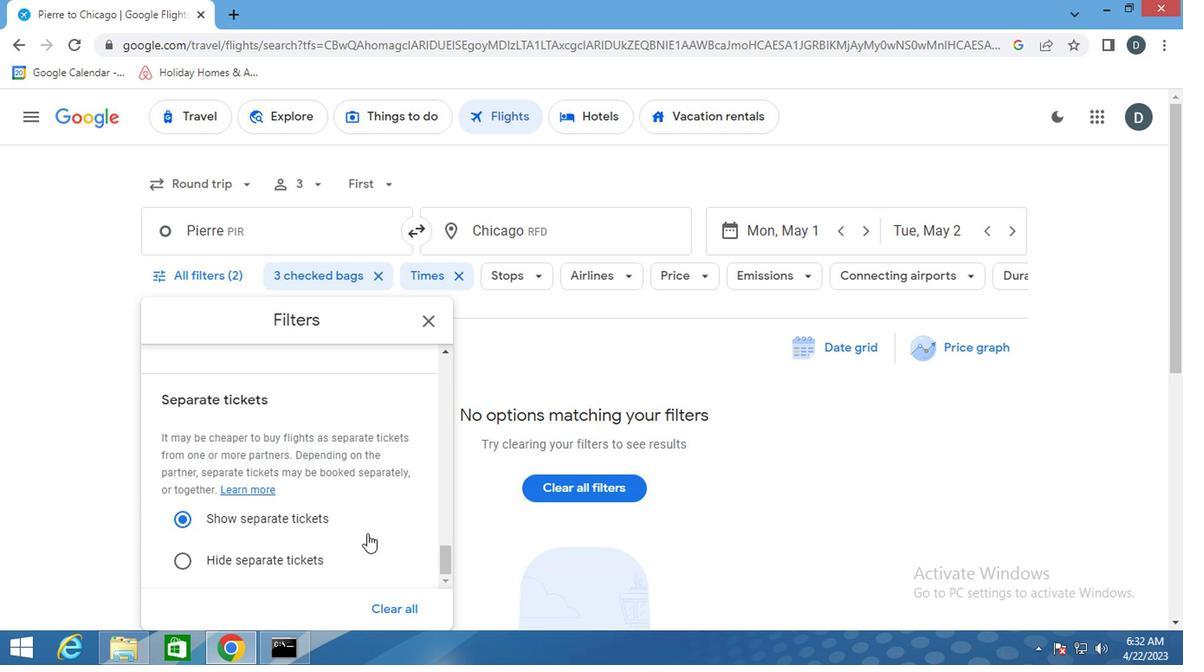 
Action: Mouse moved to (433, 325)
Screenshot: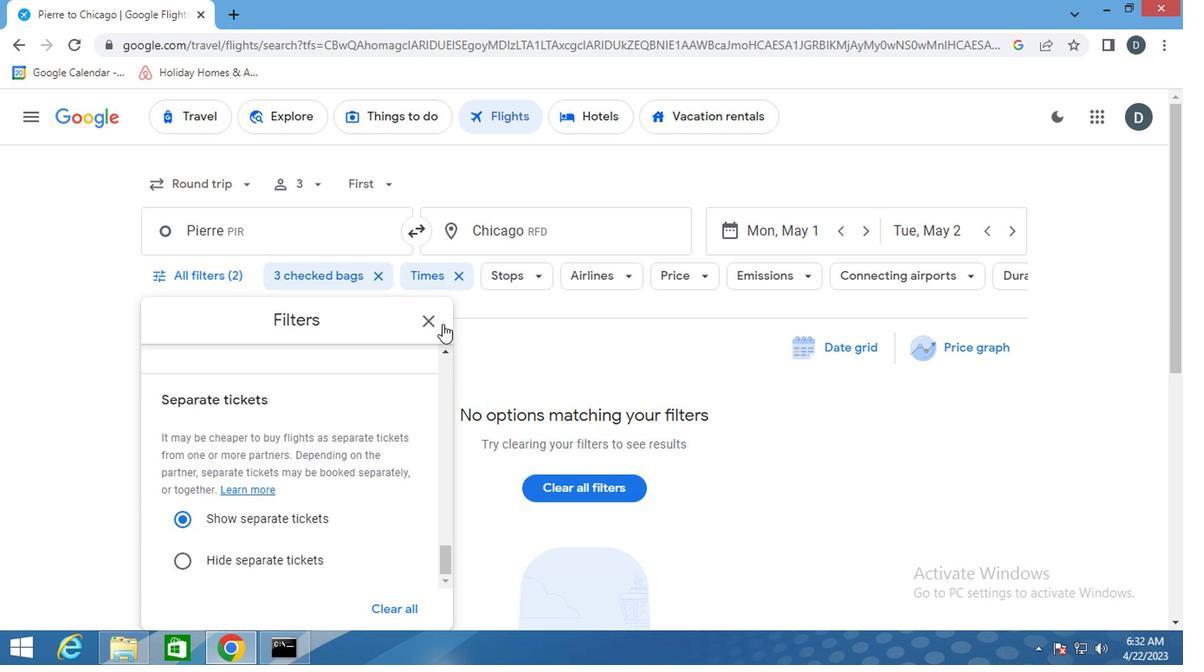 
Action: Mouse pressed left at (433, 325)
Screenshot: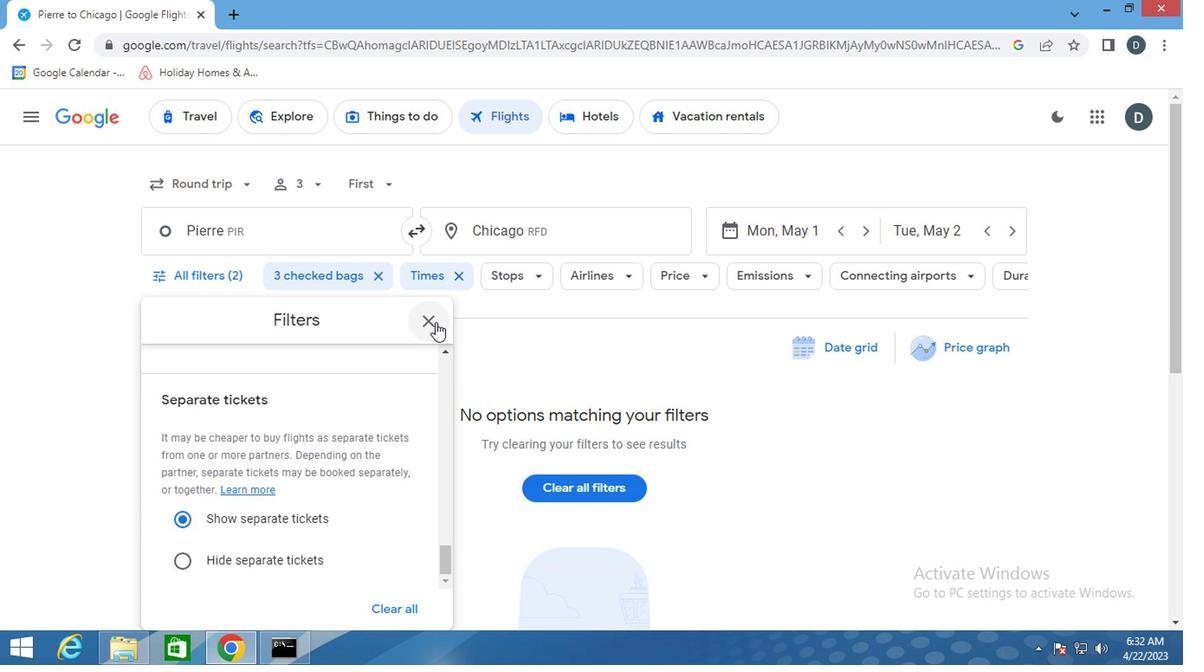 
Action: Mouse moved to (432, 325)
Screenshot: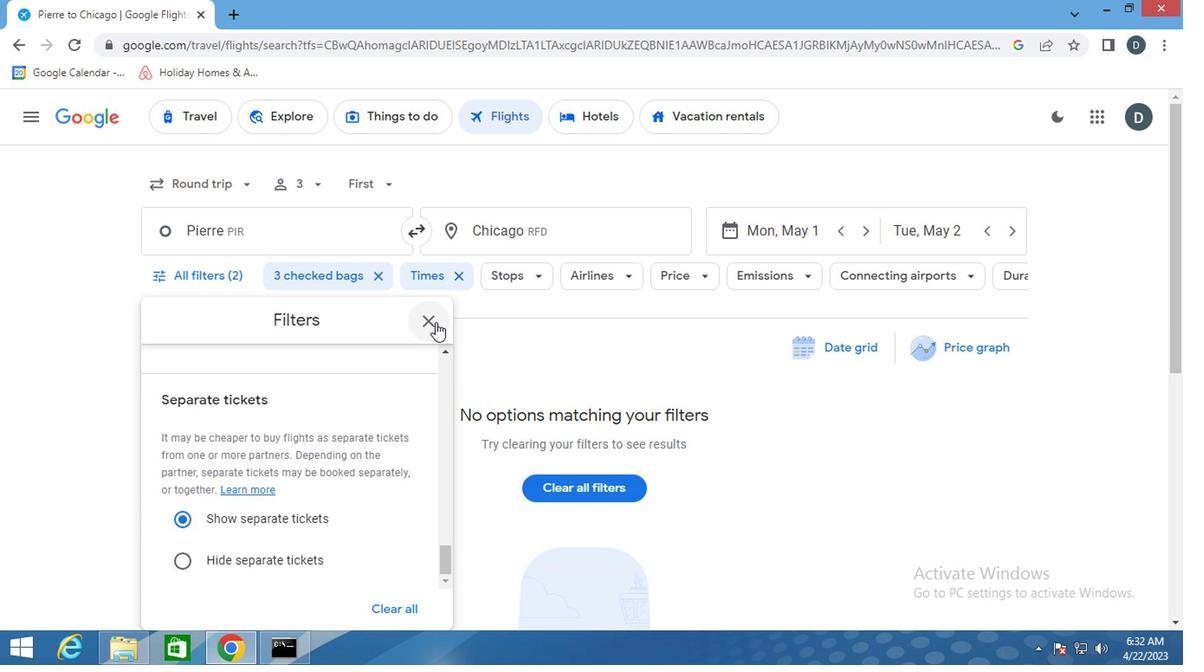 
